 Task: Find connections with filter location Chuzhou with filter topic #nowhiringwith filter profile language Spanish with filter current company Adplist.org with filter school Krishna University, Machhlipattanam with filter industry Investment Management with filter service category Outsourcing with filter keywords title Animal Breeder
Action: Mouse moved to (678, 75)
Screenshot: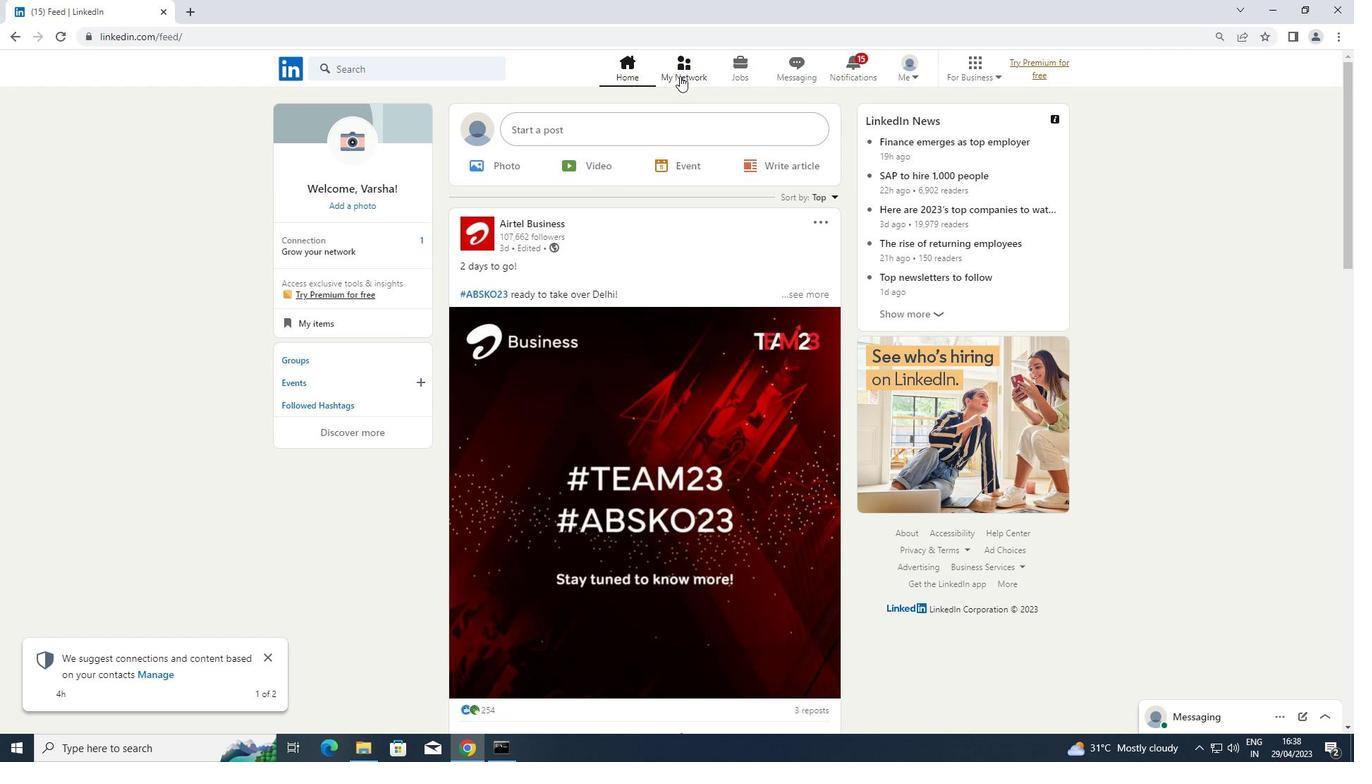 
Action: Mouse pressed left at (678, 75)
Screenshot: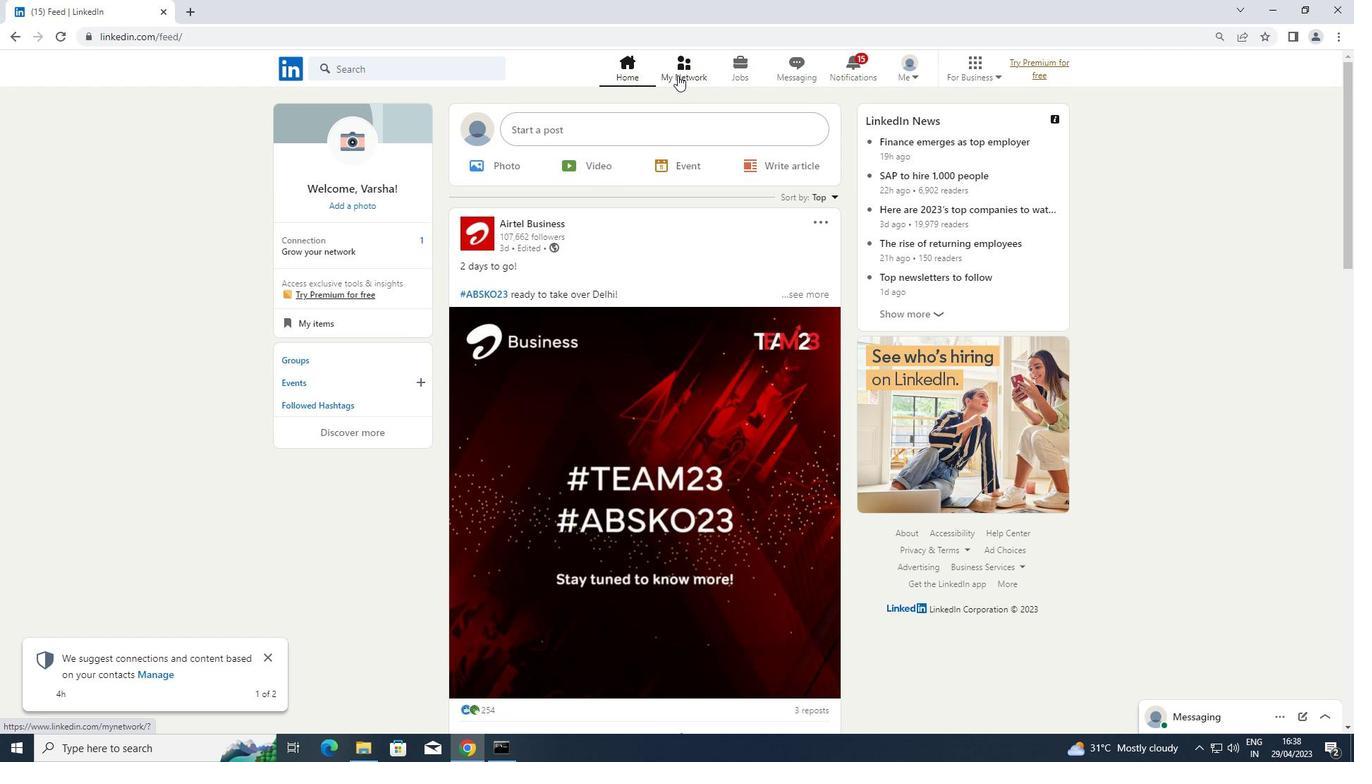 
Action: Mouse moved to (381, 144)
Screenshot: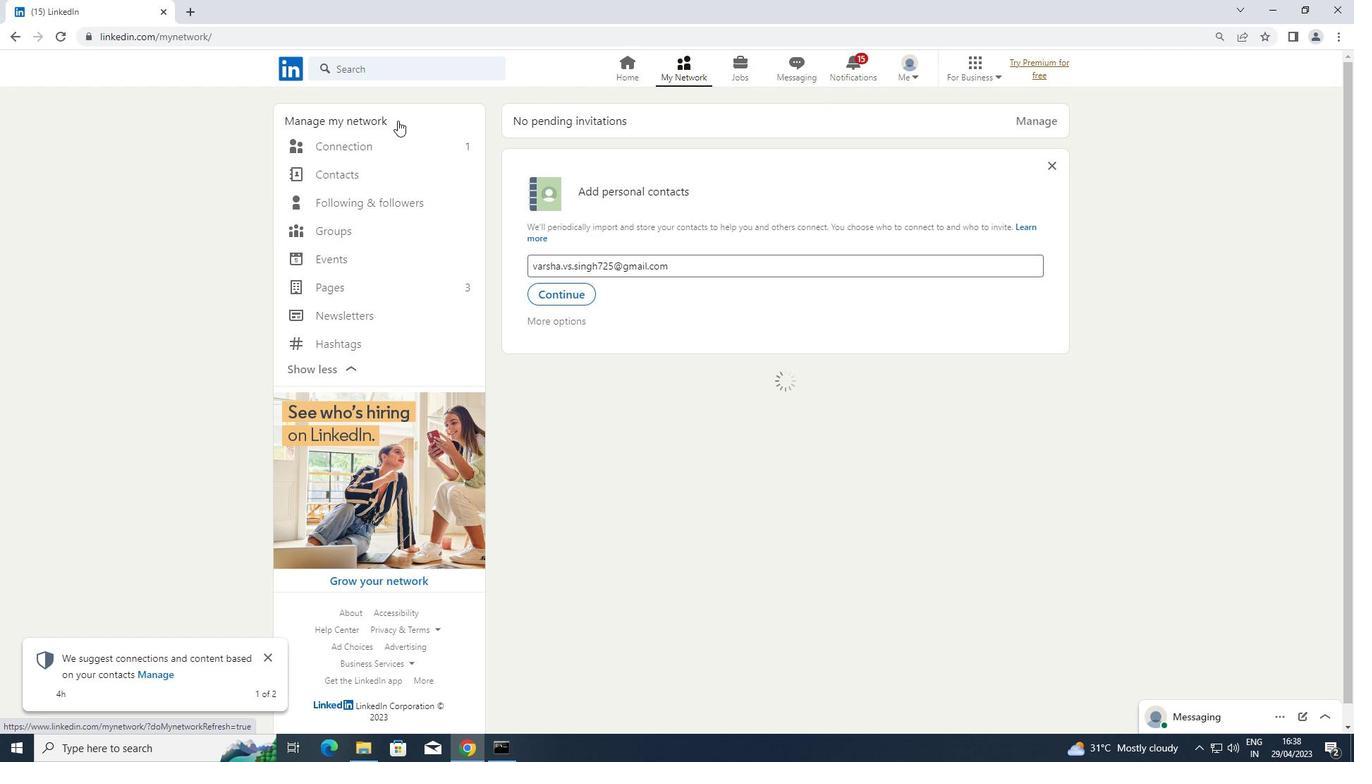 
Action: Mouse pressed left at (381, 144)
Screenshot: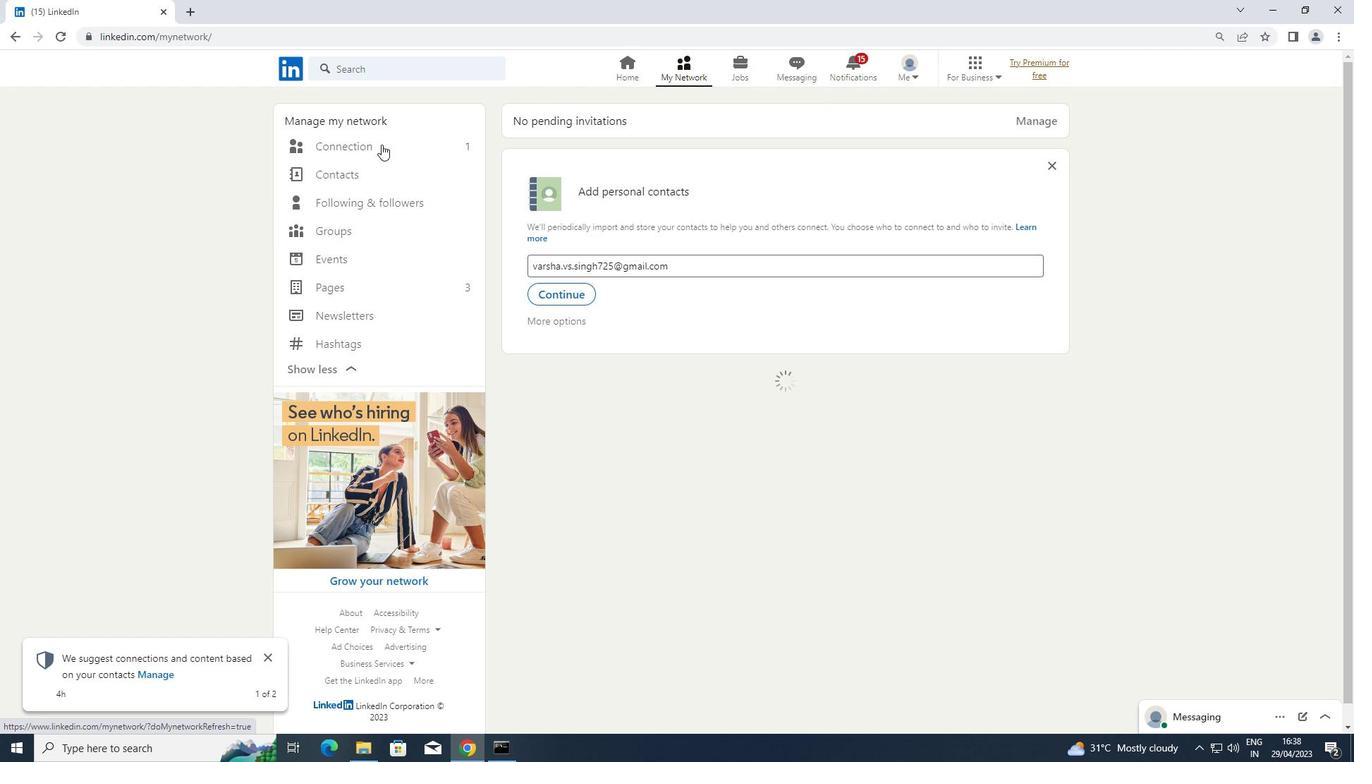 
Action: Mouse moved to (783, 141)
Screenshot: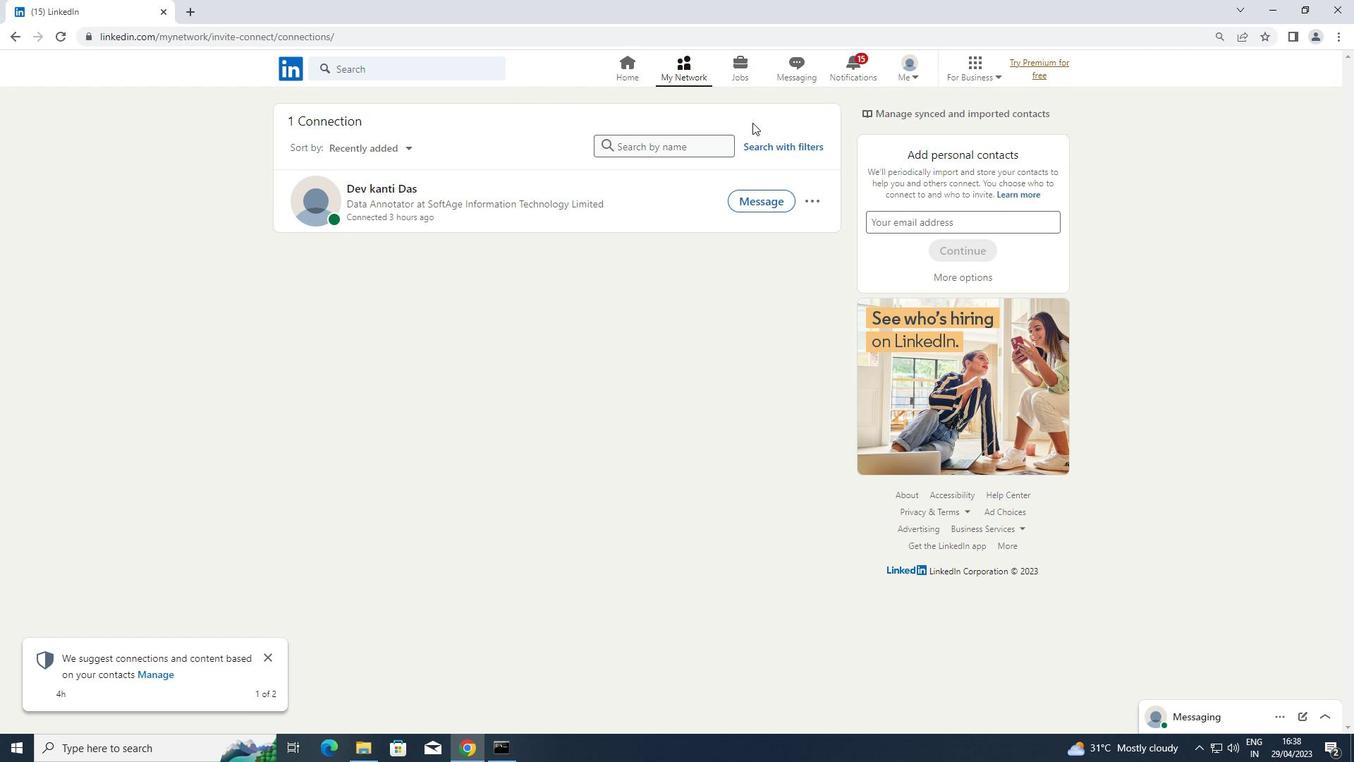 
Action: Mouse pressed left at (783, 141)
Screenshot: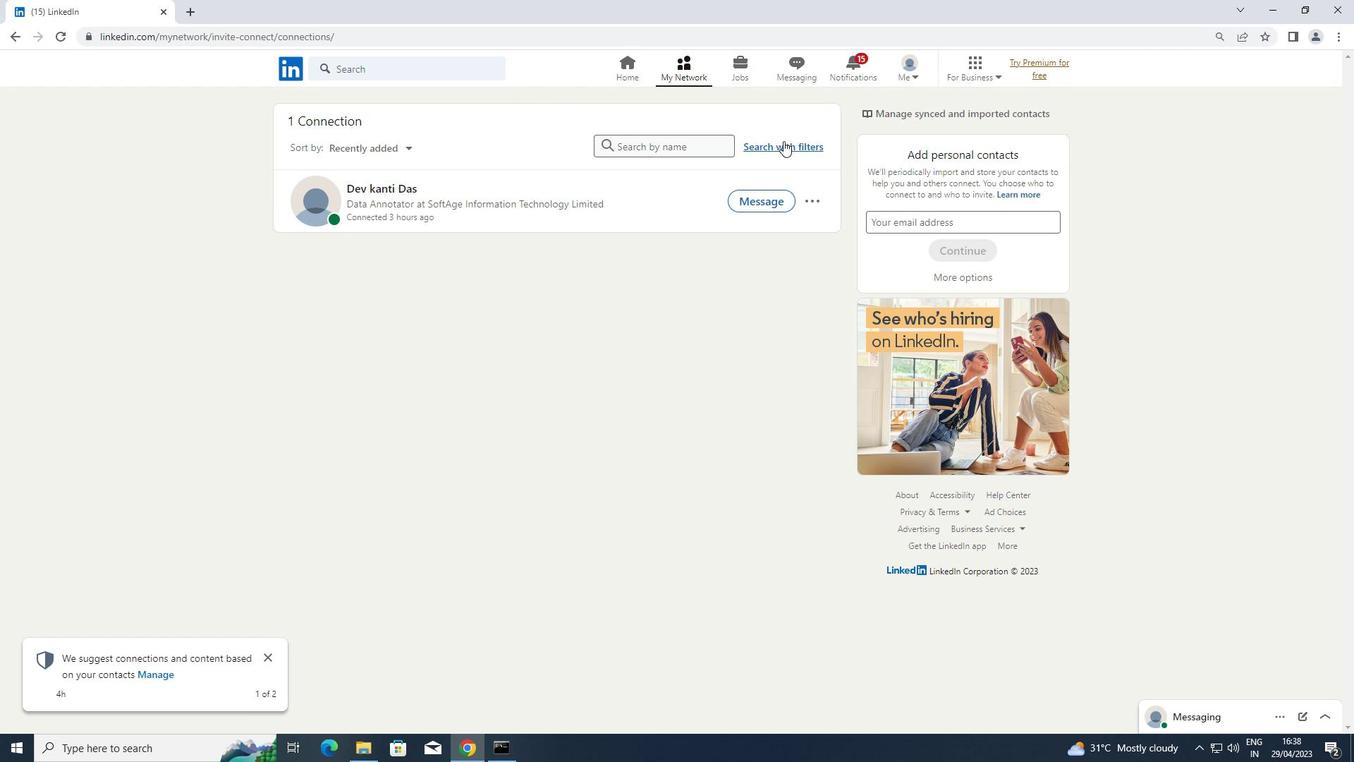 
Action: Mouse moved to (721, 99)
Screenshot: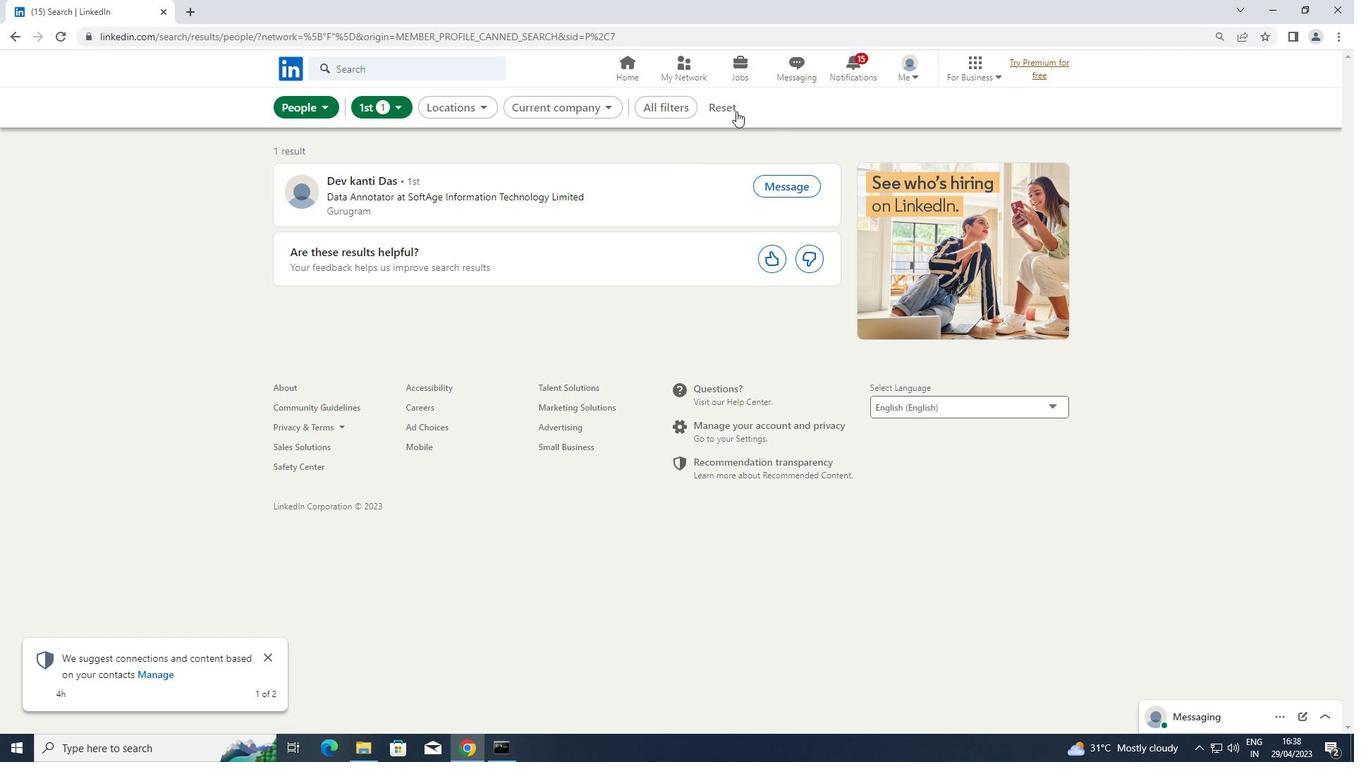 
Action: Mouse pressed left at (721, 99)
Screenshot: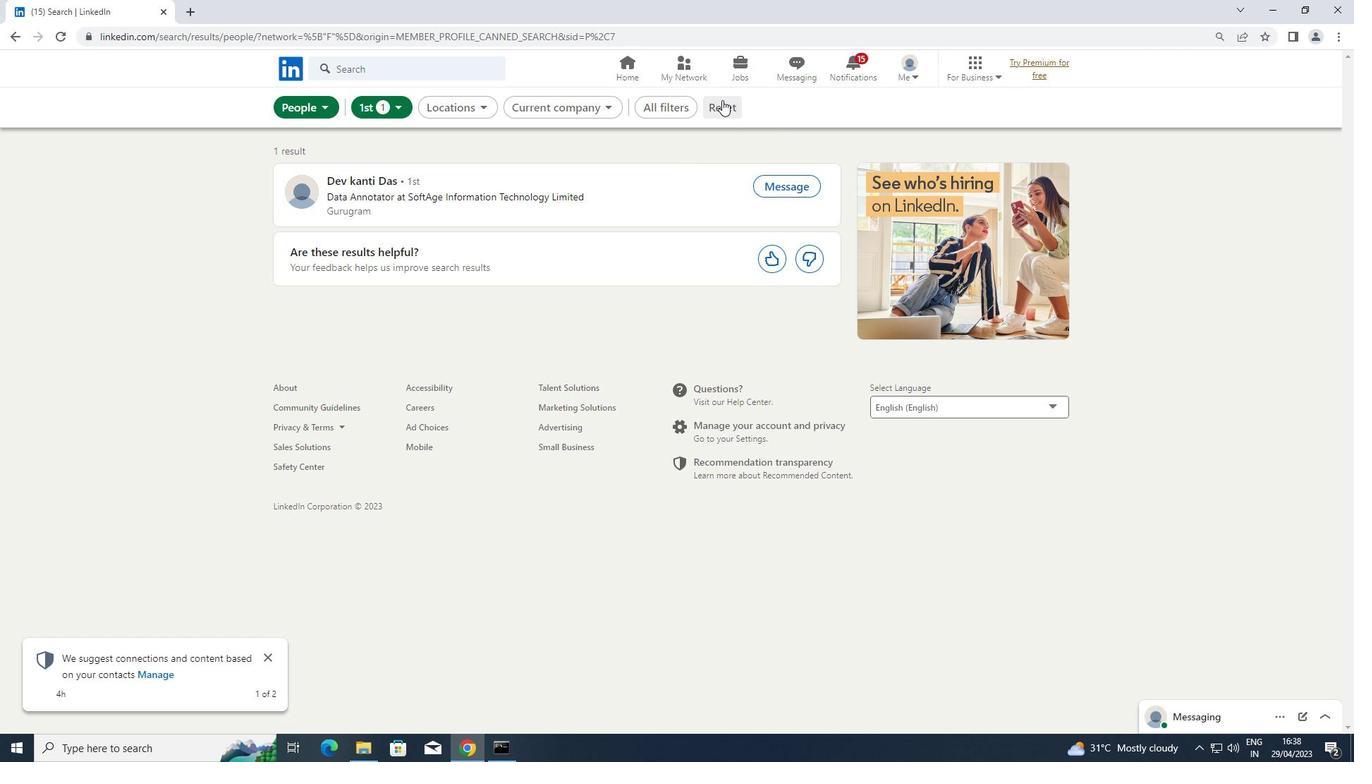 
Action: Mouse moved to (710, 105)
Screenshot: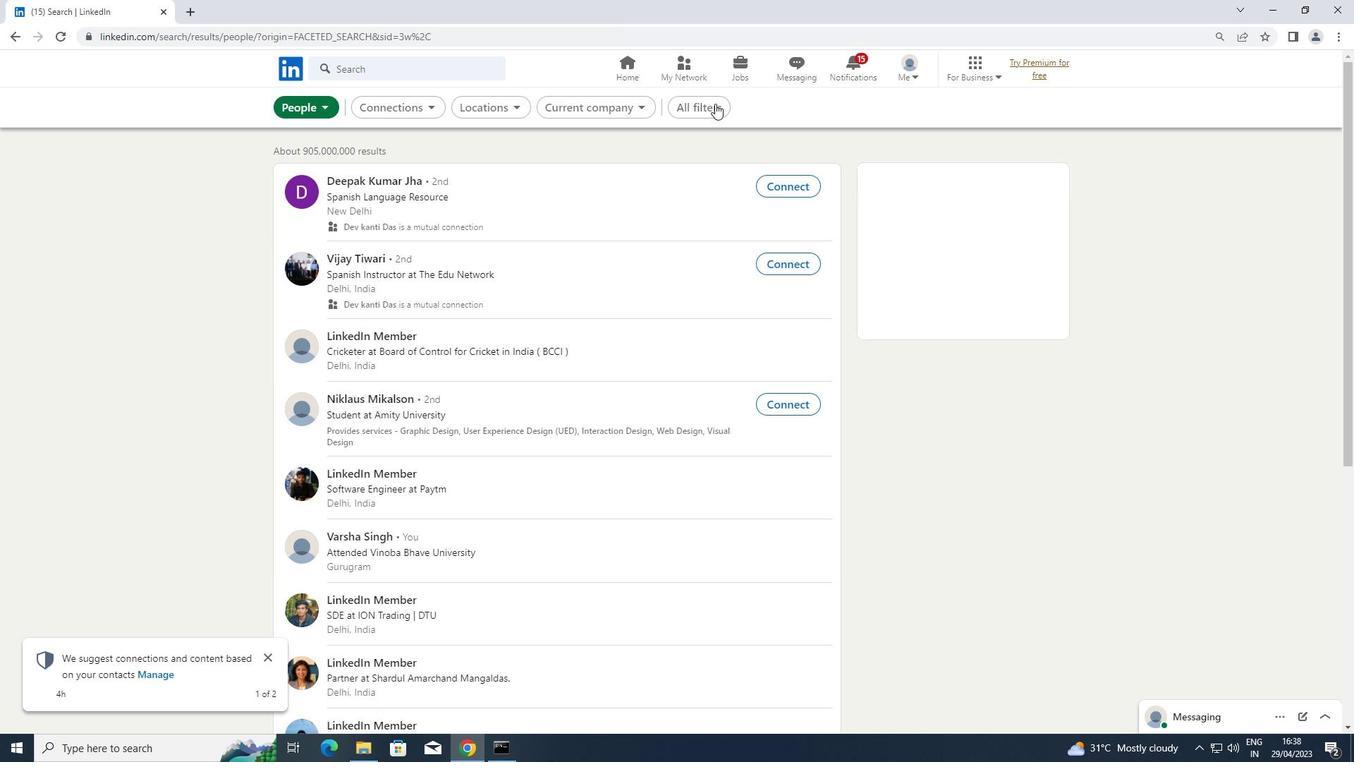 
Action: Mouse pressed left at (710, 105)
Screenshot: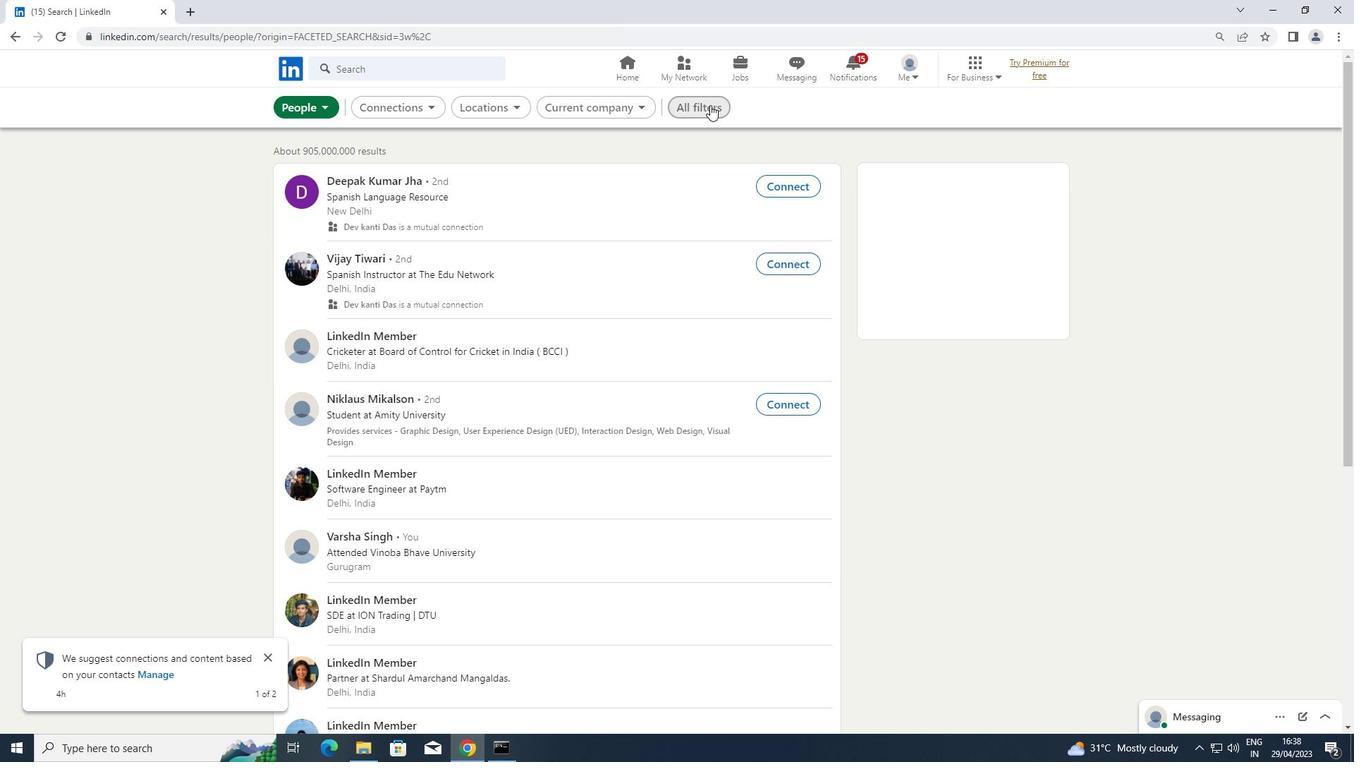 
Action: Mouse moved to (1037, 307)
Screenshot: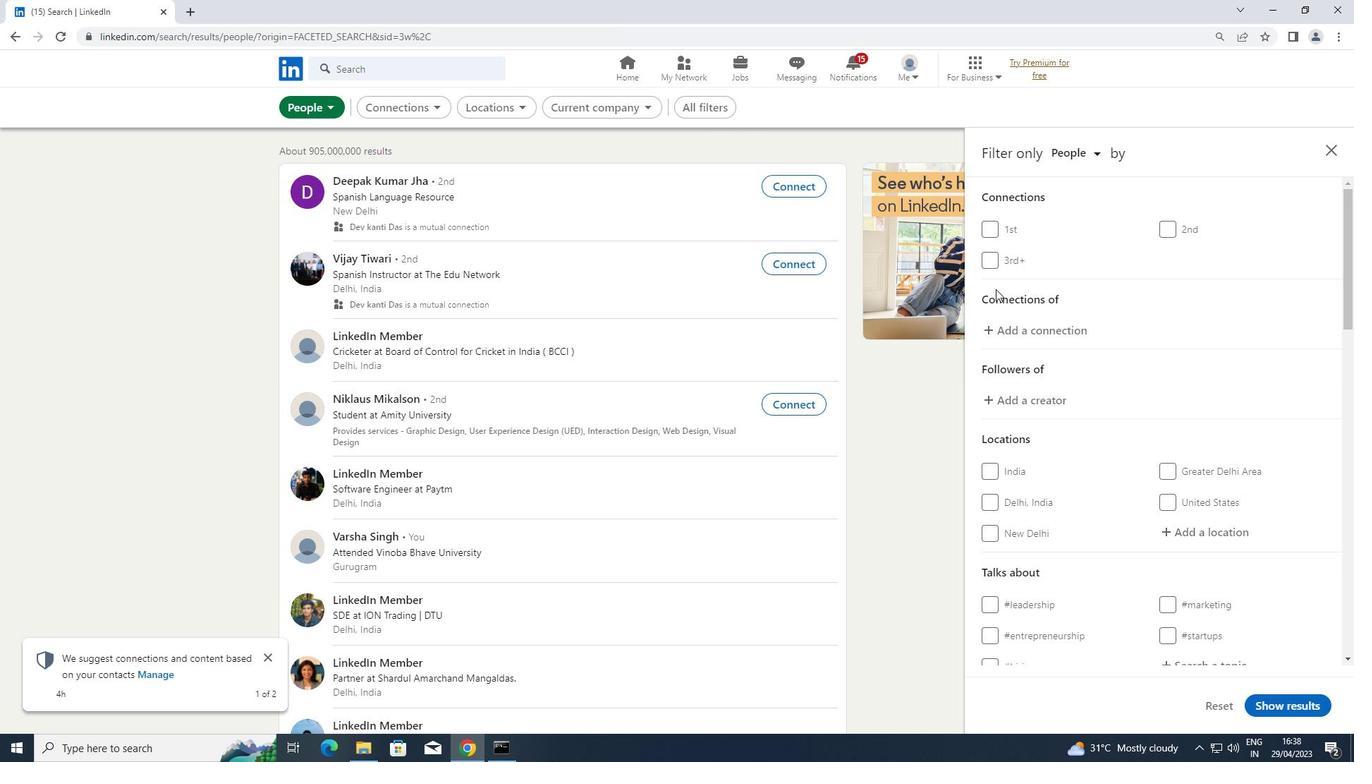 
Action: Mouse scrolled (1037, 306) with delta (0, 0)
Screenshot: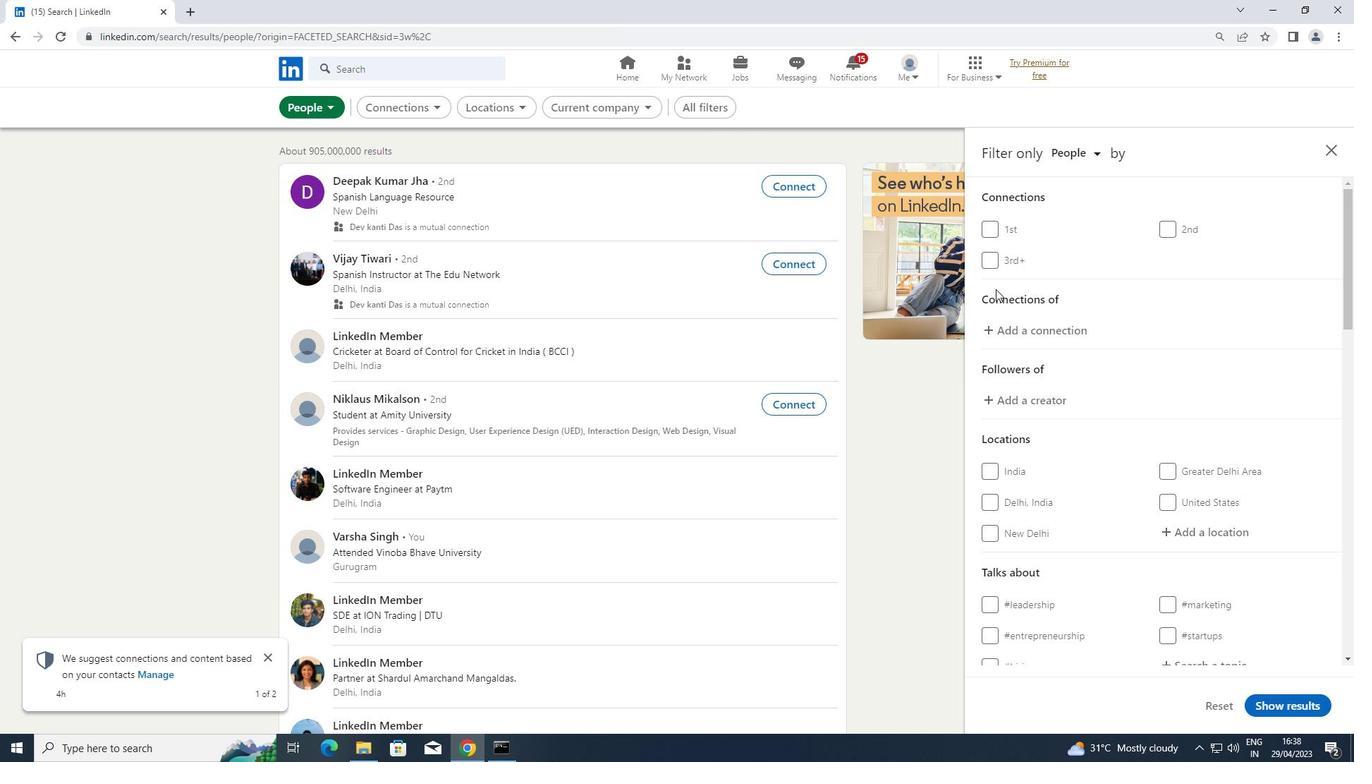 
Action: Mouse moved to (1187, 468)
Screenshot: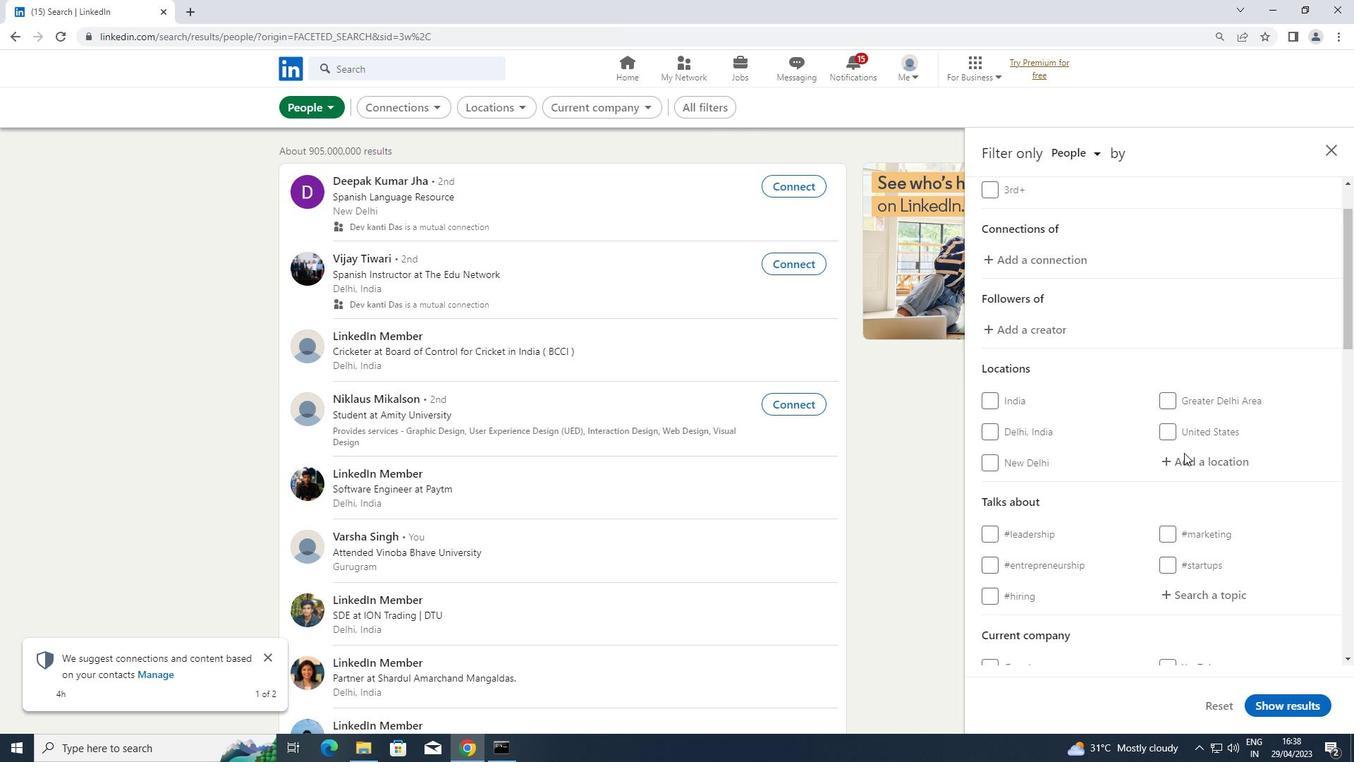 
Action: Mouse pressed left at (1187, 468)
Screenshot: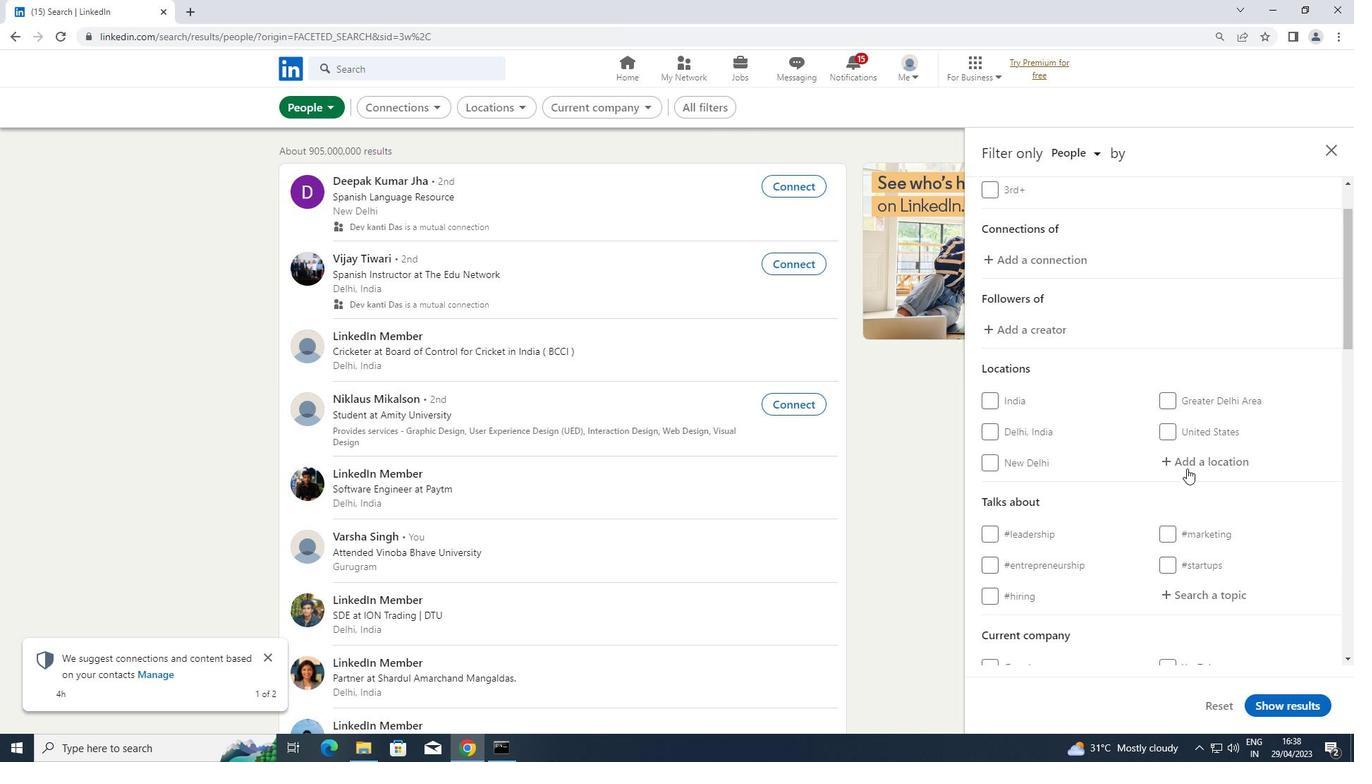 
Action: Key pressed <Key.shift>CHUZHOU
Screenshot: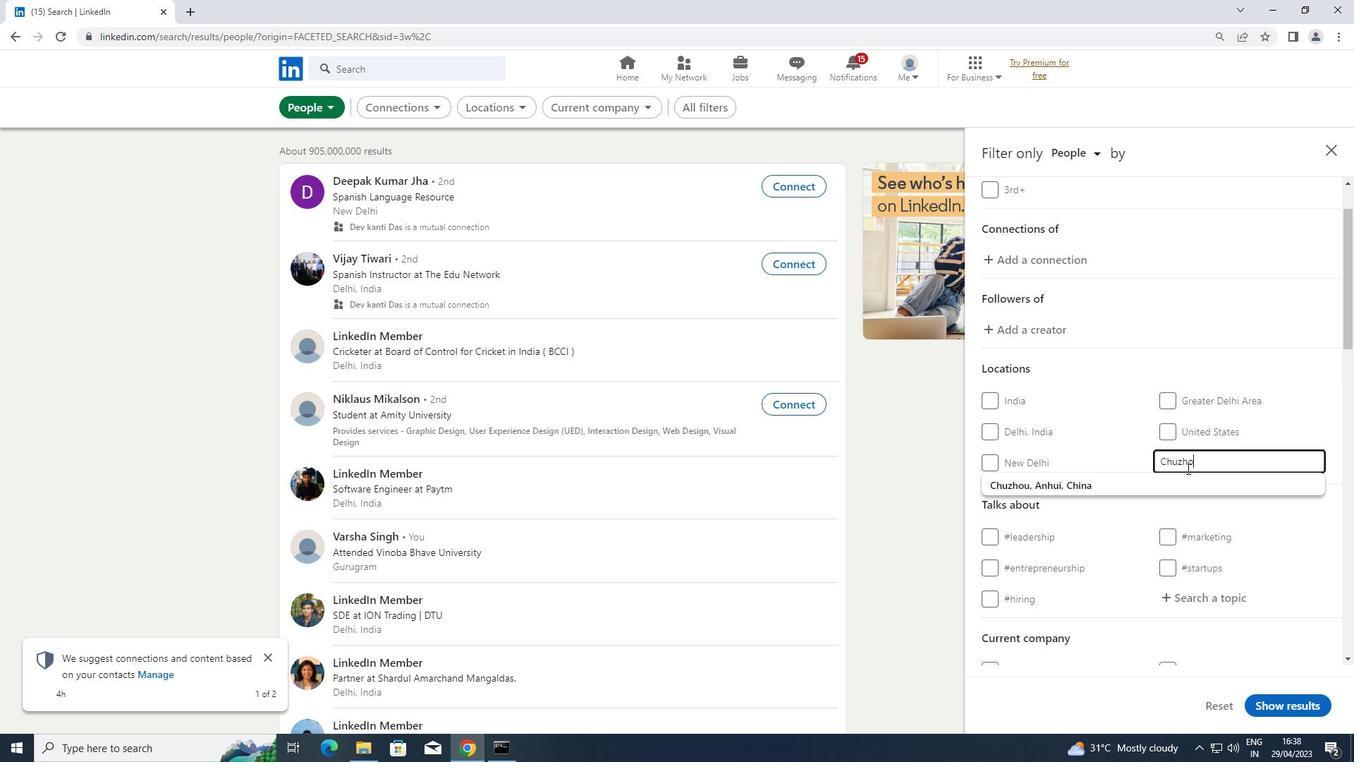 
Action: Mouse moved to (1149, 475)
Screenshot: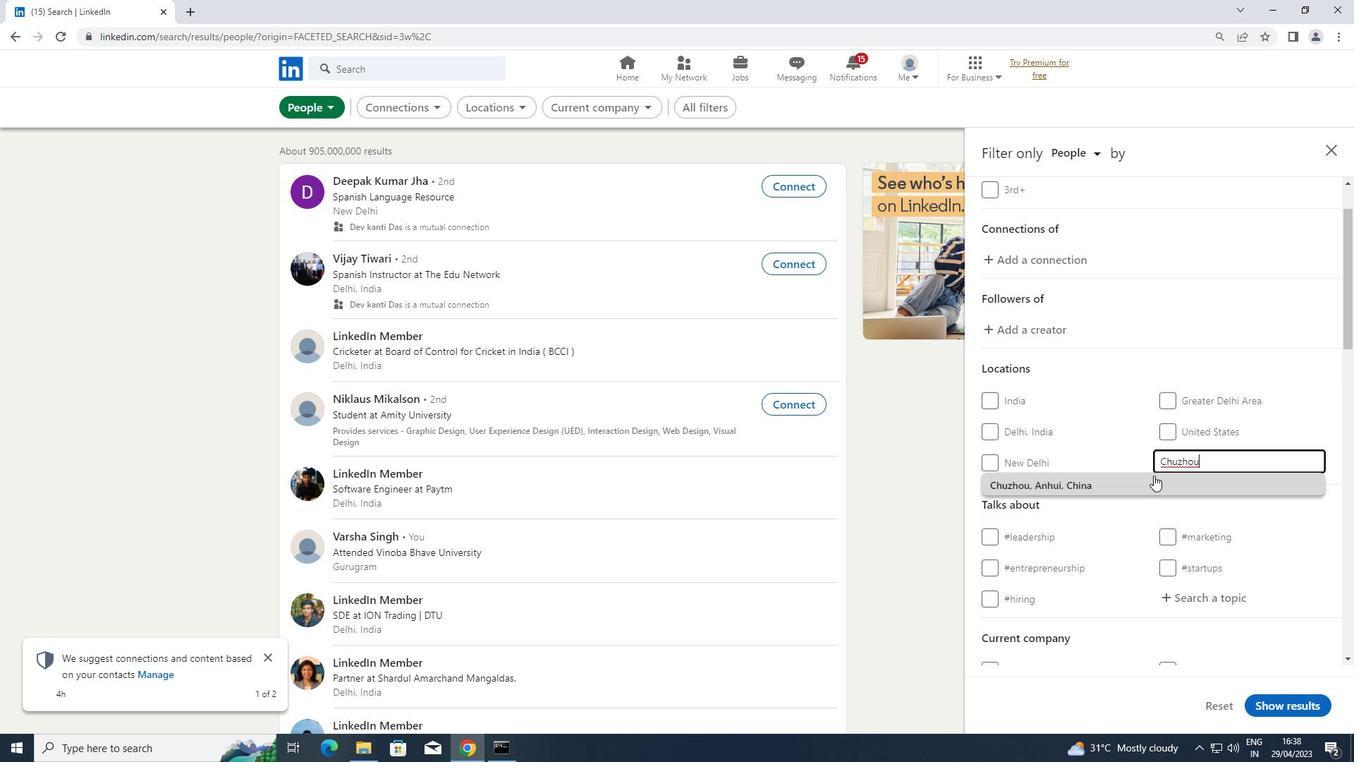 
Action: Mouse scrolled (1149, 474) with delta (0, 0)
Screenshot: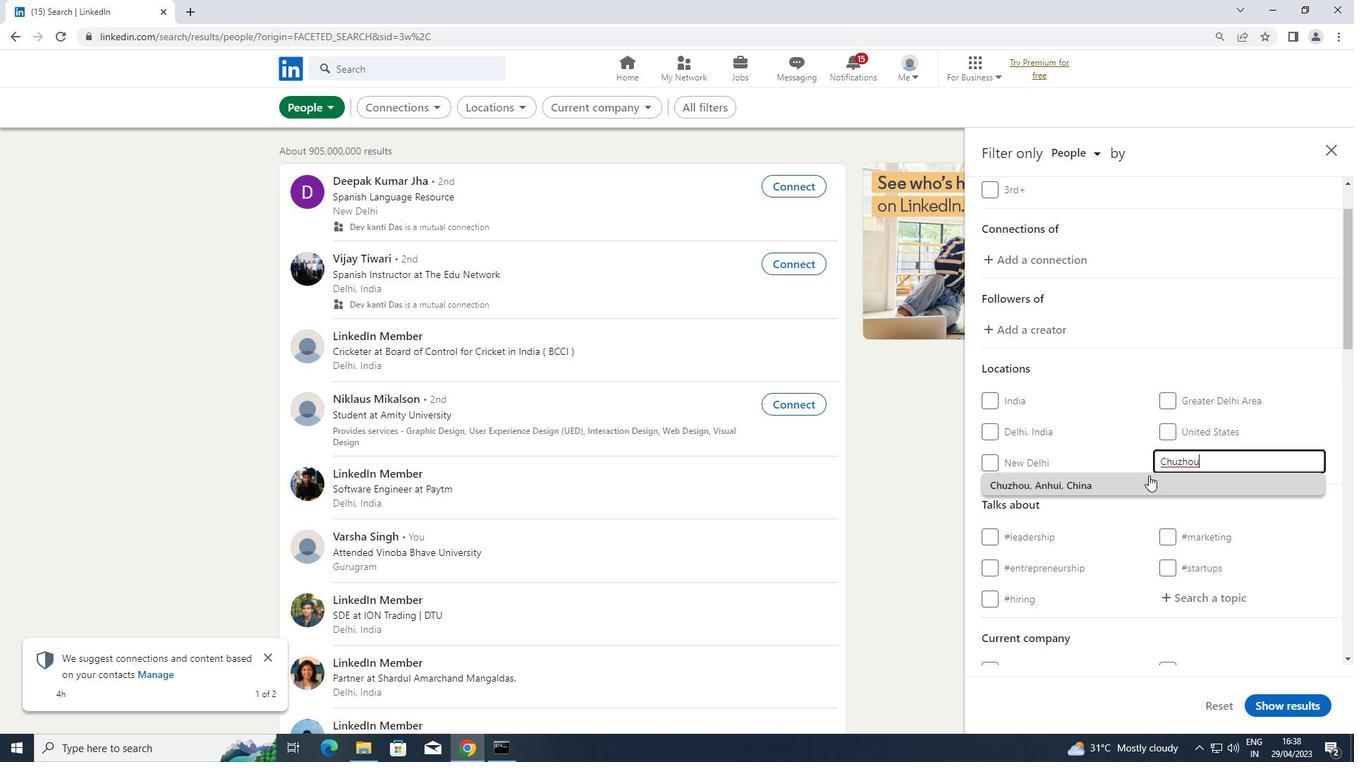 
Action: Mouse scrolled (1149, 474) with delta (0, 0)
Screenshot: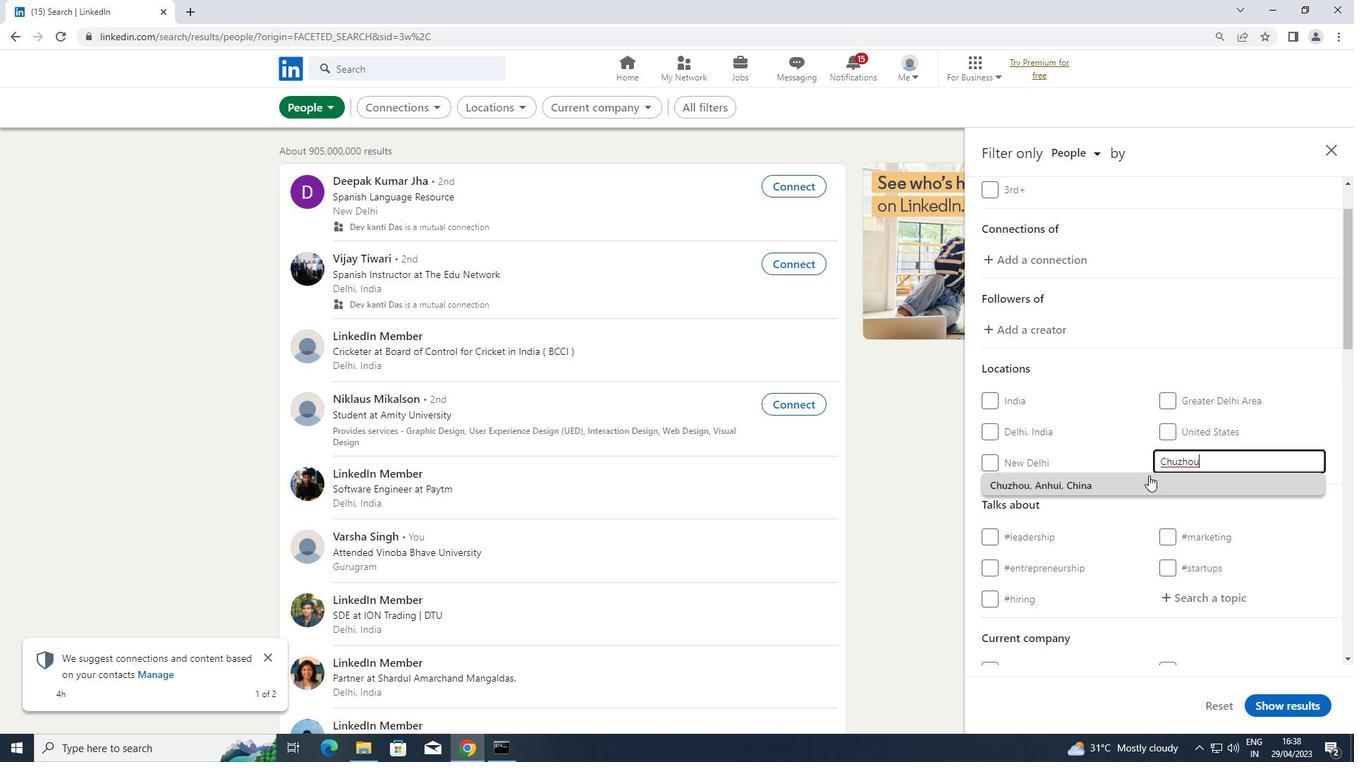 
Action: Mouse moved to (1181, 457)
Screenshot: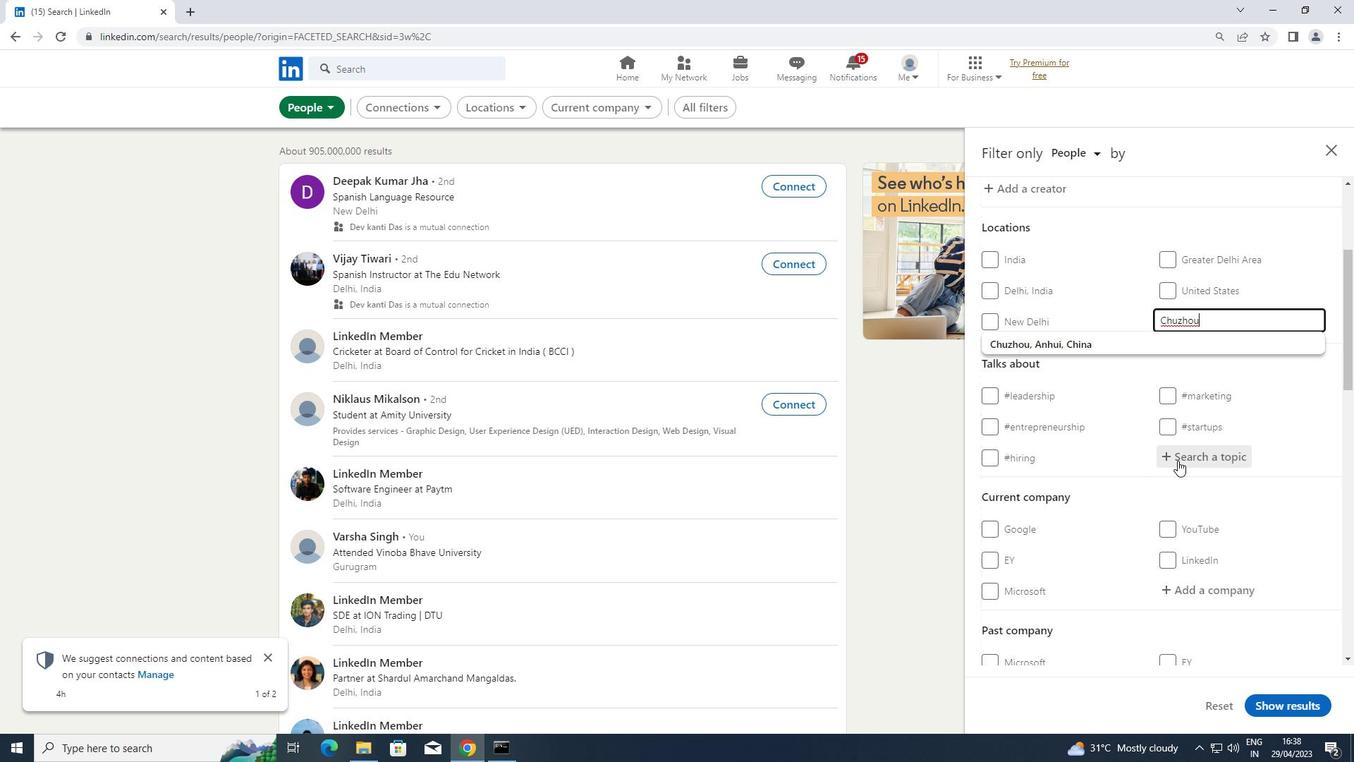 
Action: Mouse pressed left at (1181, 457)
Screenshot: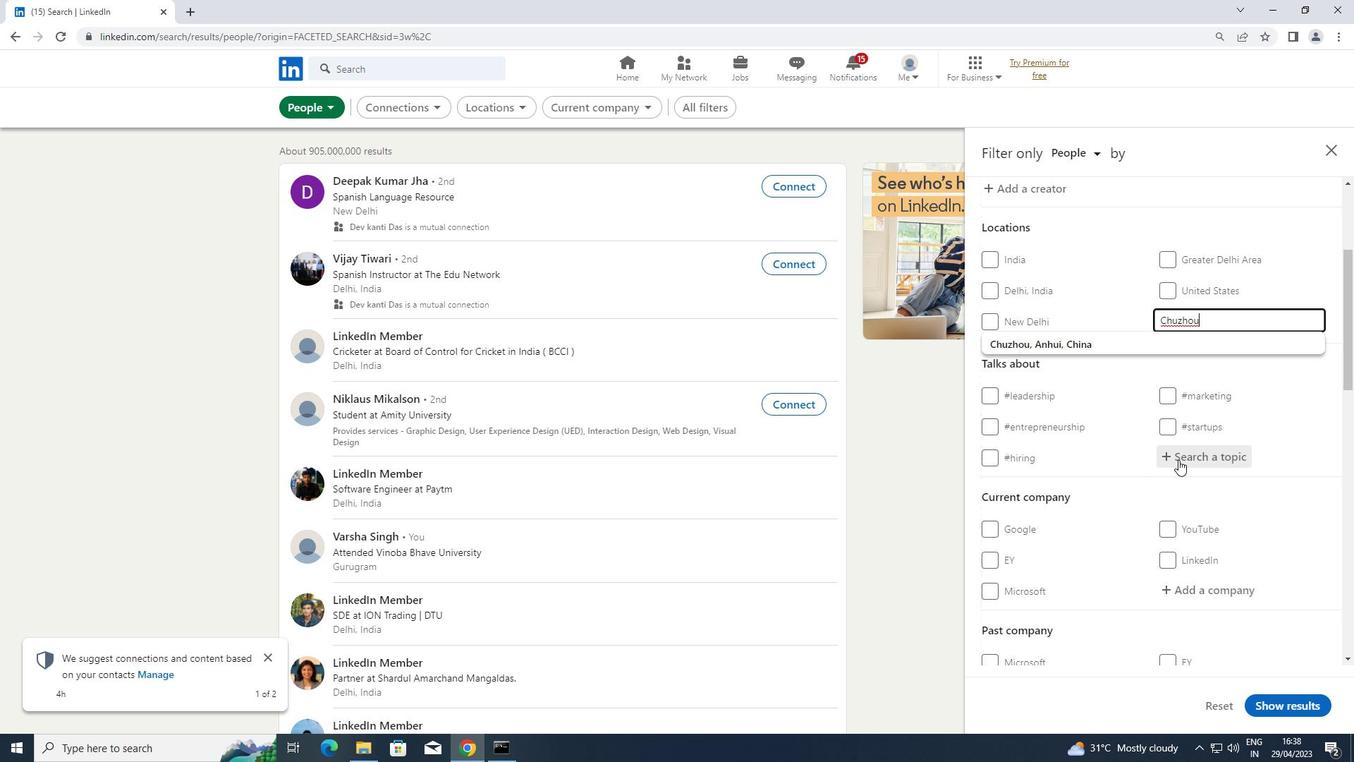 
Action: Key pressed <Key.shift>#NOWHIRING
Screenshot: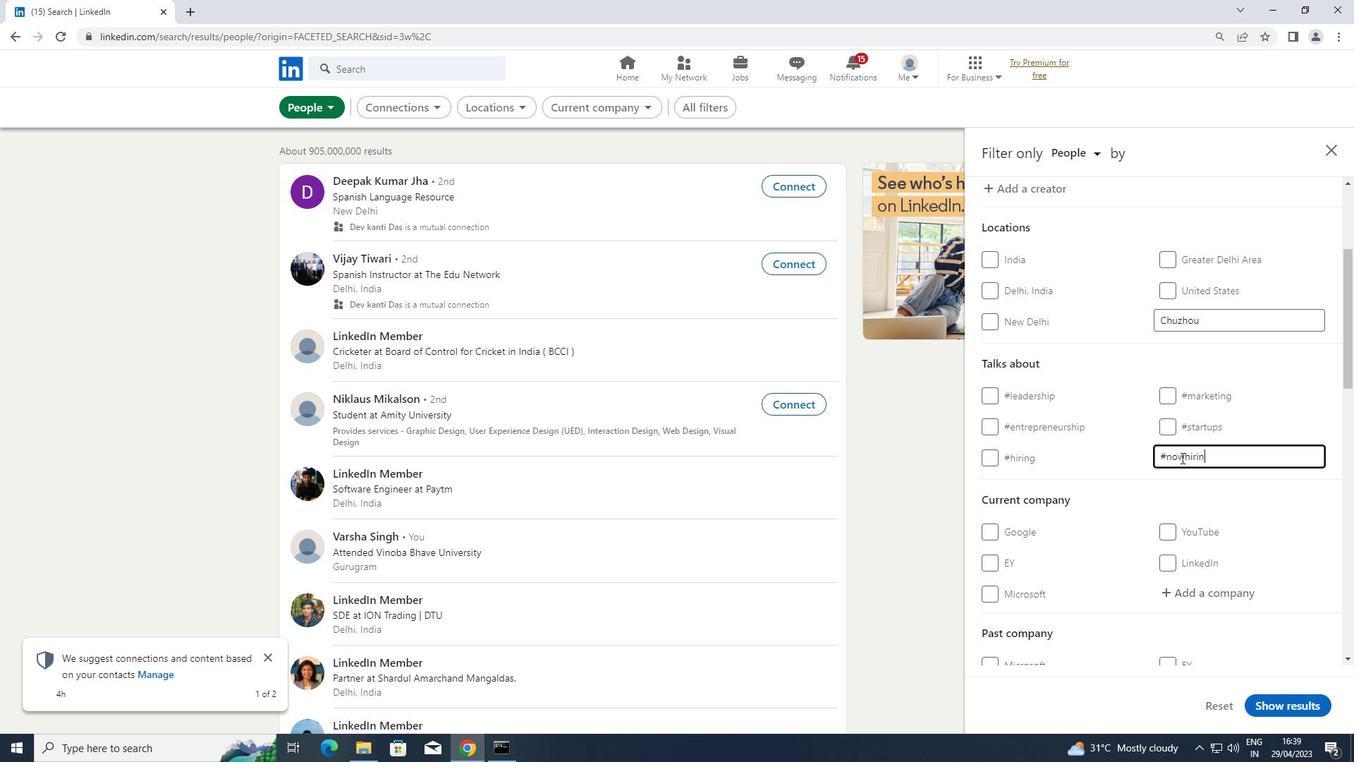 
Action: Mouse moved to (1114, 480)
Screenshot: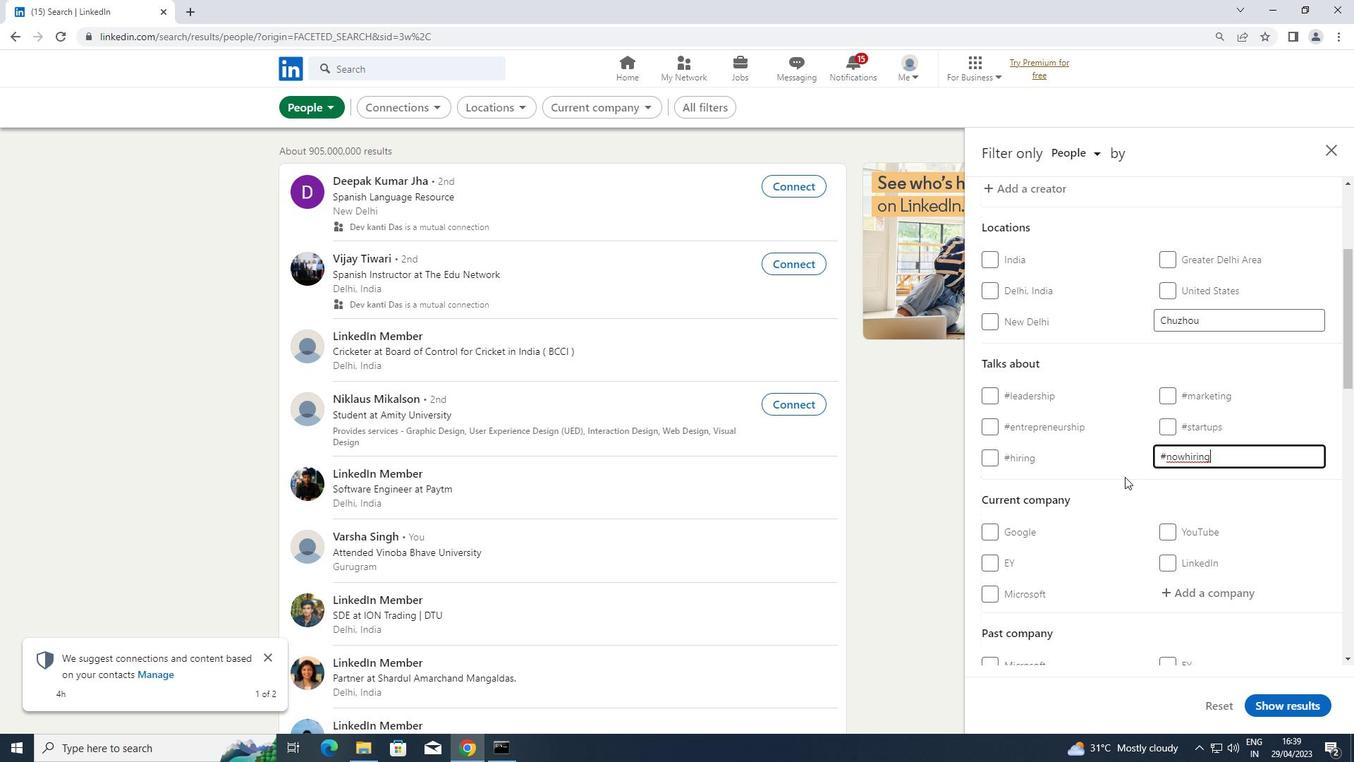 
Action: Mouse scrolled (1114, 479) with delta (0, 0)
Screenshot: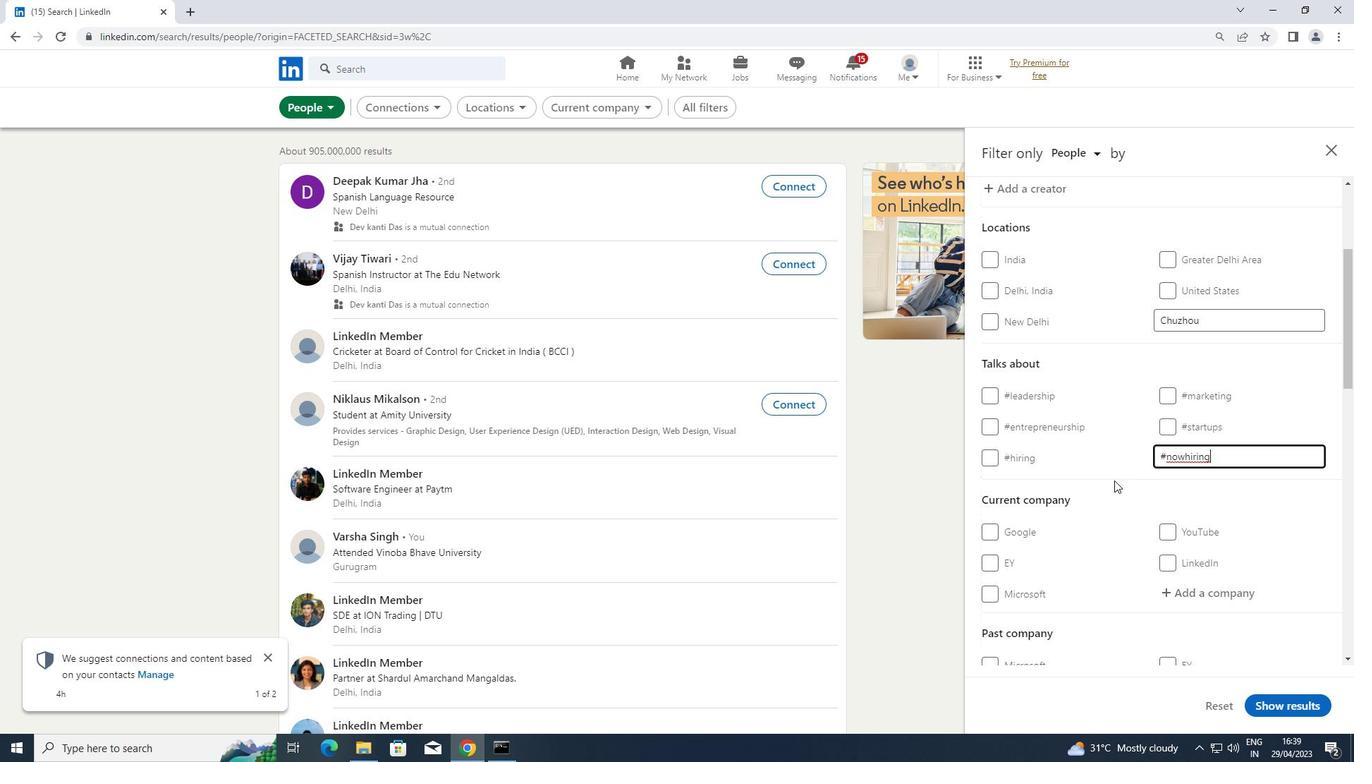 
Action: Mouse scrolled (1114, 479) with delta (0, 0)
Screenshot: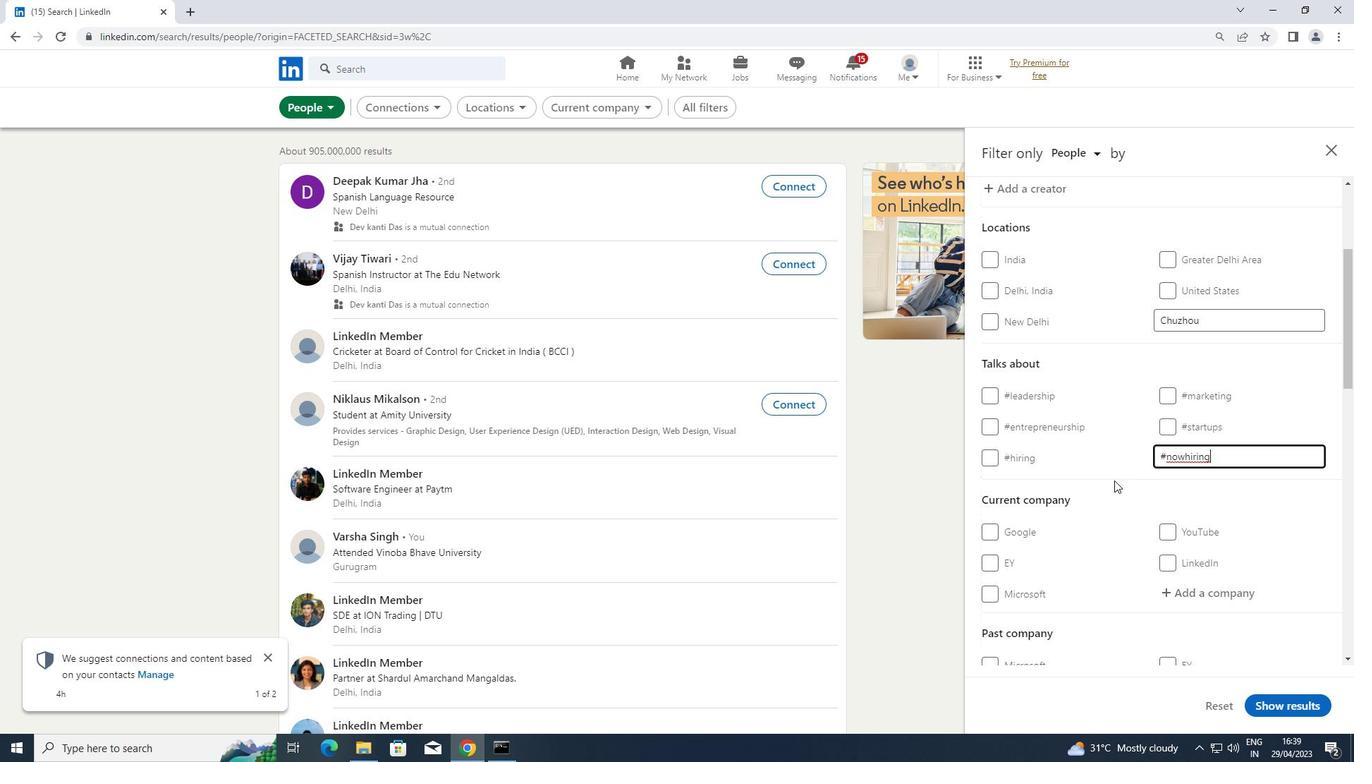 
Action: Mouse scrolled (1114, 479) with delta (0, 0)
Screenshot: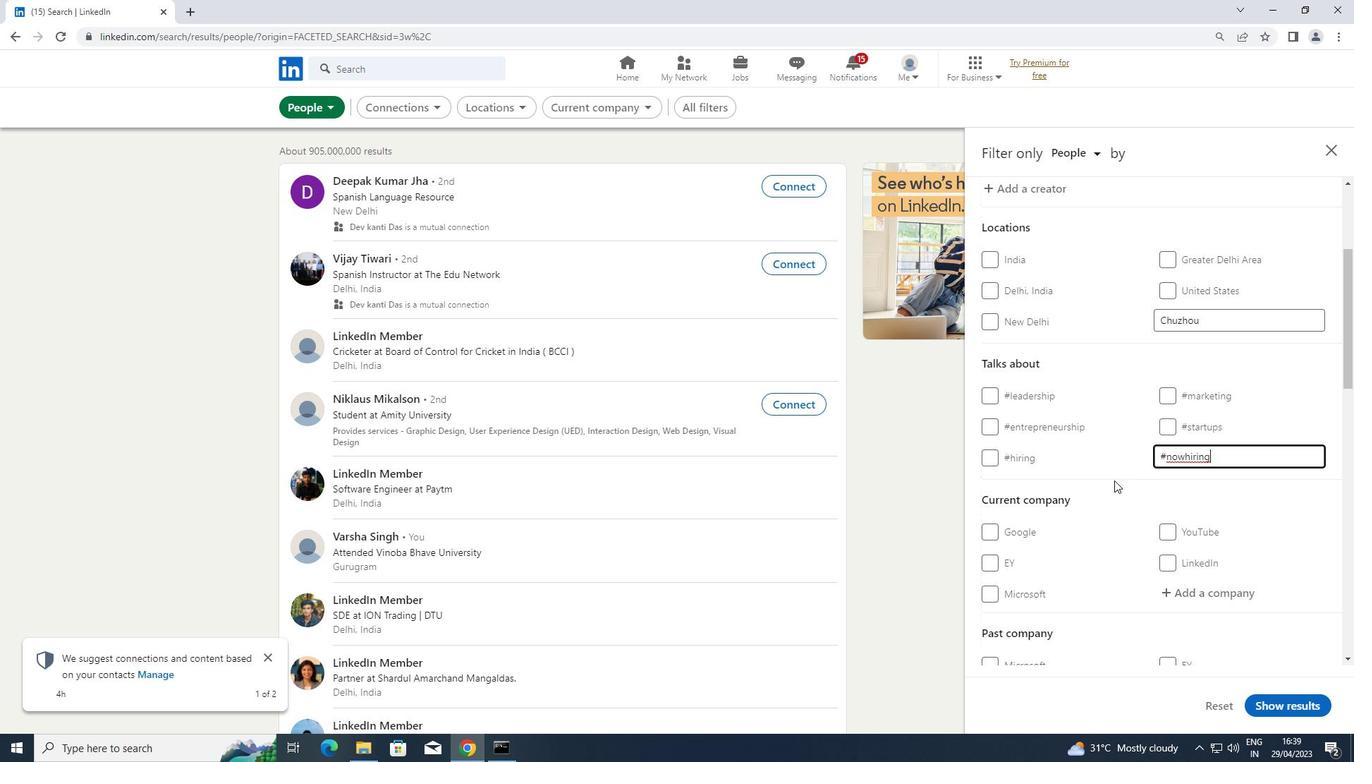 
Action: Mouse scrolled (1114, 479) with delta (0, 0)
Screenshot: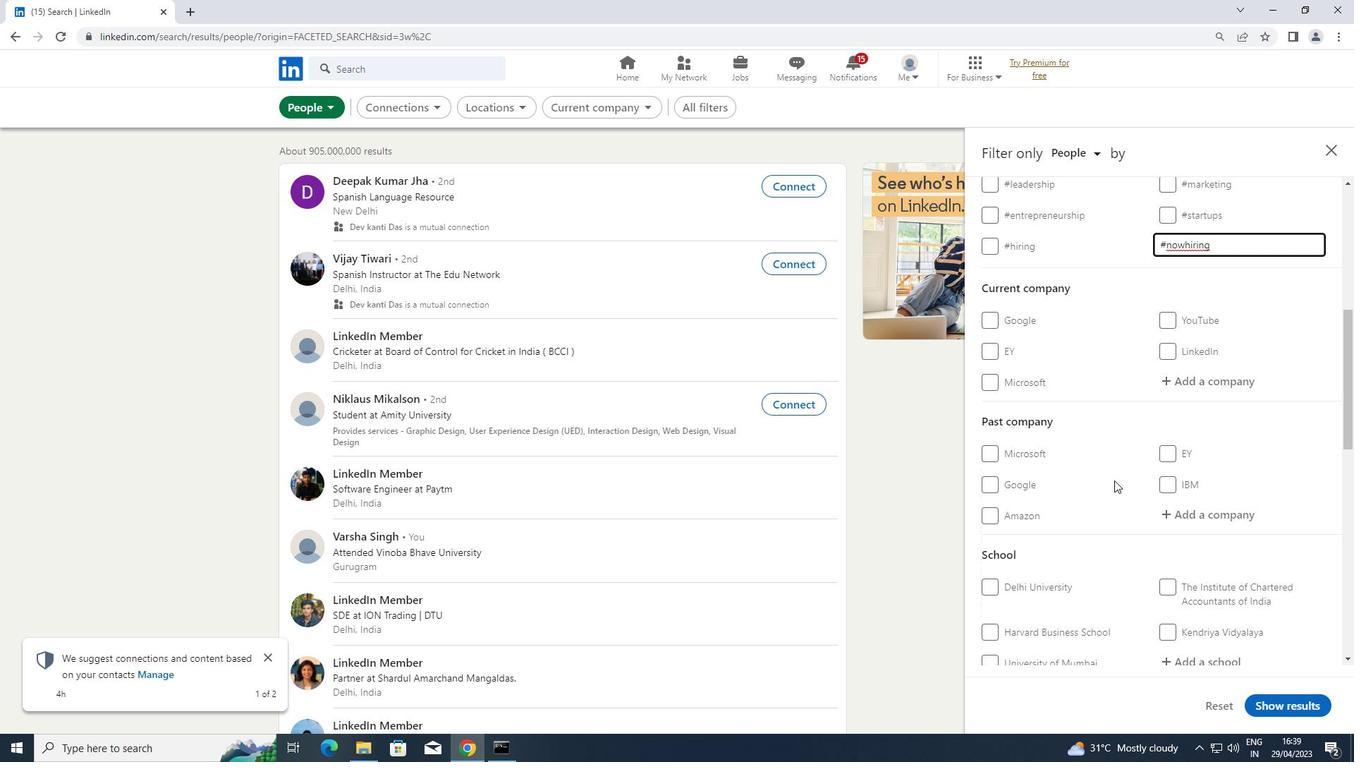 
Action: Mouse scrolled (1114, 479) with delta (0, 0)
Screenshot: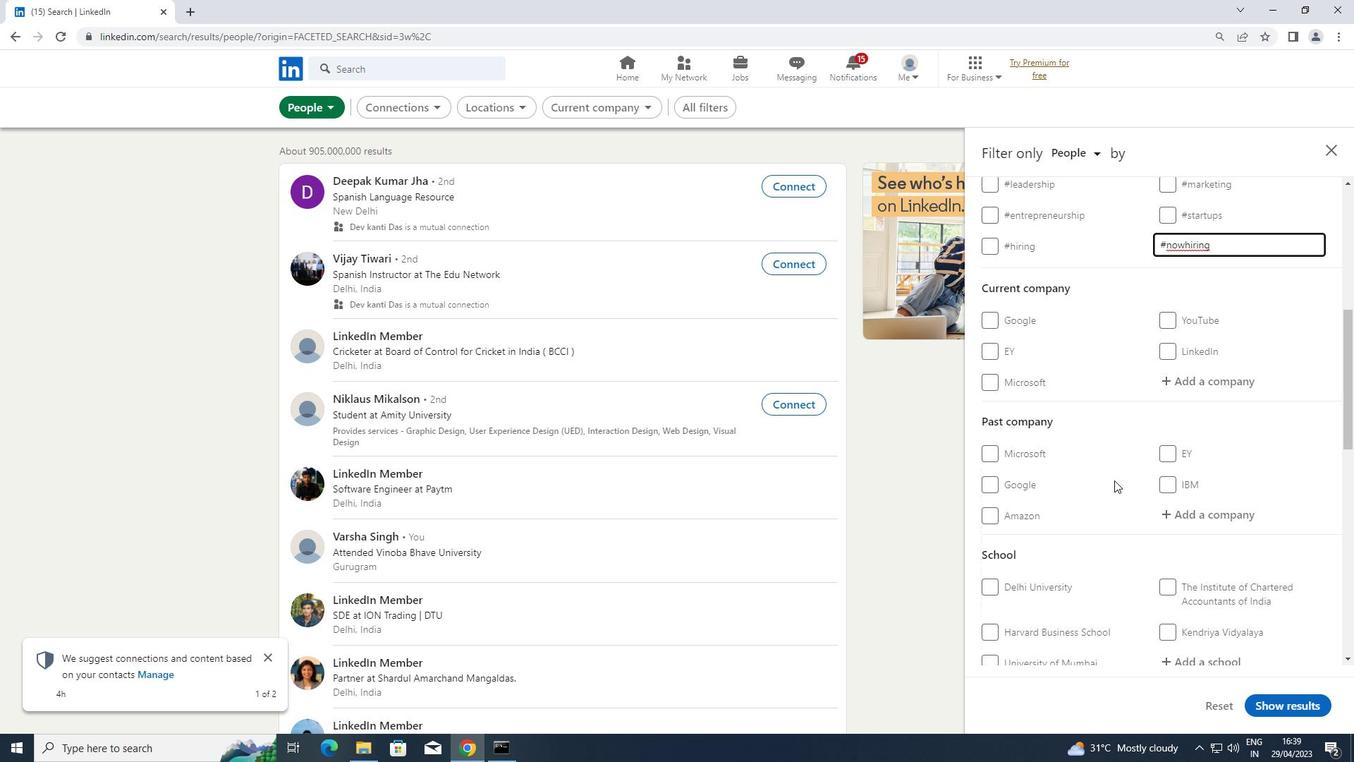 
Action: Mouse scrolled (1114, 479) with delta (0, 0)
Screenshot: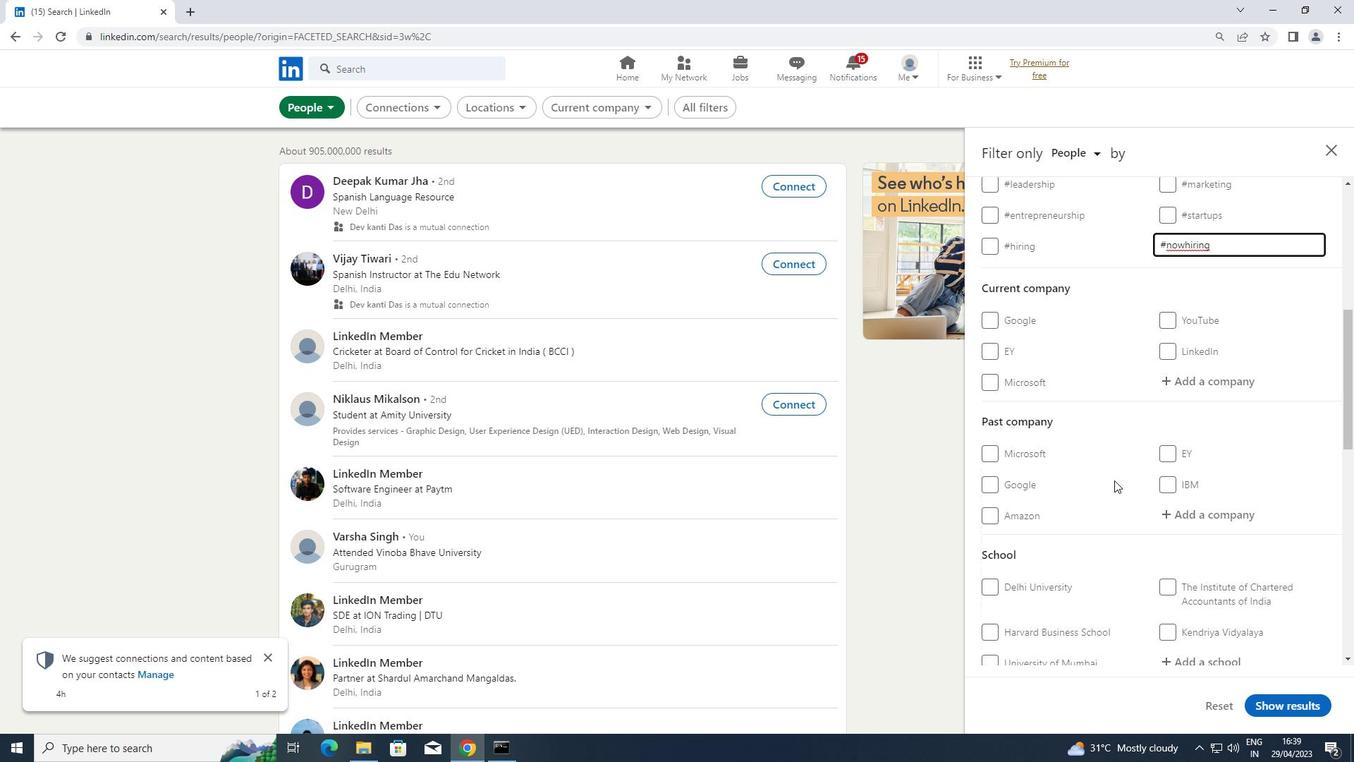 
Action: Mouse scrolled (1114, 479) with delta (0, 0)
Screenshot: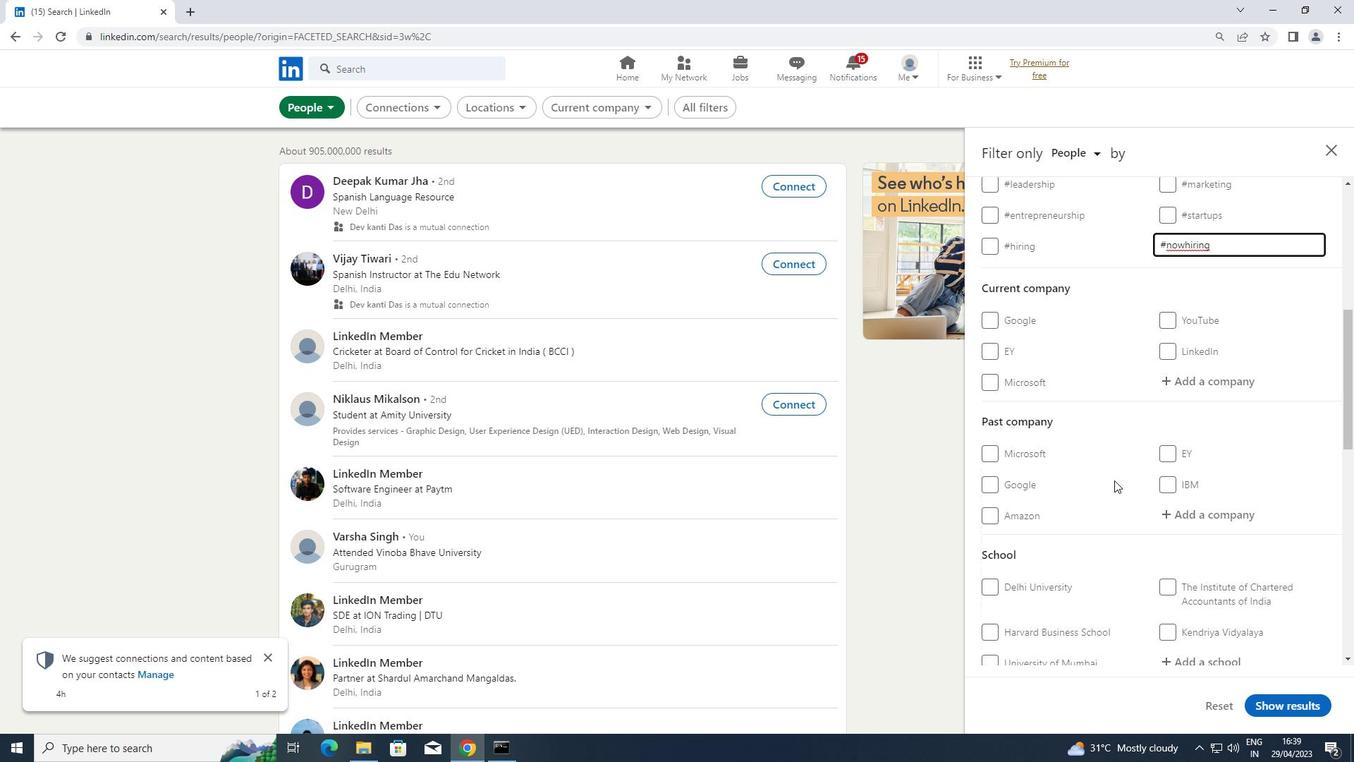
Action: Mouse scrolled (1114, 479) with delta (0, 0)
Screenshot: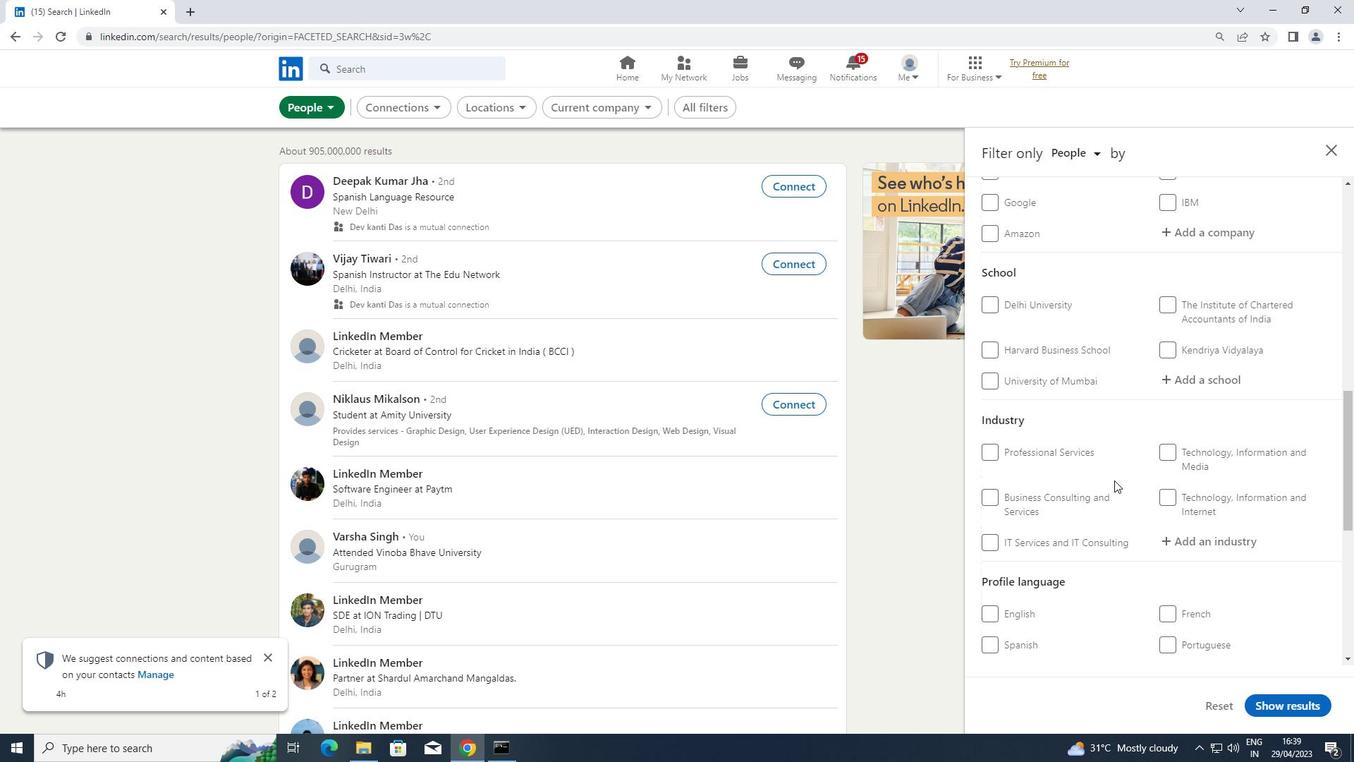 
Action: Mouse scrolled (1114, 479) with delta (0, 0)
Screenshot: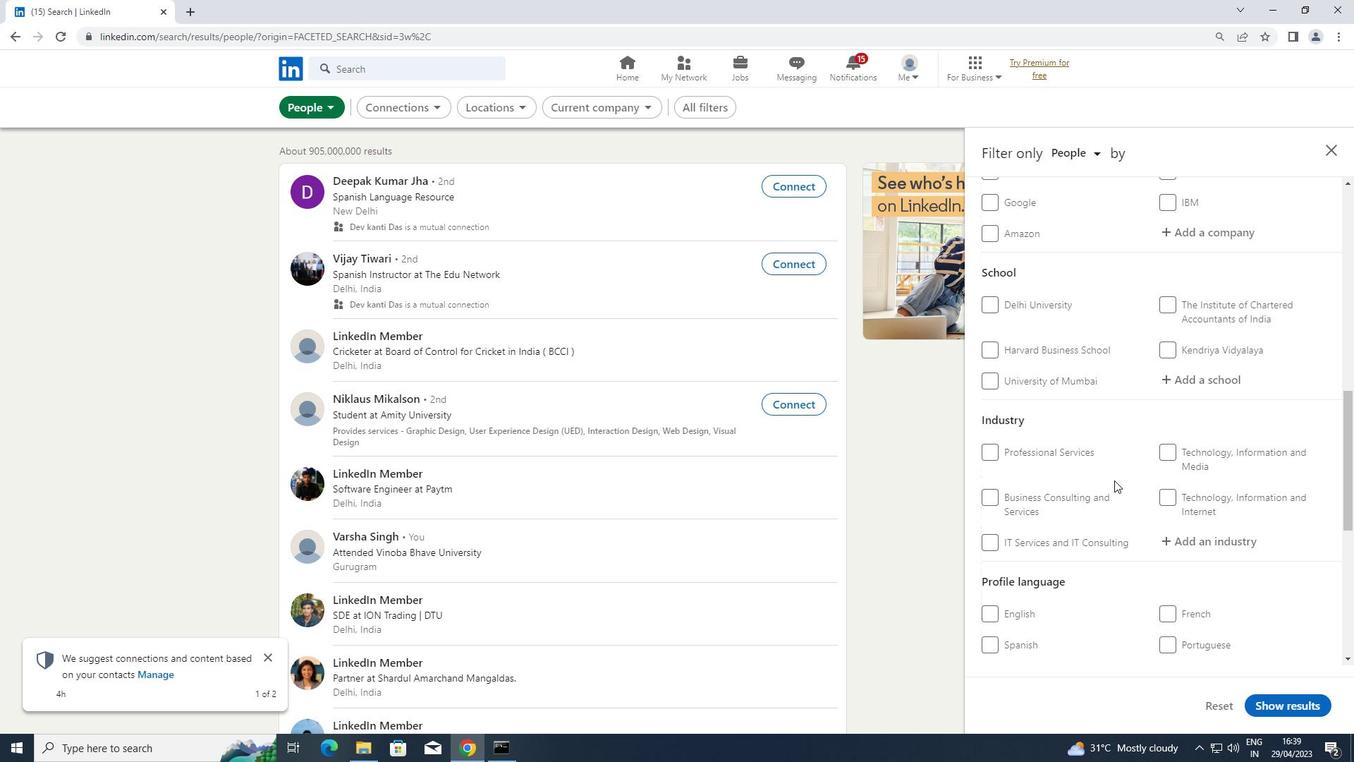 
Action: Mouse scrolled (1114, 479) with delta (0, 0)
Screenshot: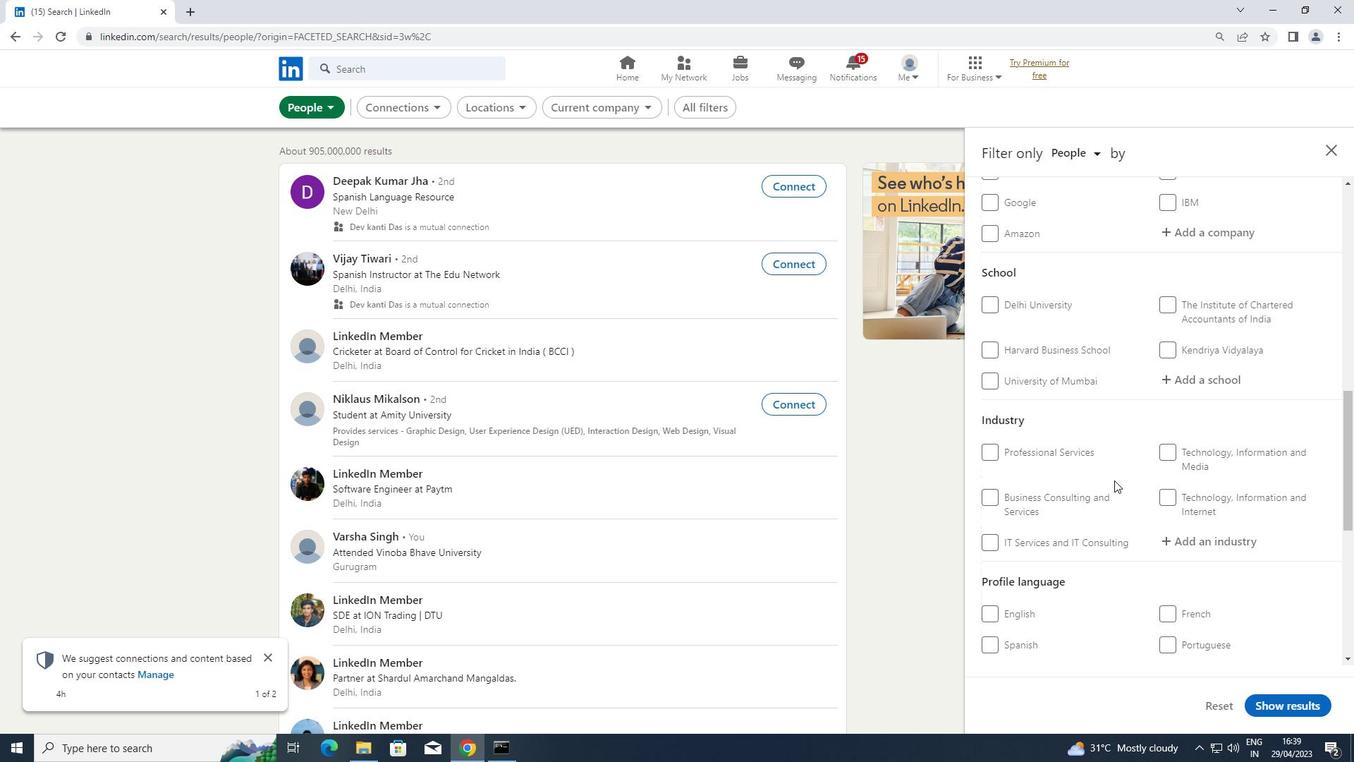 
Action: Mouse scrolled (1114, 479) with delta (0, 0)
Screenshot: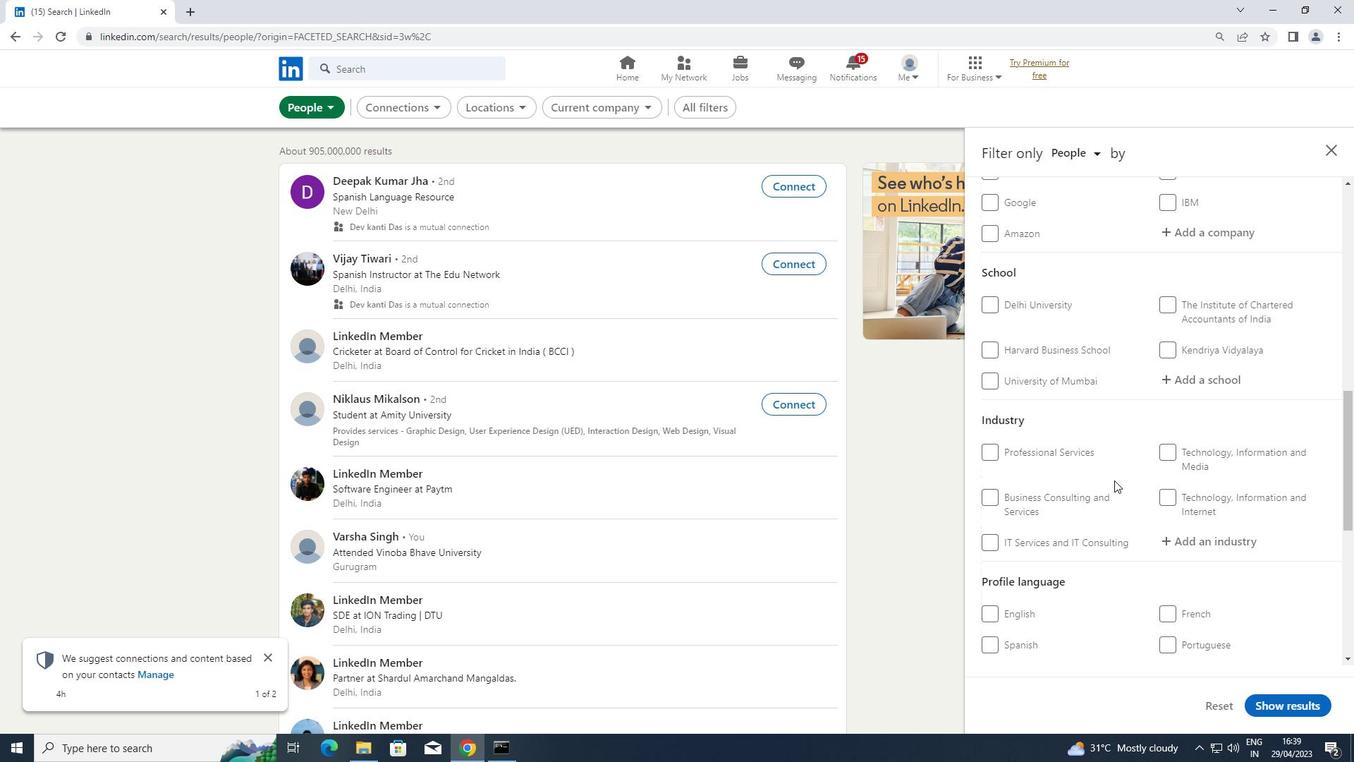 
Action: Mouse scrolled (1114, 479) with delta (0, 0)
Screenshot: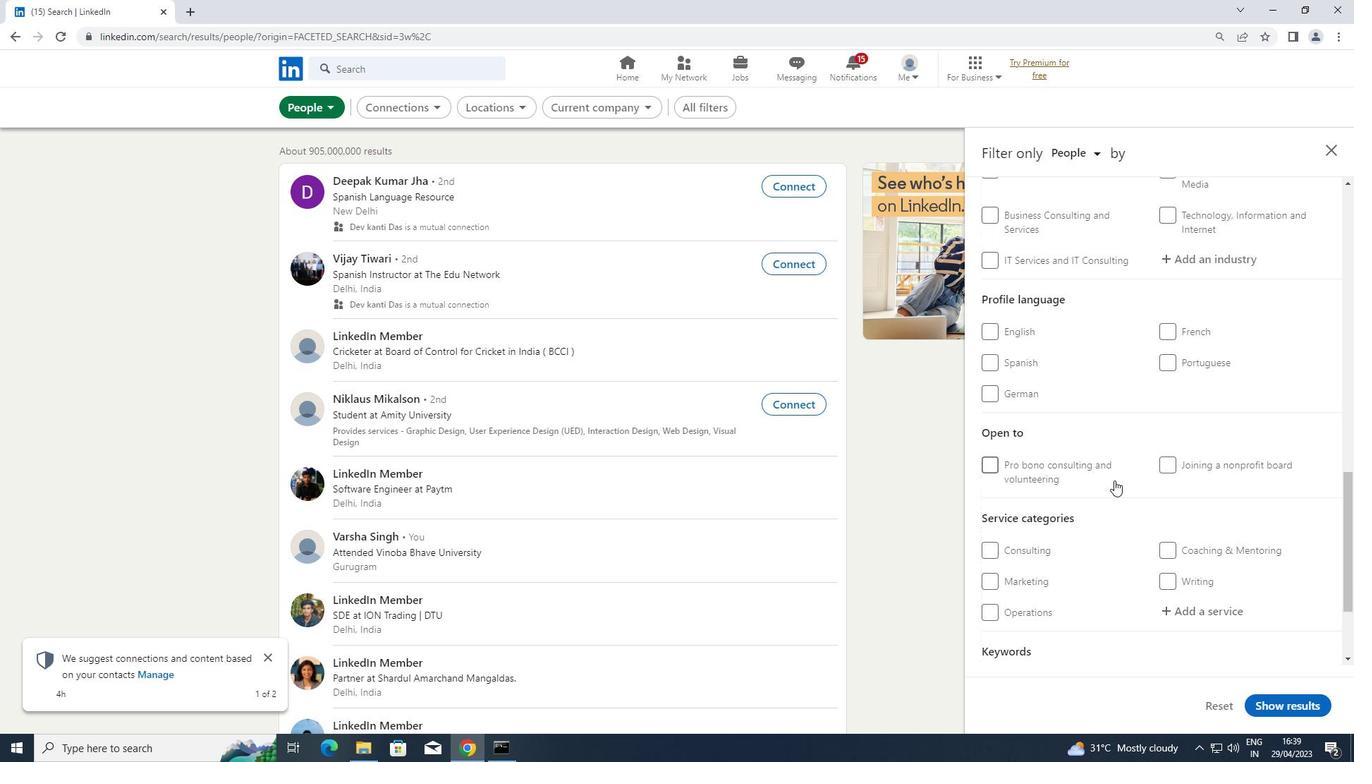 
Action: Mouse scrolled (1114, 479) with delta (0, 0)
Screenshot: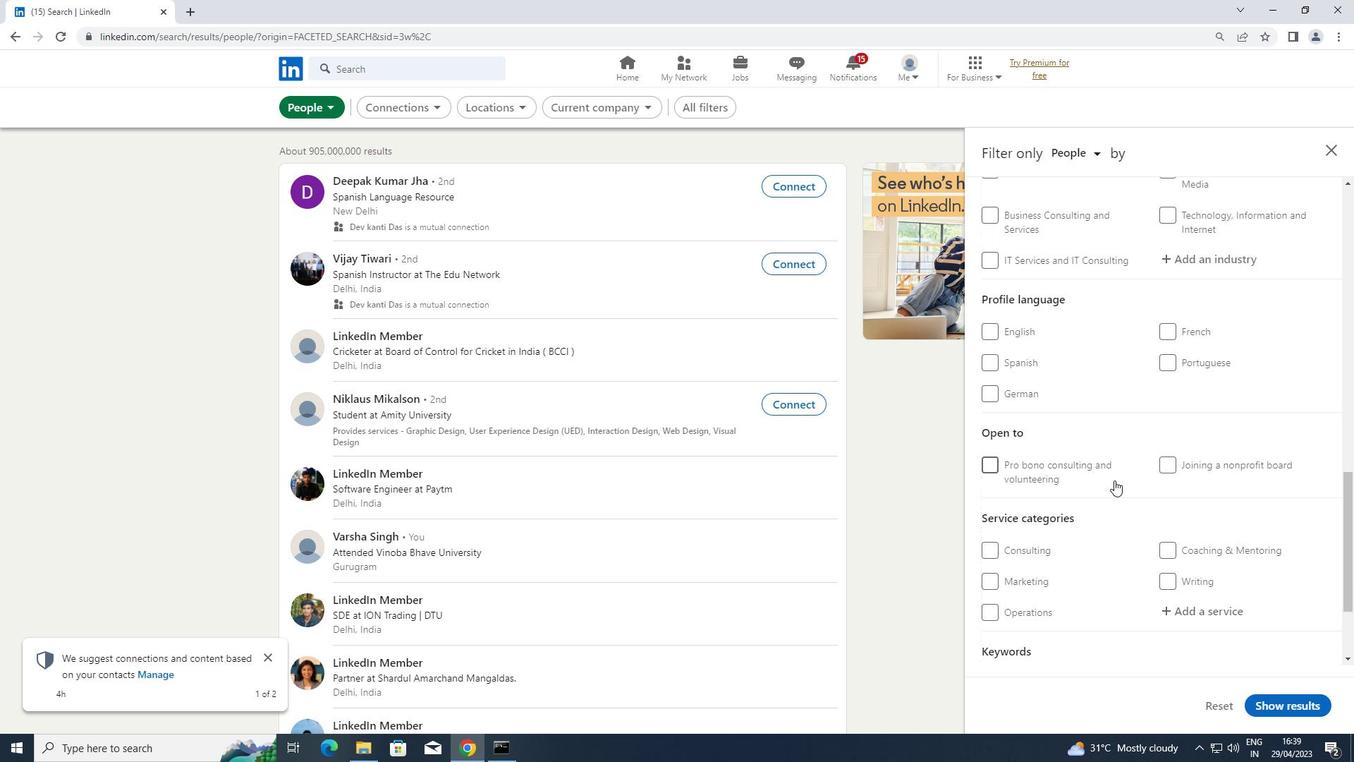 
Action: Mouse scrolled (1114, 481) with delta (0, 0)
Screenshot: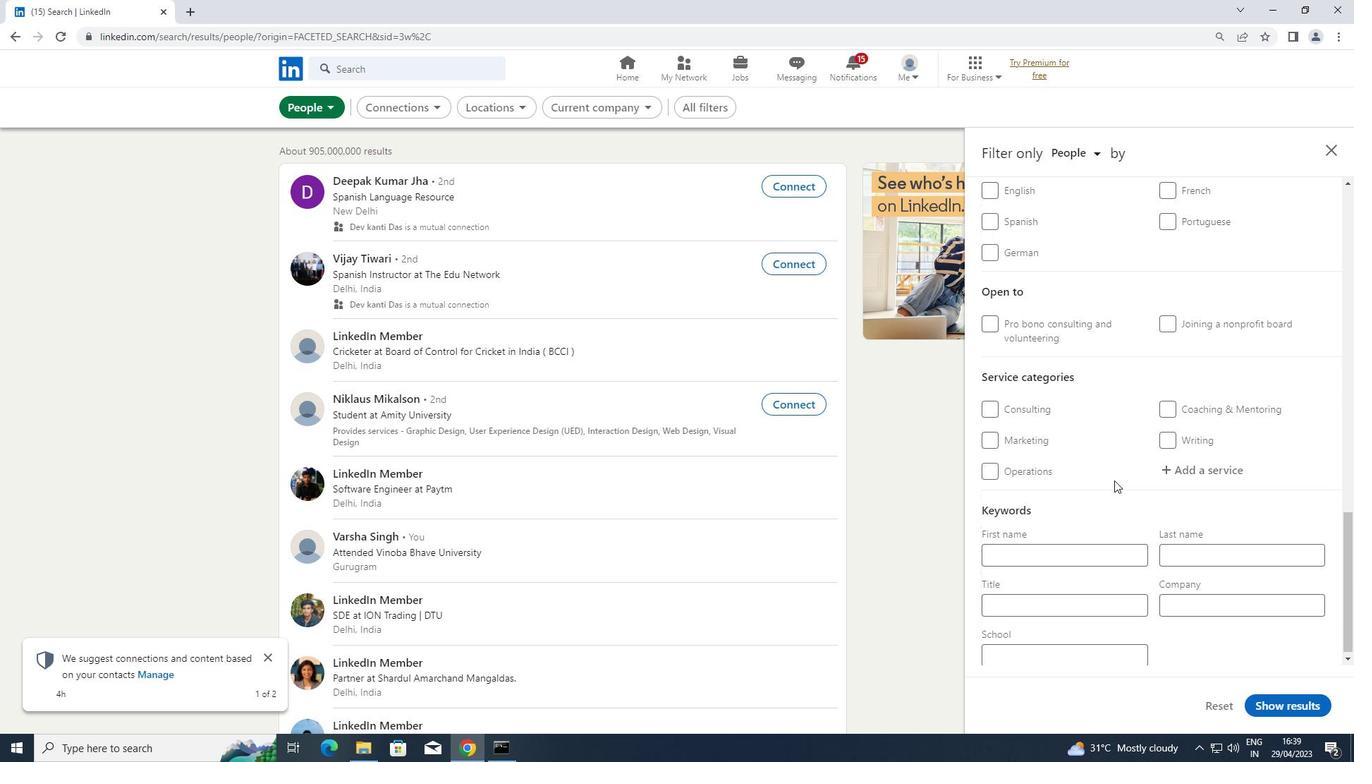 
Action: Mouse scrolled (1114, 481) with delta (0, 0)
Screenshot: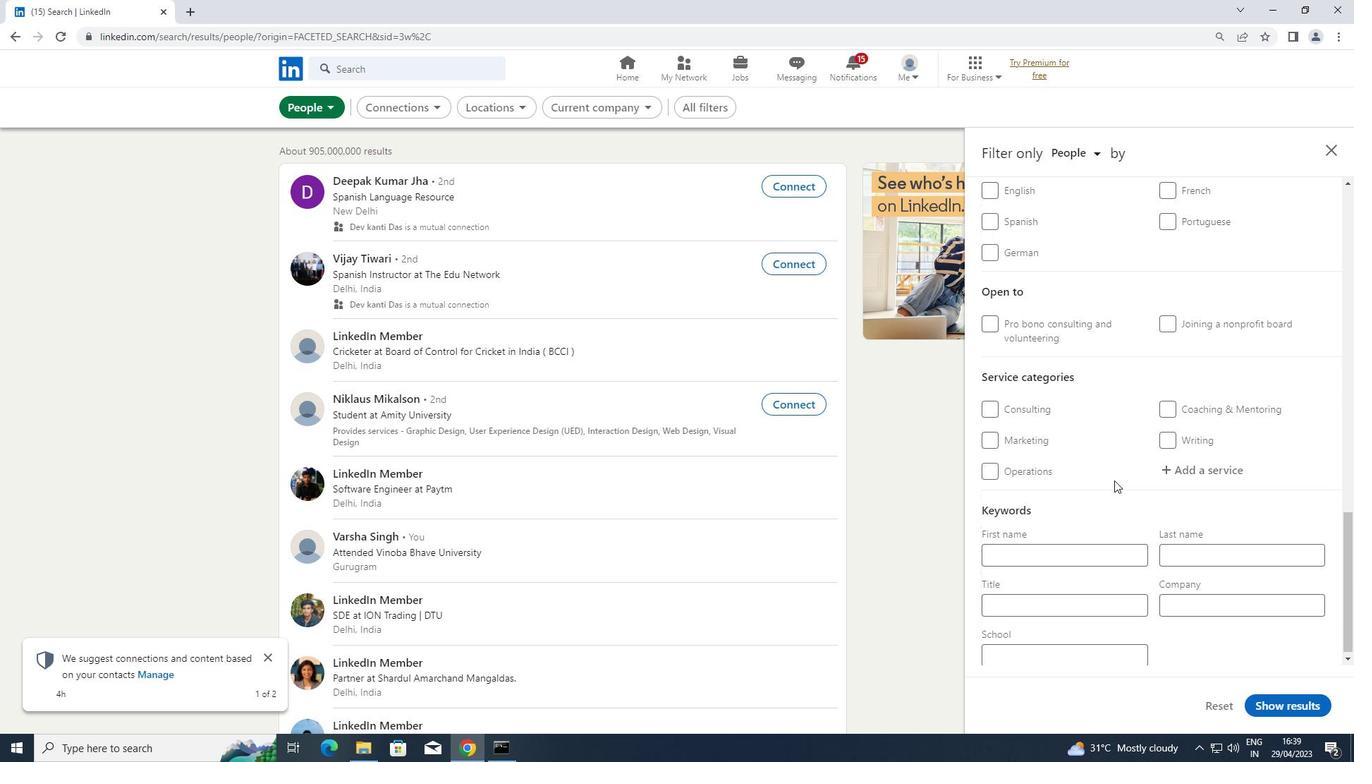 
Action: Mouse moved to (987, 367)
Screenshot: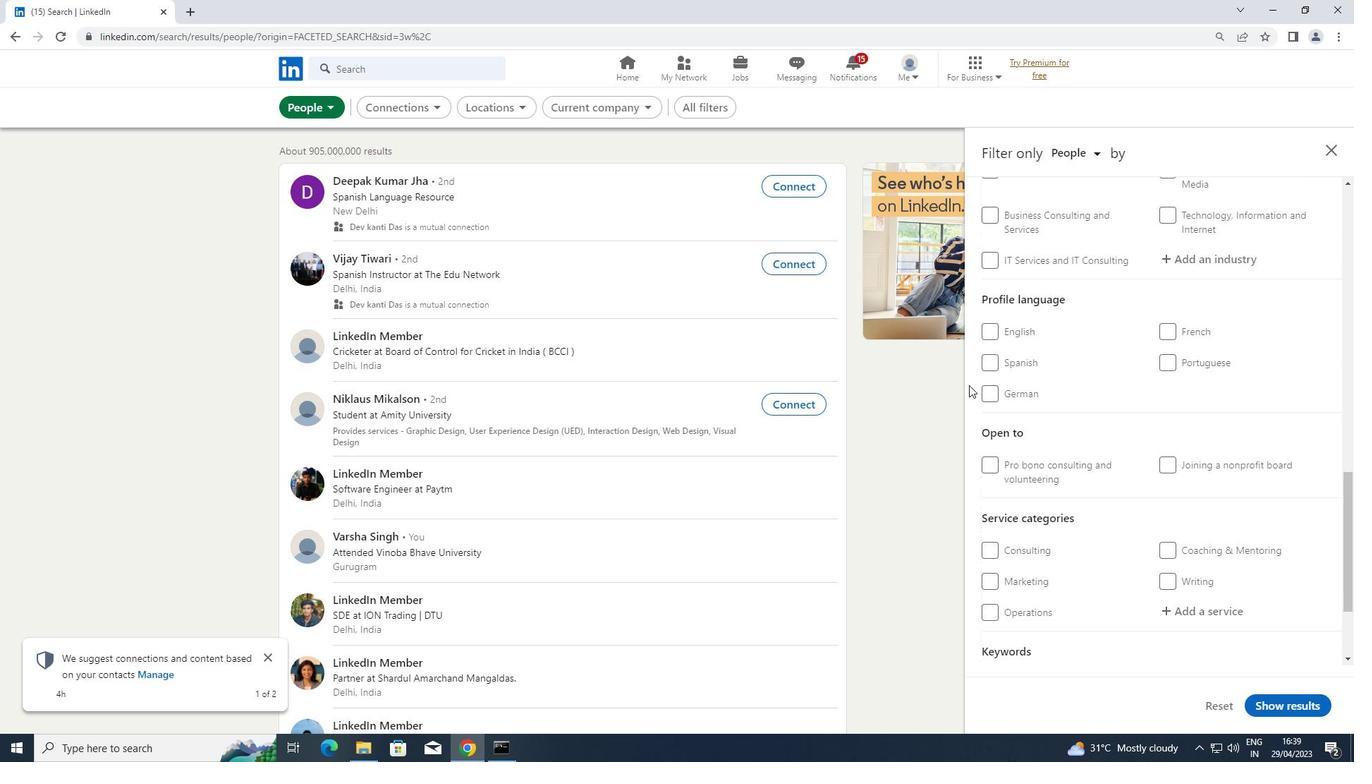 
Action: Mouse pressed left at (987, 367)
Screenshot: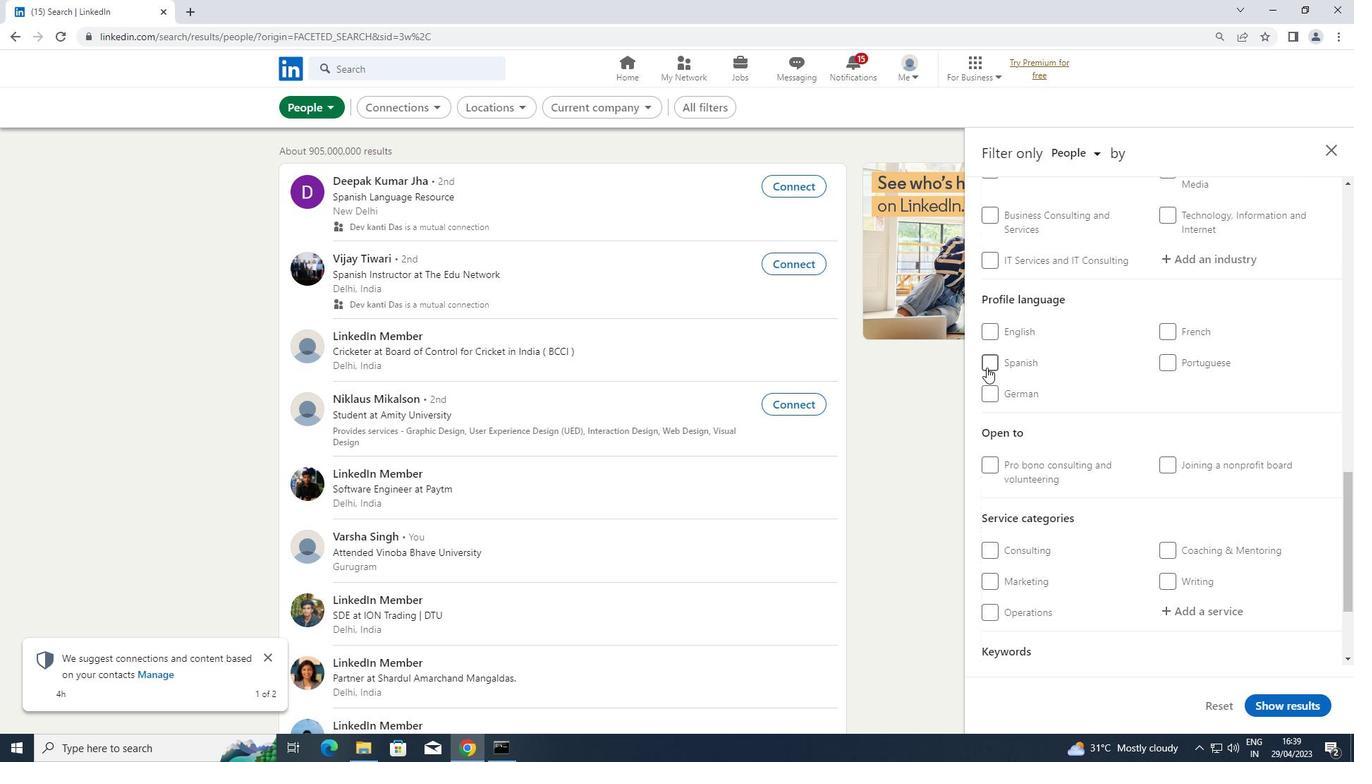 
Action: Mouse moved to (1038, 393)
Screenshot: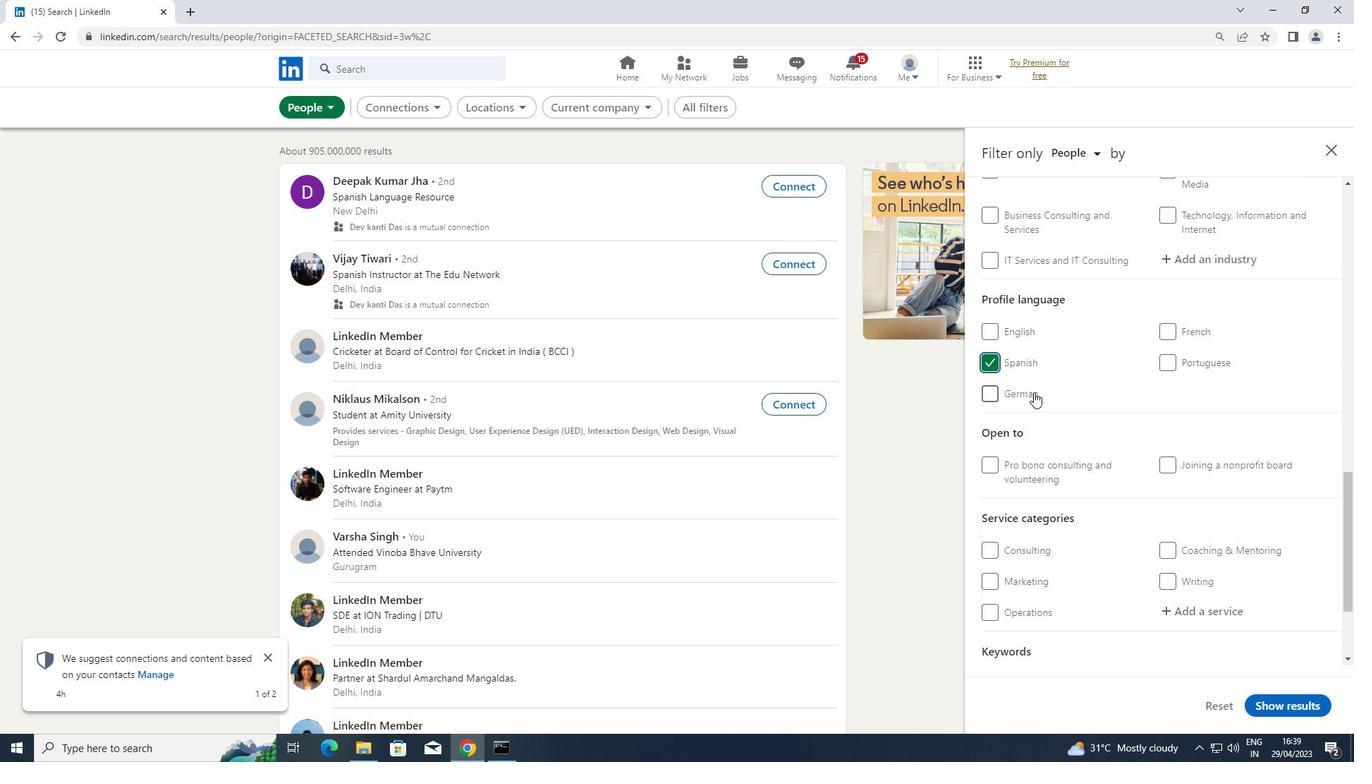 
Action: Mouse scrolled (1038, 394) with delta (0, 0)
Screenshot: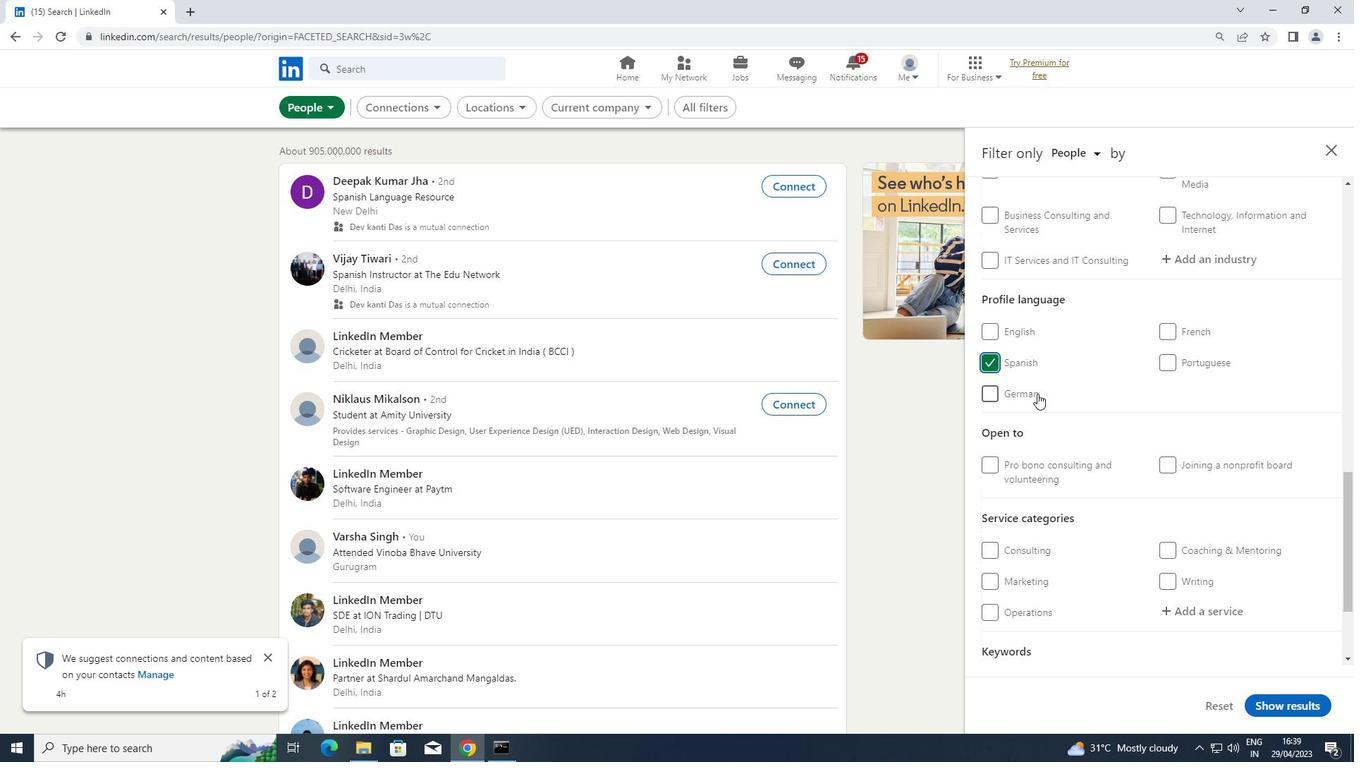 
Action: Mouse scrolled (1038, 394) with delta (0, 0)
Screenshot: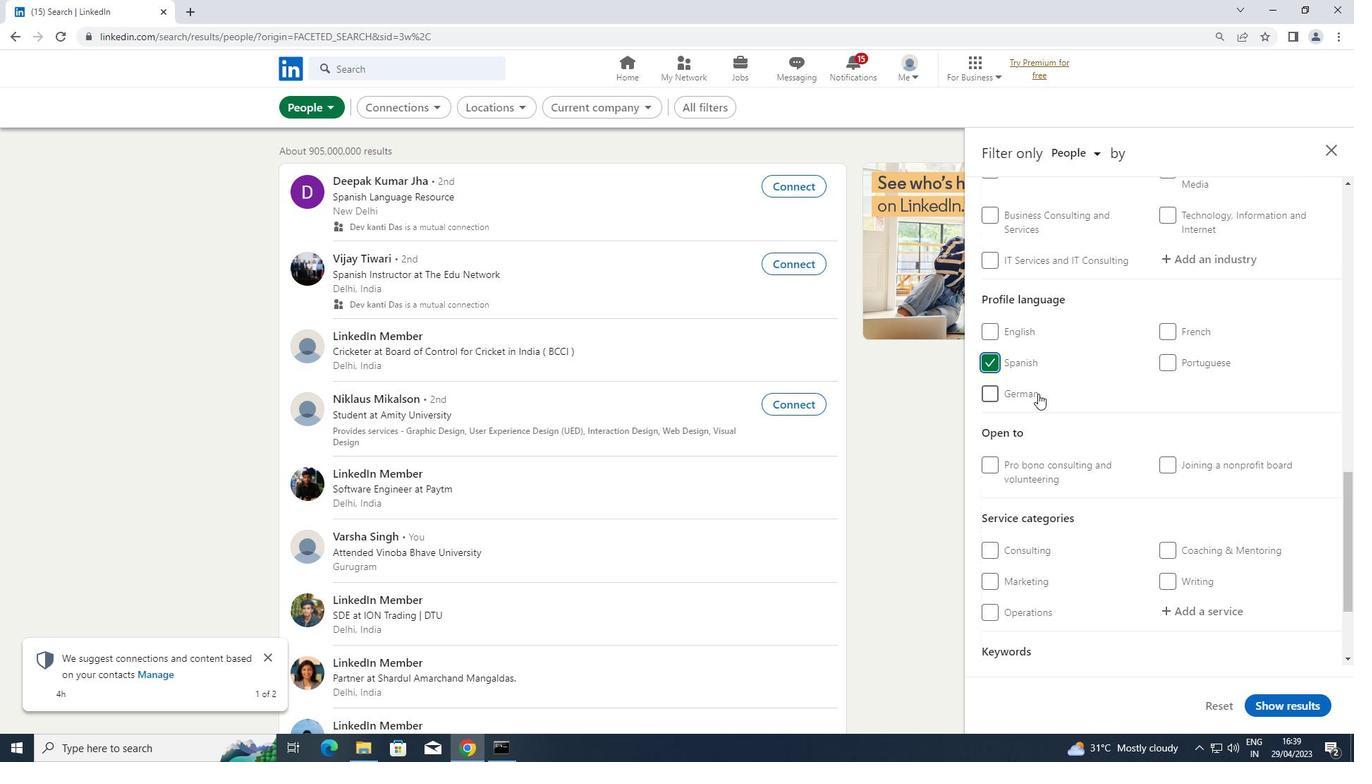 
Action: Mouse scrolled (1038, 394) with delta (0, 0)
Screenshot: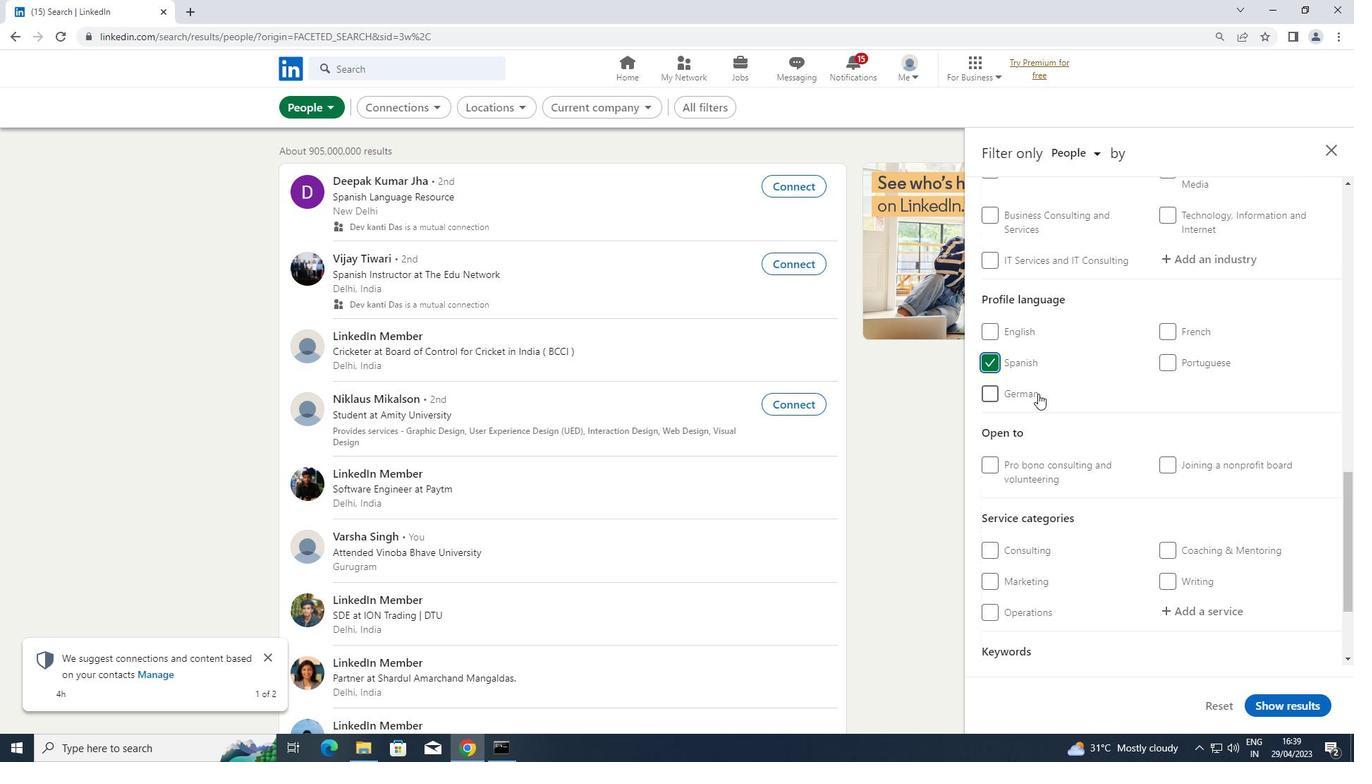 
Action: Mouse scrolled (1038, 394) with delta (0, 0)
Screenshot: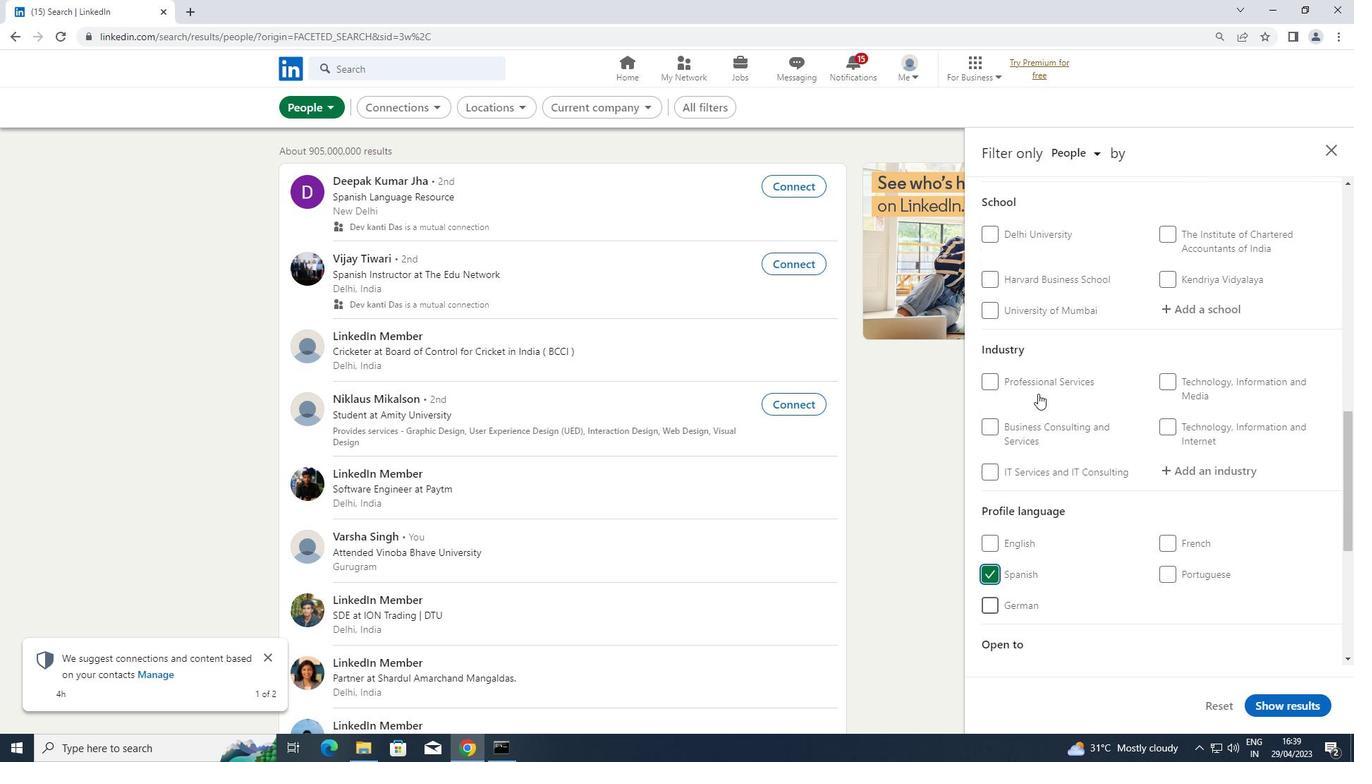 
Action: Mouse scrolled (1038, 394) with delta (0, 0)
Screenshot: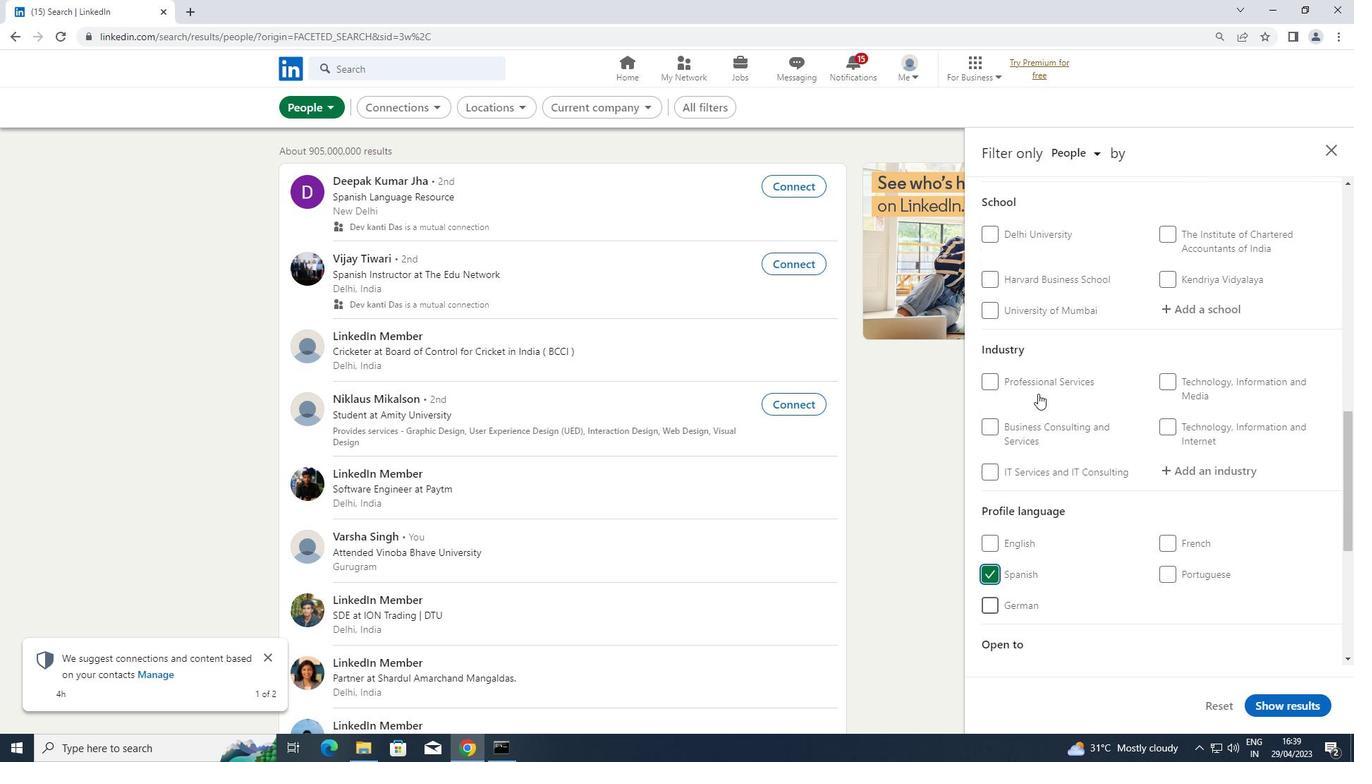 
Action: Mouse scrolled (1038, 394) with delta (0, 0)
Screenshot: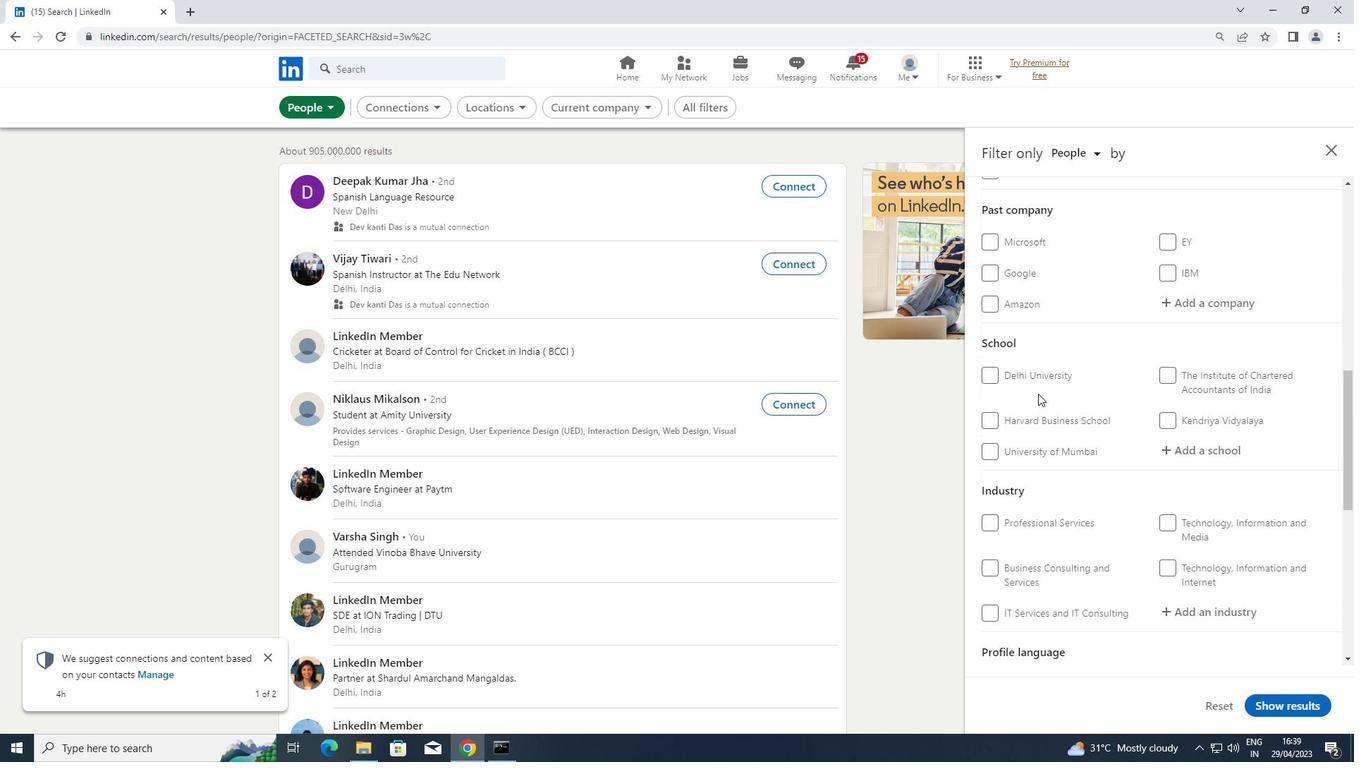 
Action: Mouse scrolled (1038, 394) with delta (0, 0)
Screenshot: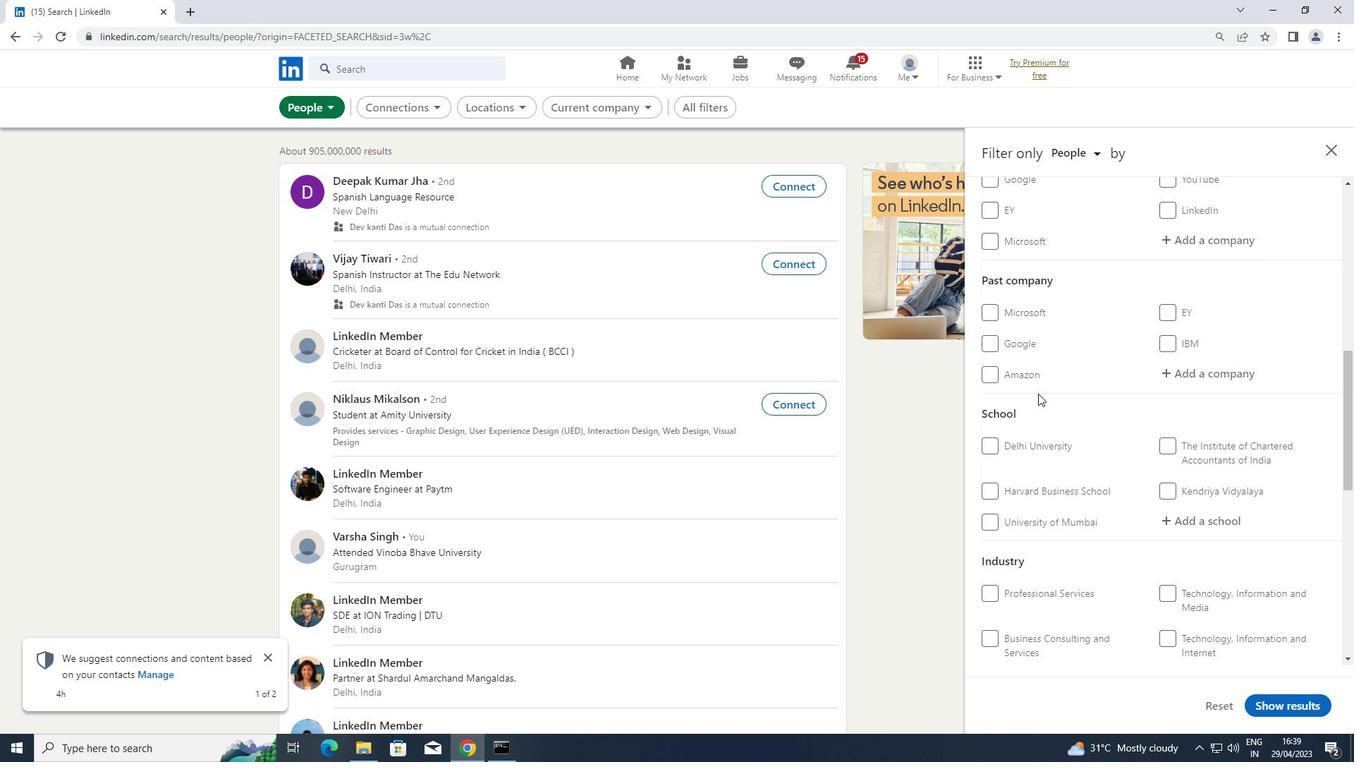 
Action: Mouse scrolled (1038, 394) with delta (0, 0)
Screenshot: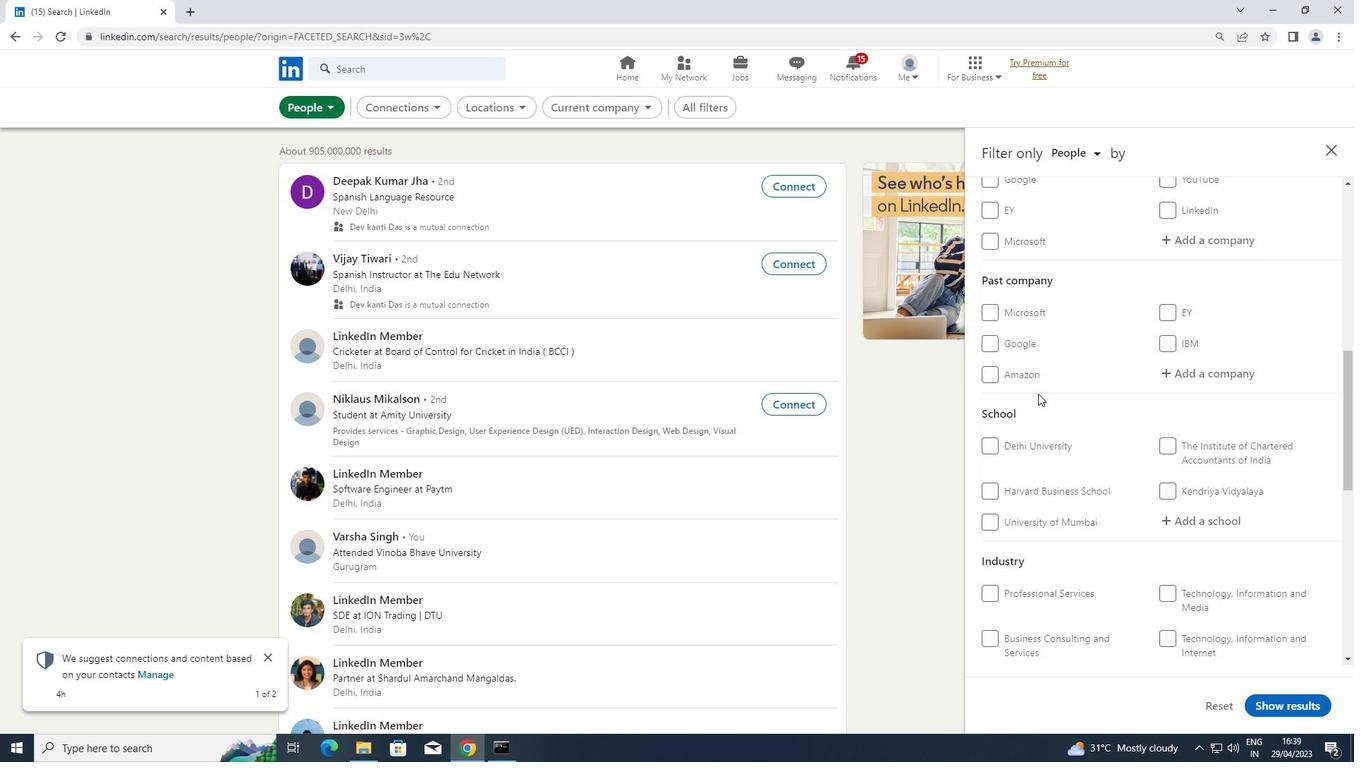 
Action: Mouse moved to (1181, 385)
Screenshot: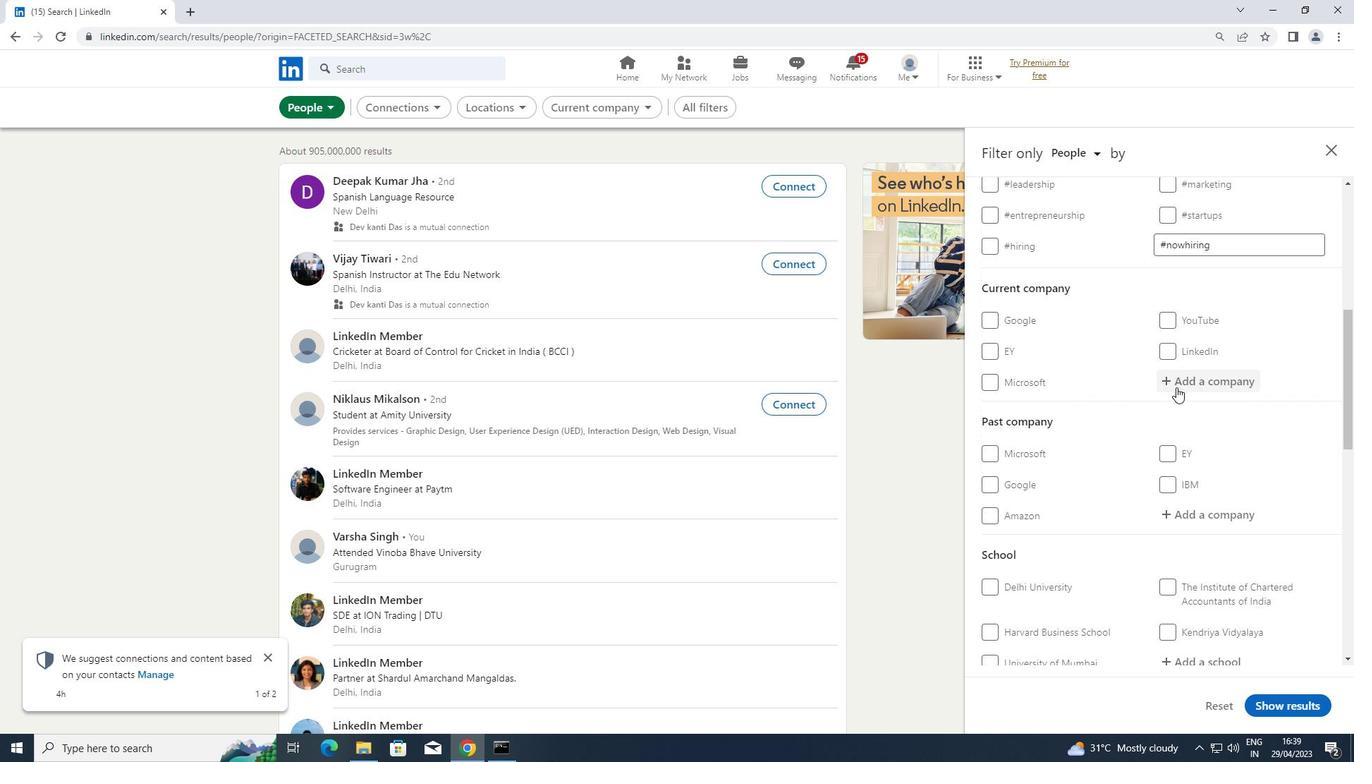 
Action: Mouse pressed left at (1181, 385)
Screenshot: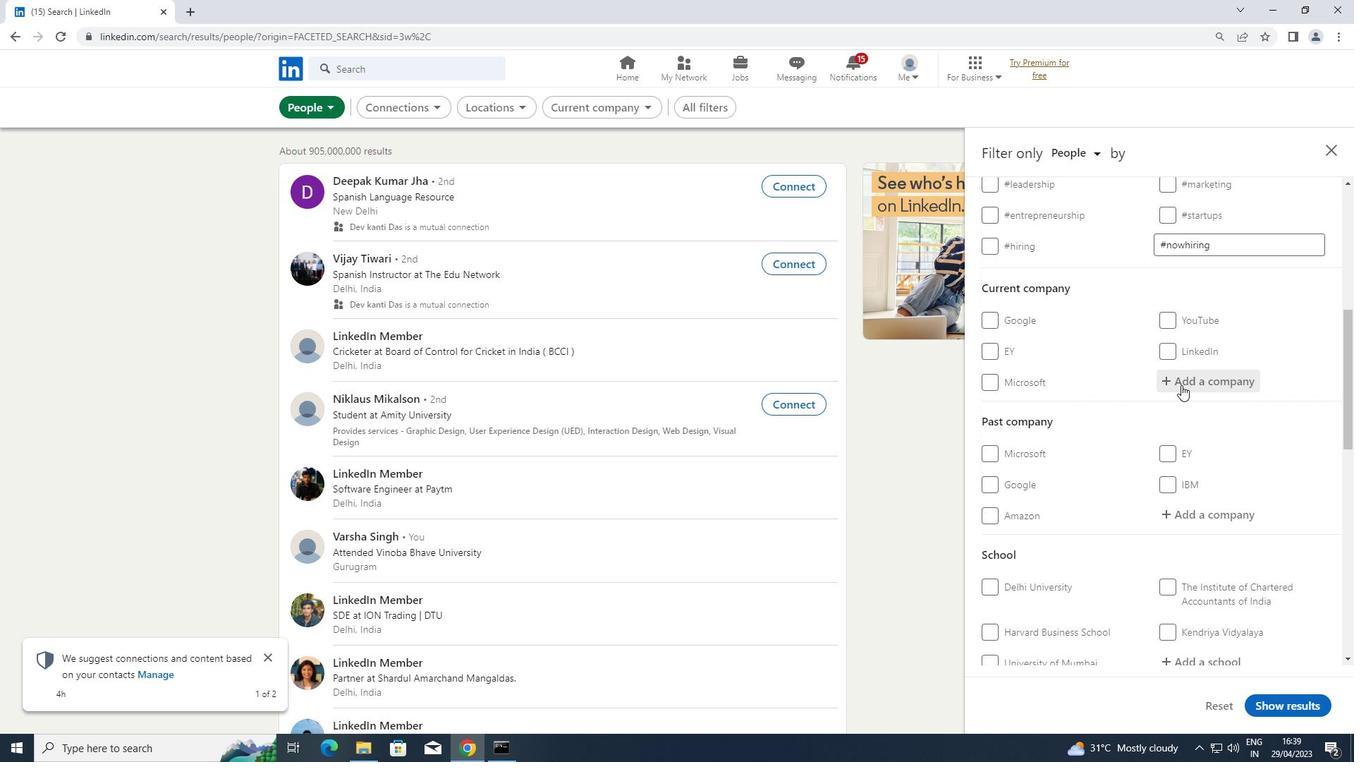 
Action: Key pressed <Key.shift>ADPLIST
Screenshot: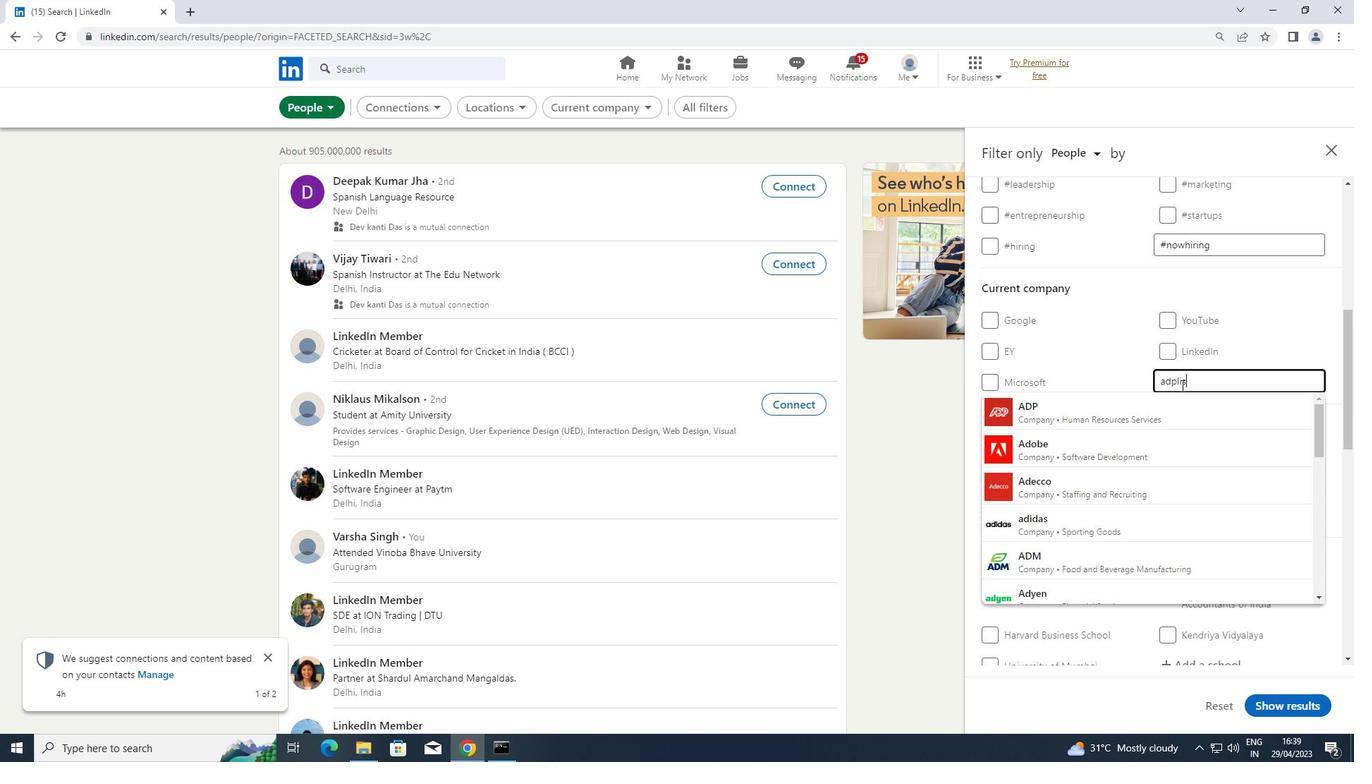 
Action: Mouse moved to (1071, 402)
Screenshot: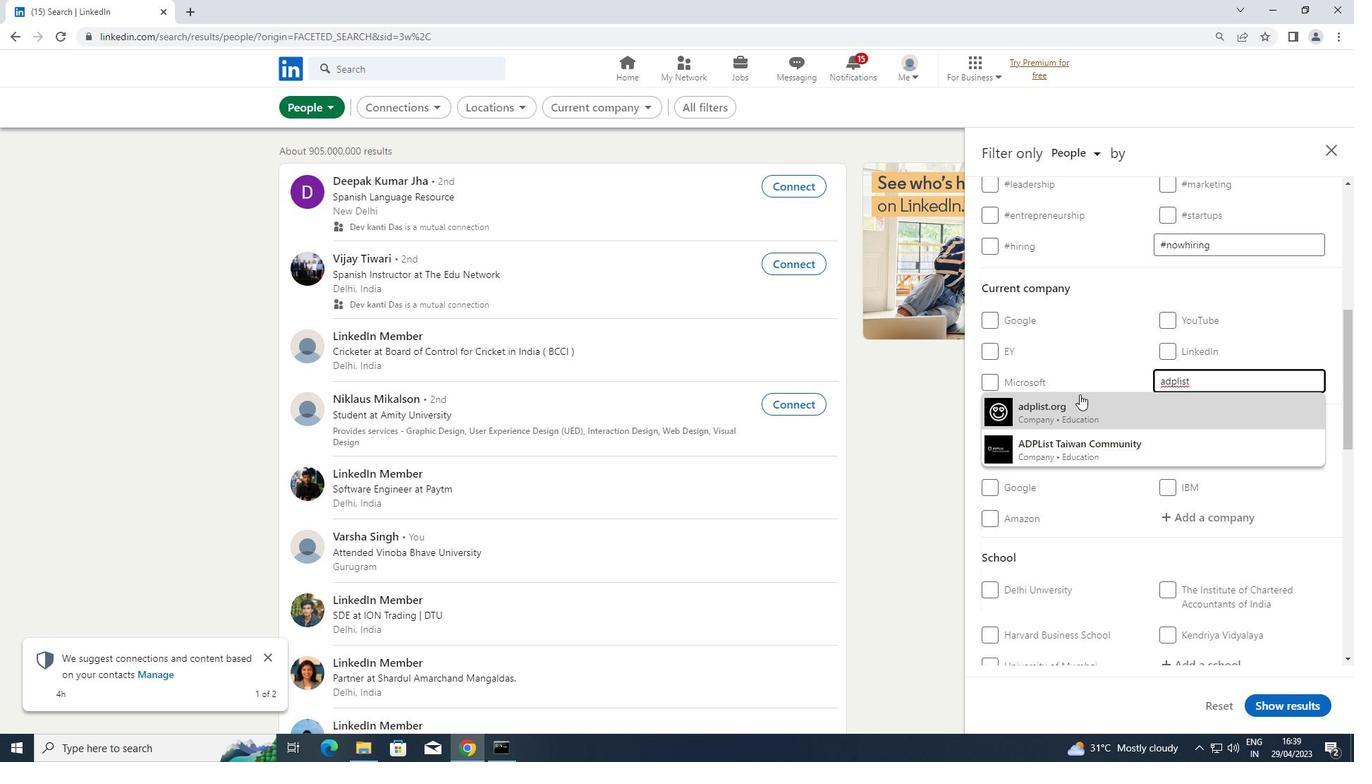 
Action: Mouse pressed left at (1071, 402)
Screenshot: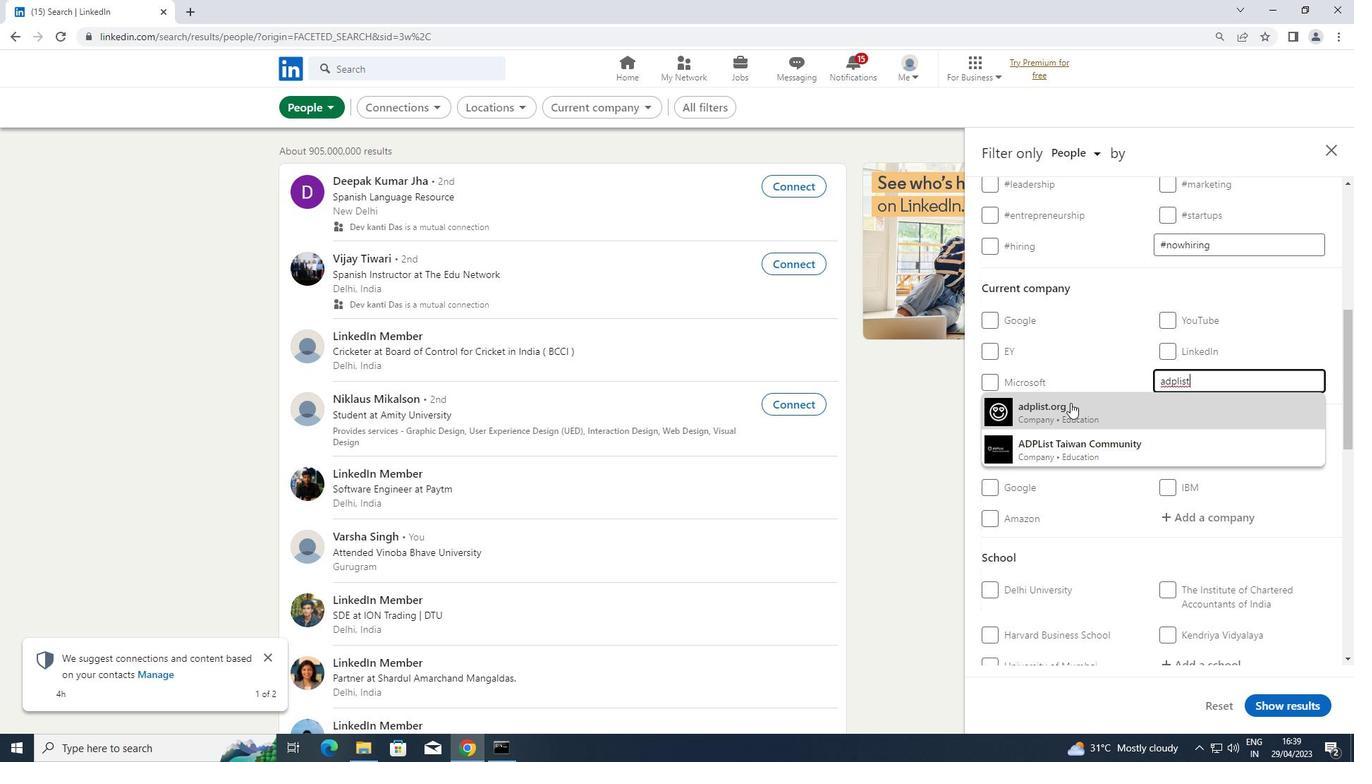 
Action: Mouse scrolled (1071, 402) with delta (0, 0)
Screenshot: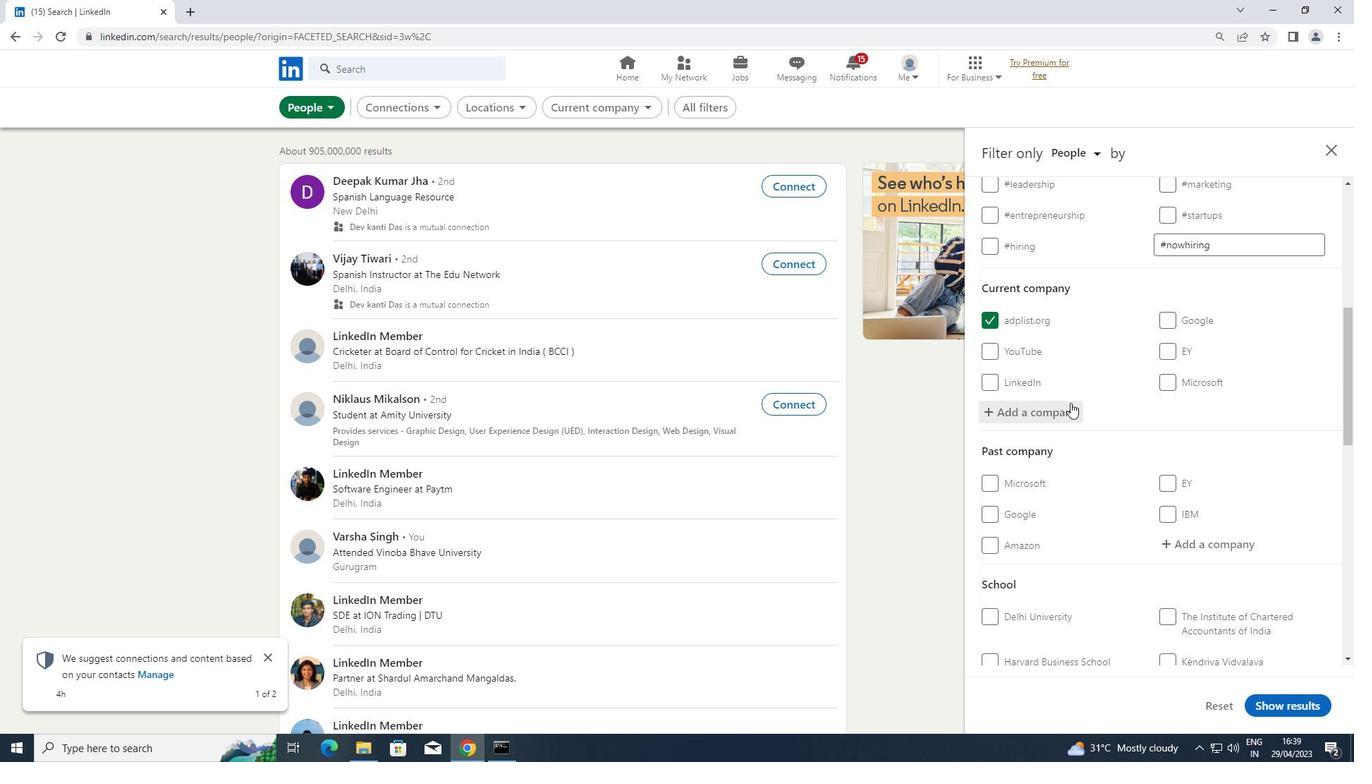 
Action: Mouse scrolled (1071, 402) with delta (0, 0)
Screenshot: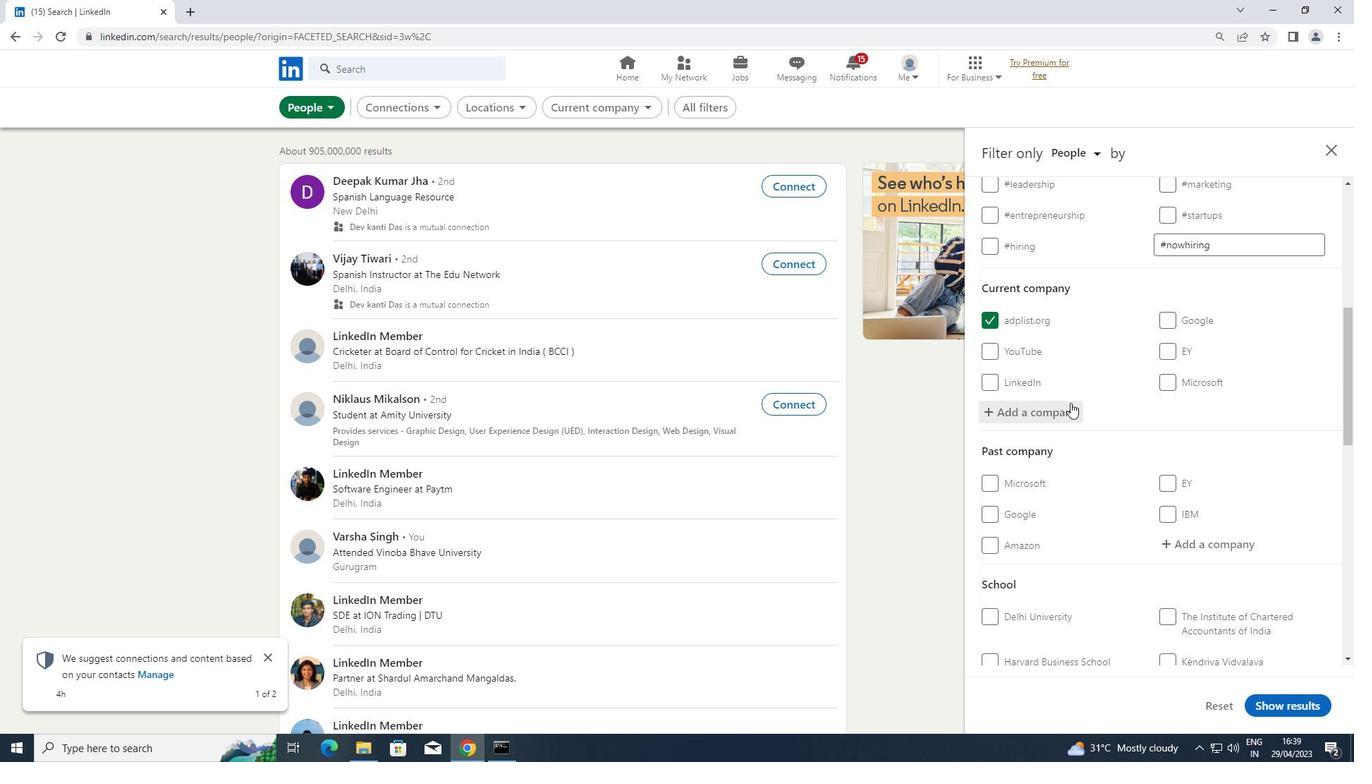 
Action: Mouse scrolled (1071, 402) with delta (0, 0)
Screenshot: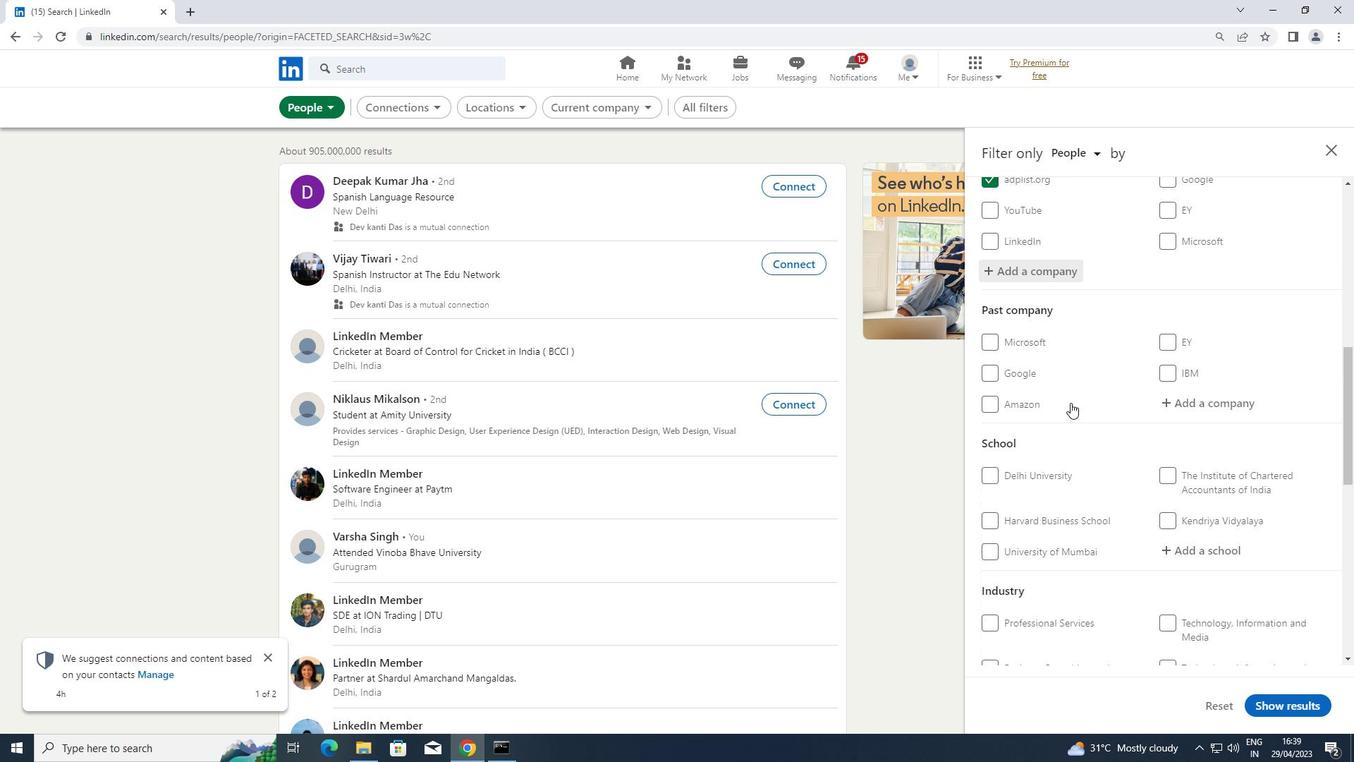 
Action: Mouse moved to (1169, 469)
Screenshot: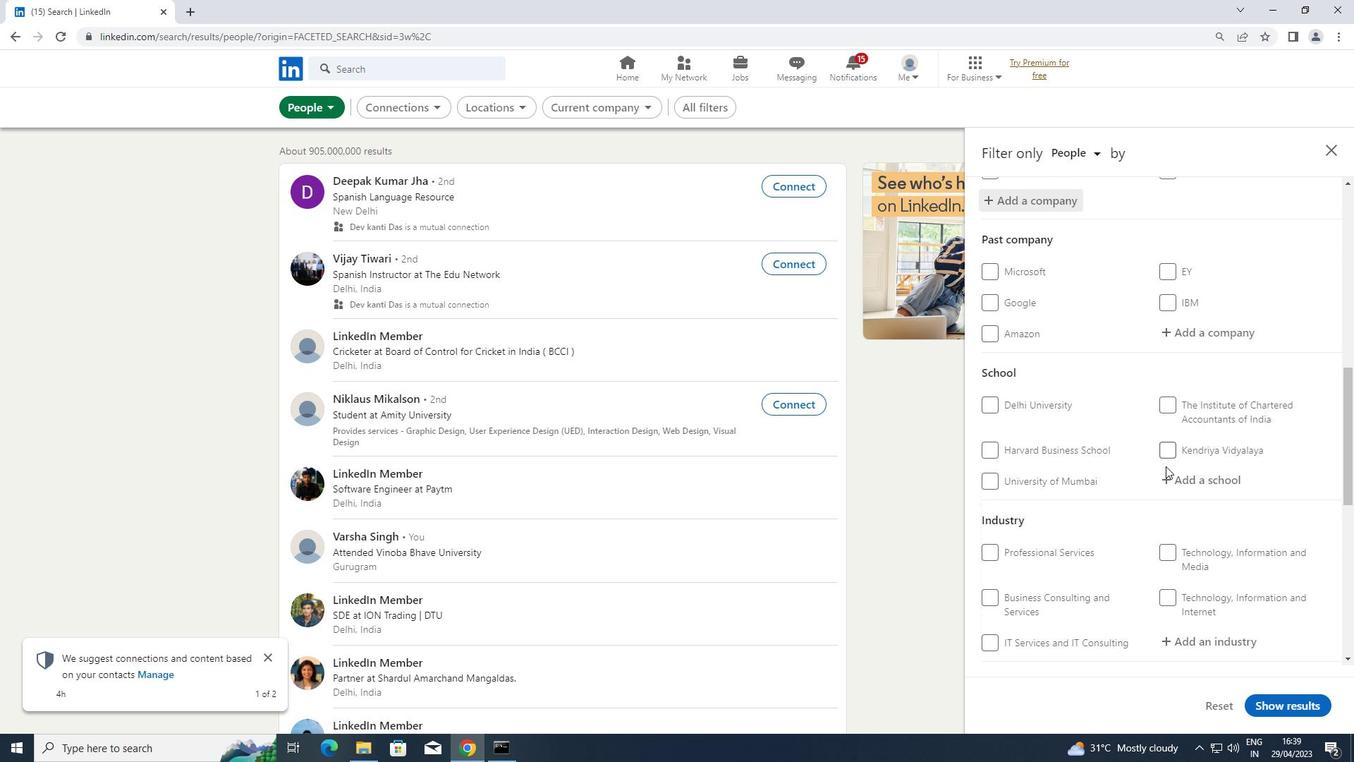 
Action: Mouse pressed left at (1169, 469)
Screenshot: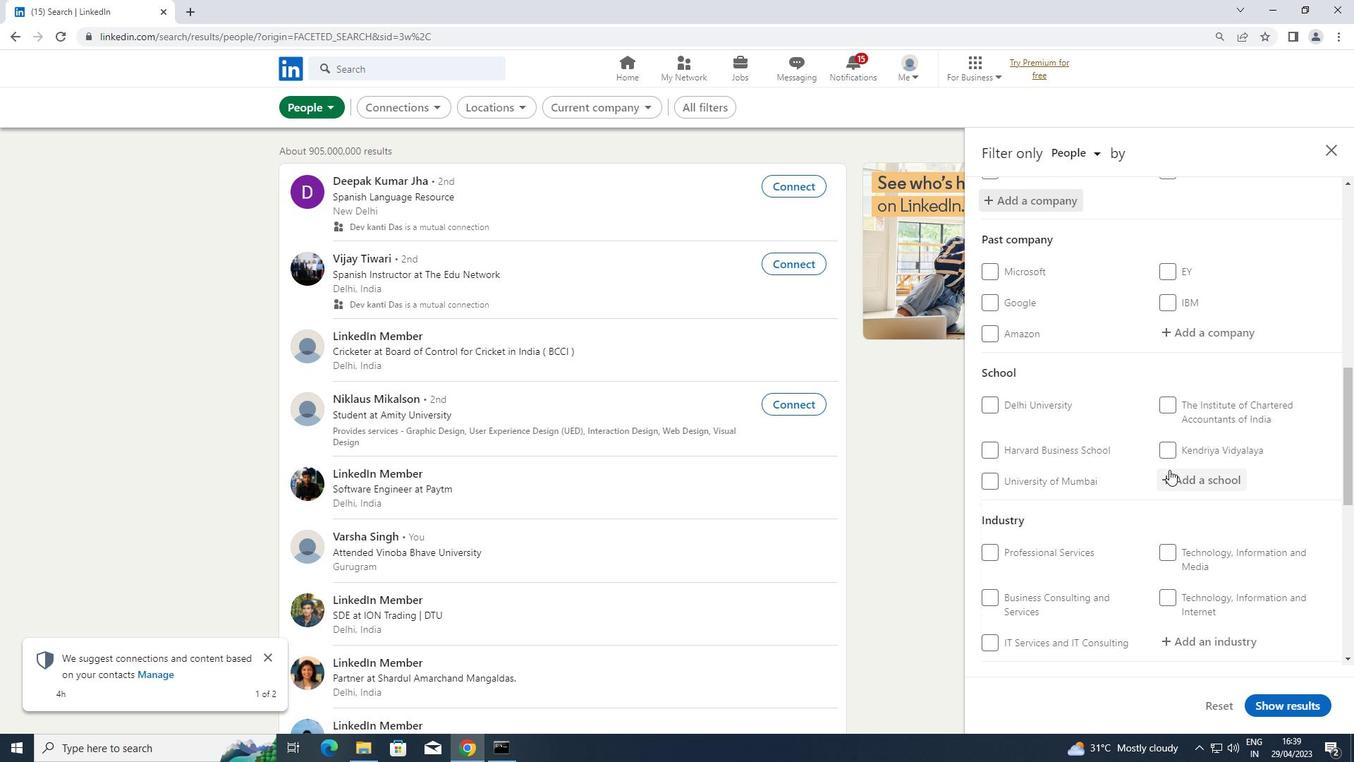 
Action: Key pressed <Key.shift>KRISHNA
Screenshot: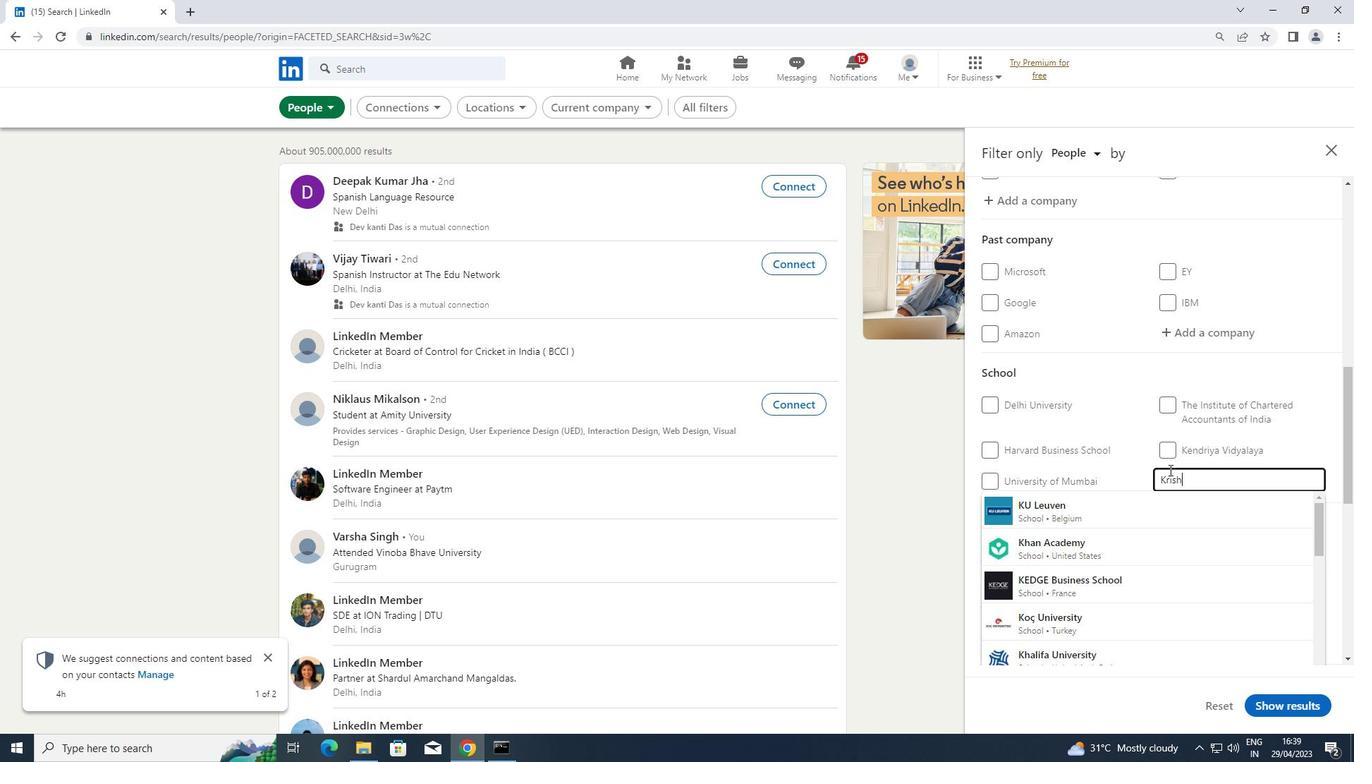 
Action: Mouse moved to (1139, 510)
Screenshot: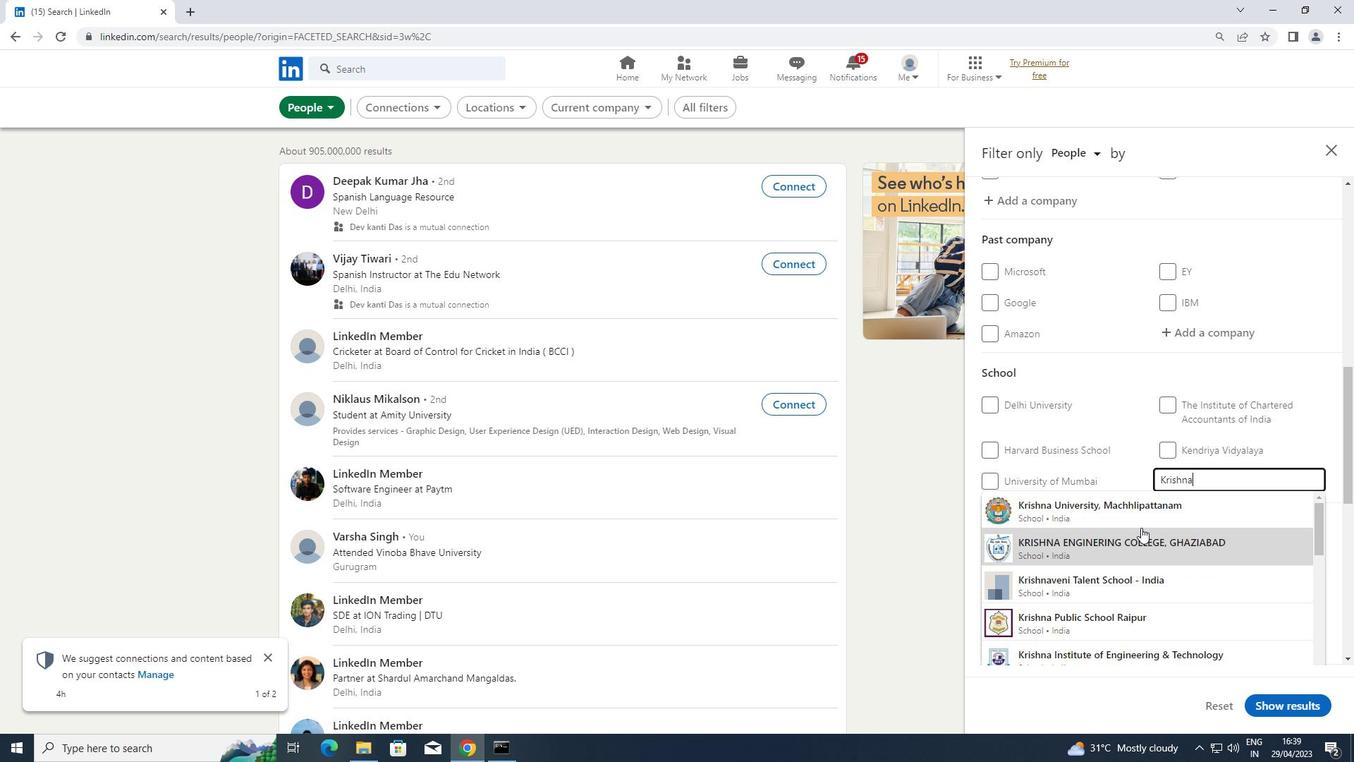 
Action: Mouse pressed left at (1139, 510)
Screenshot: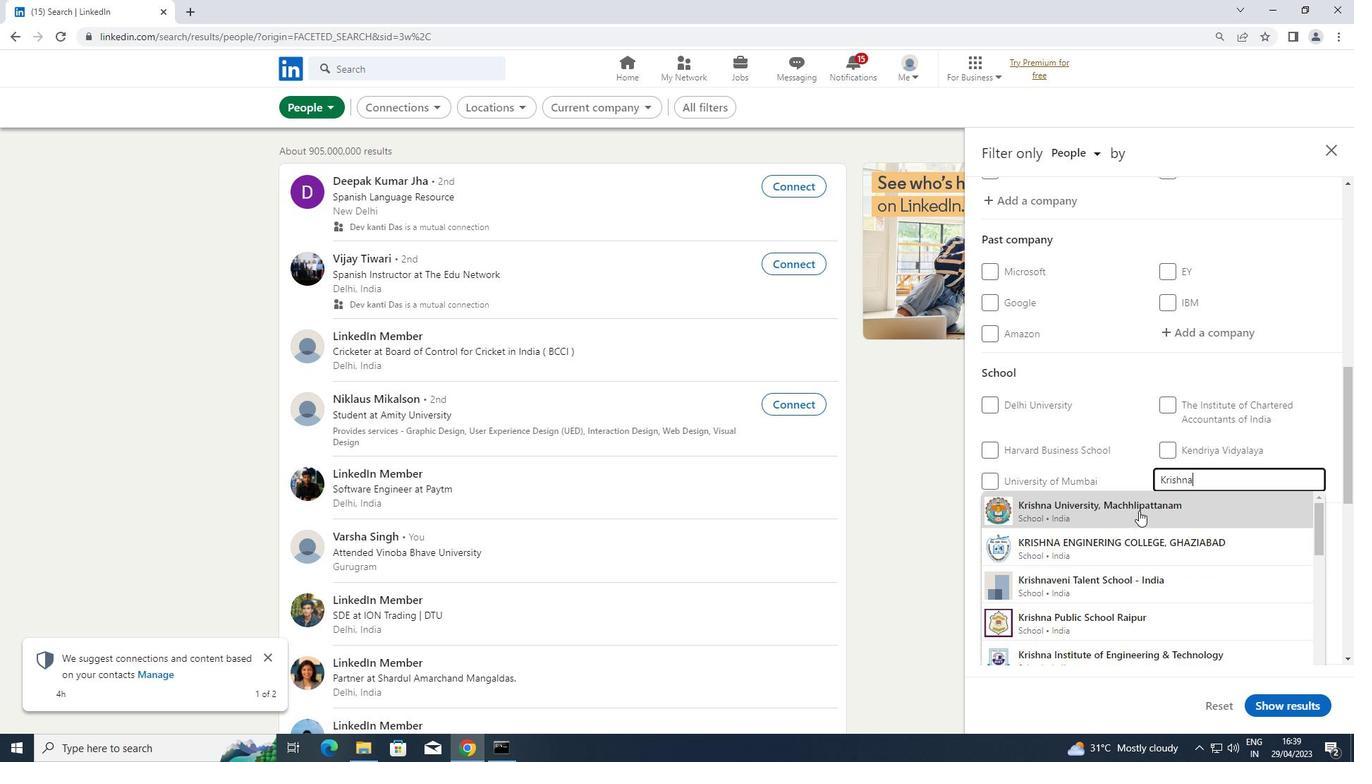 
Action: Mouse scrolled (1139, 510) with delta (0, 0)
Screenshot: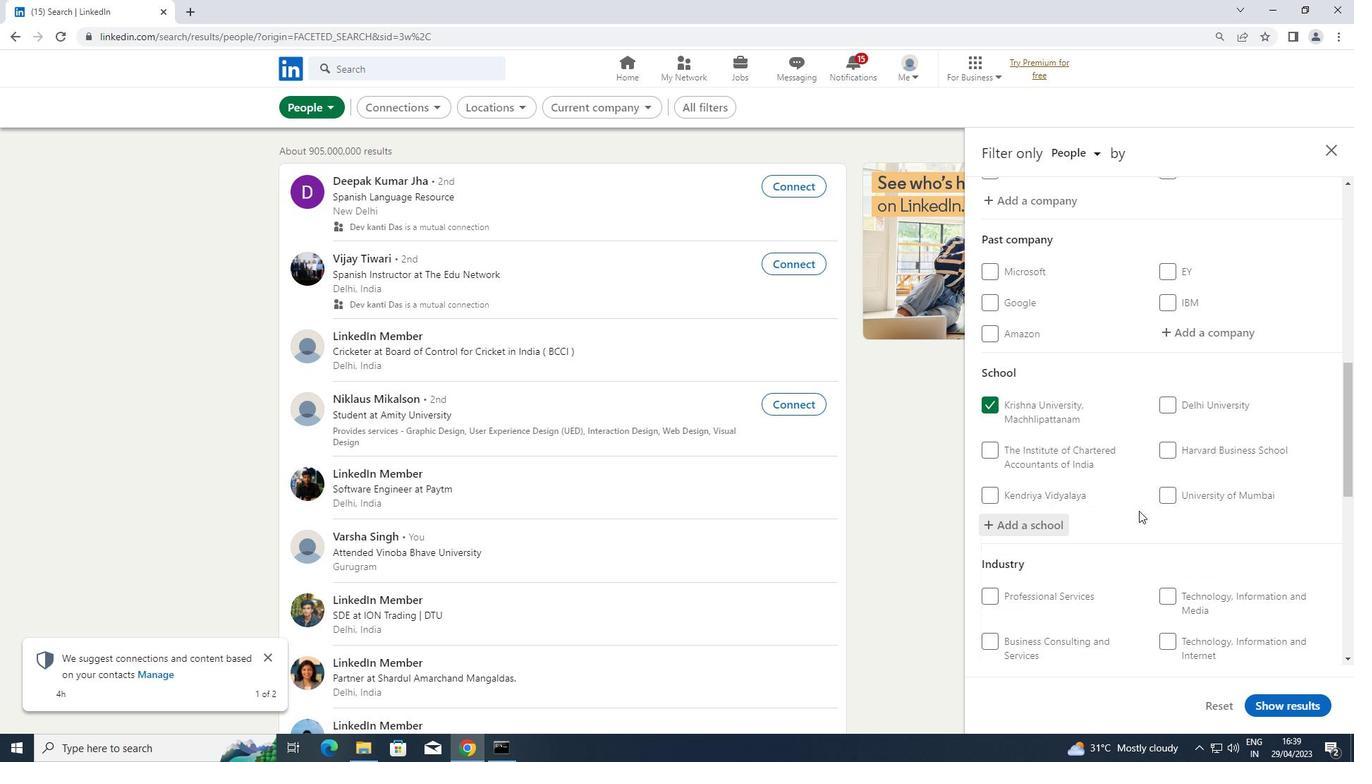 
Action: Mouse scrolled (1139, 510) with delta (0, 0)
Screenshot: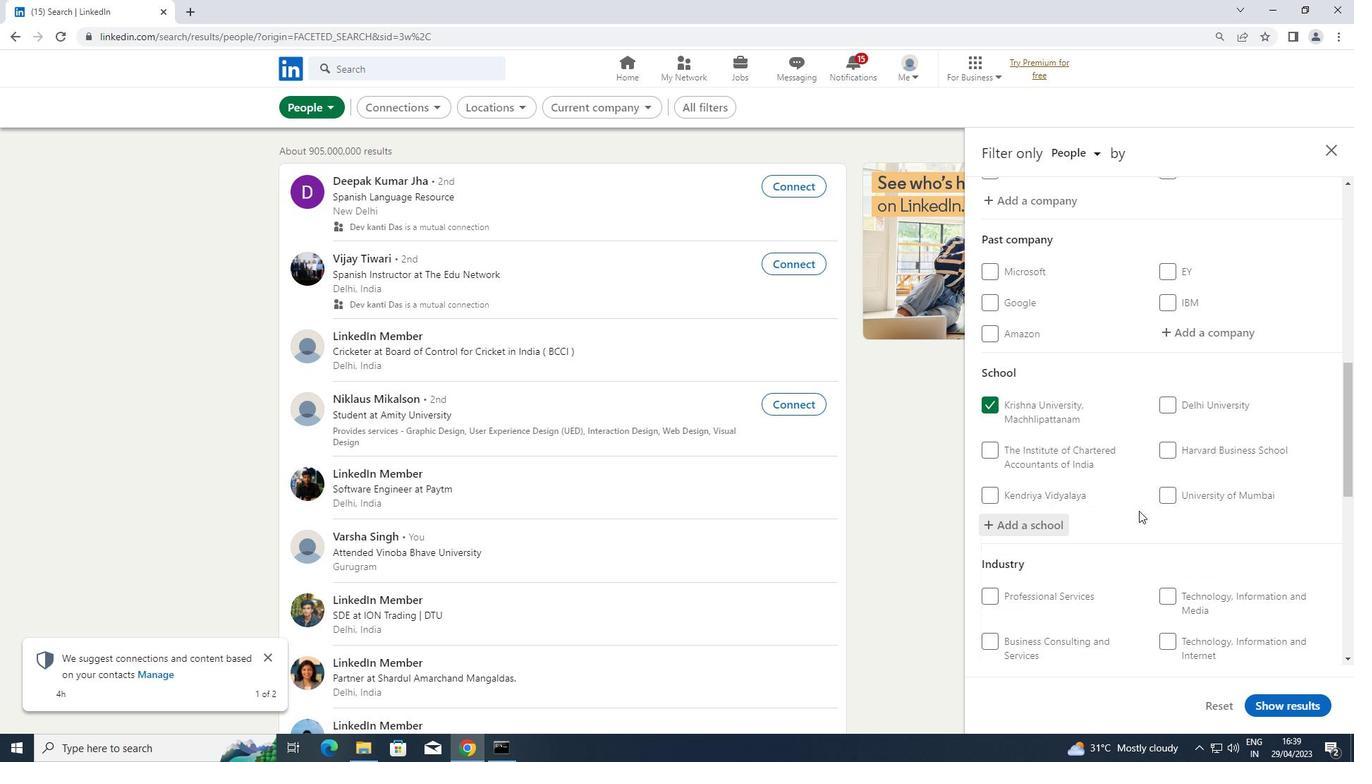 
Action: Mouse scrolled (1139, 510) with delta (0, 0)
Screenshot: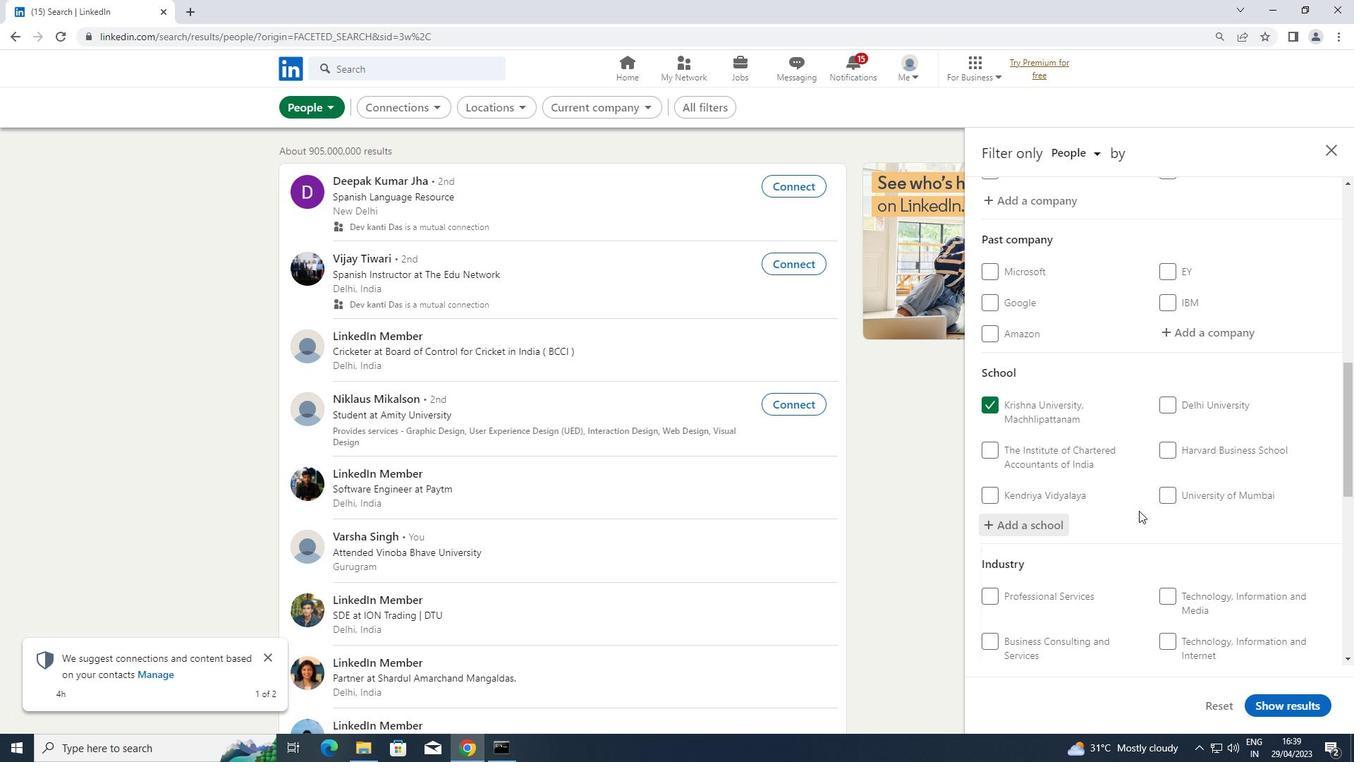 
Action: Mouse moved to (1244, 462)
Screenshot: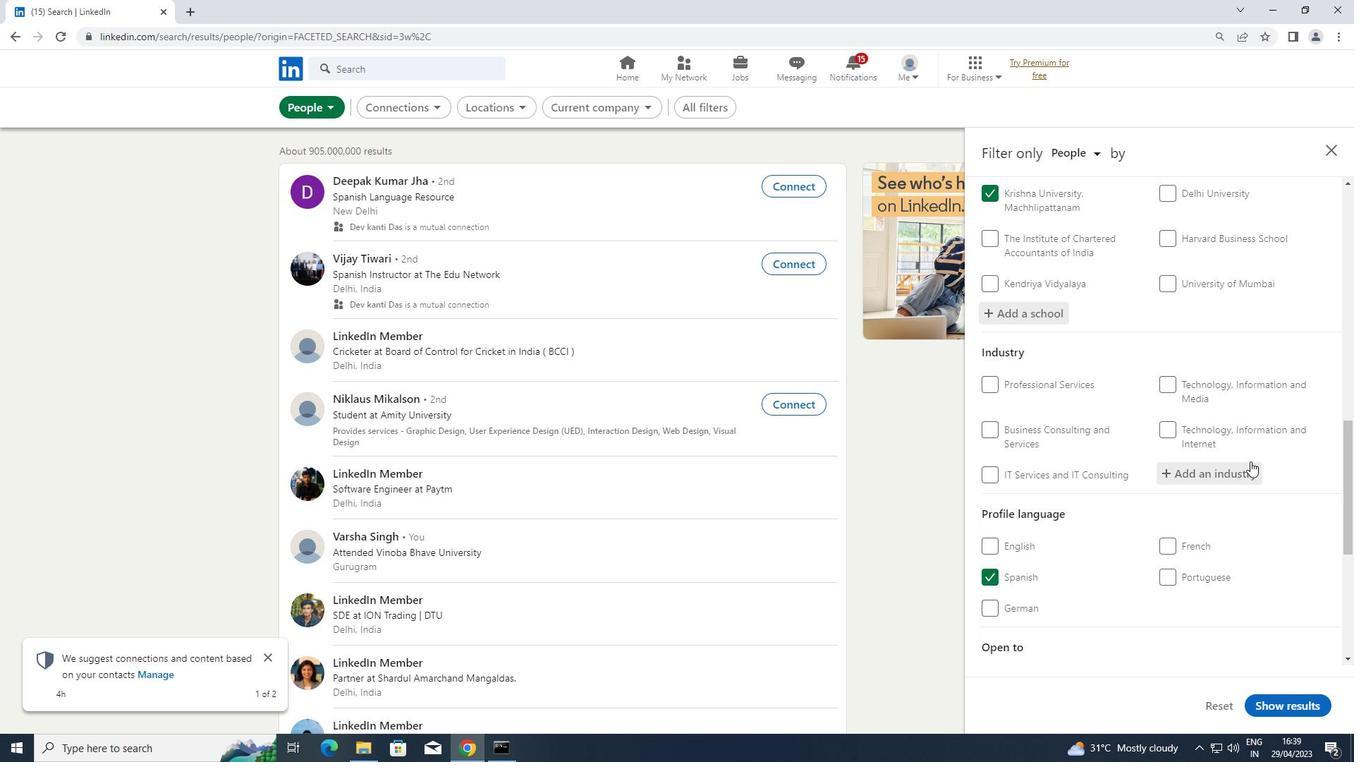 
Action: Mouse pressed left at (1244, 462)
Screenshot: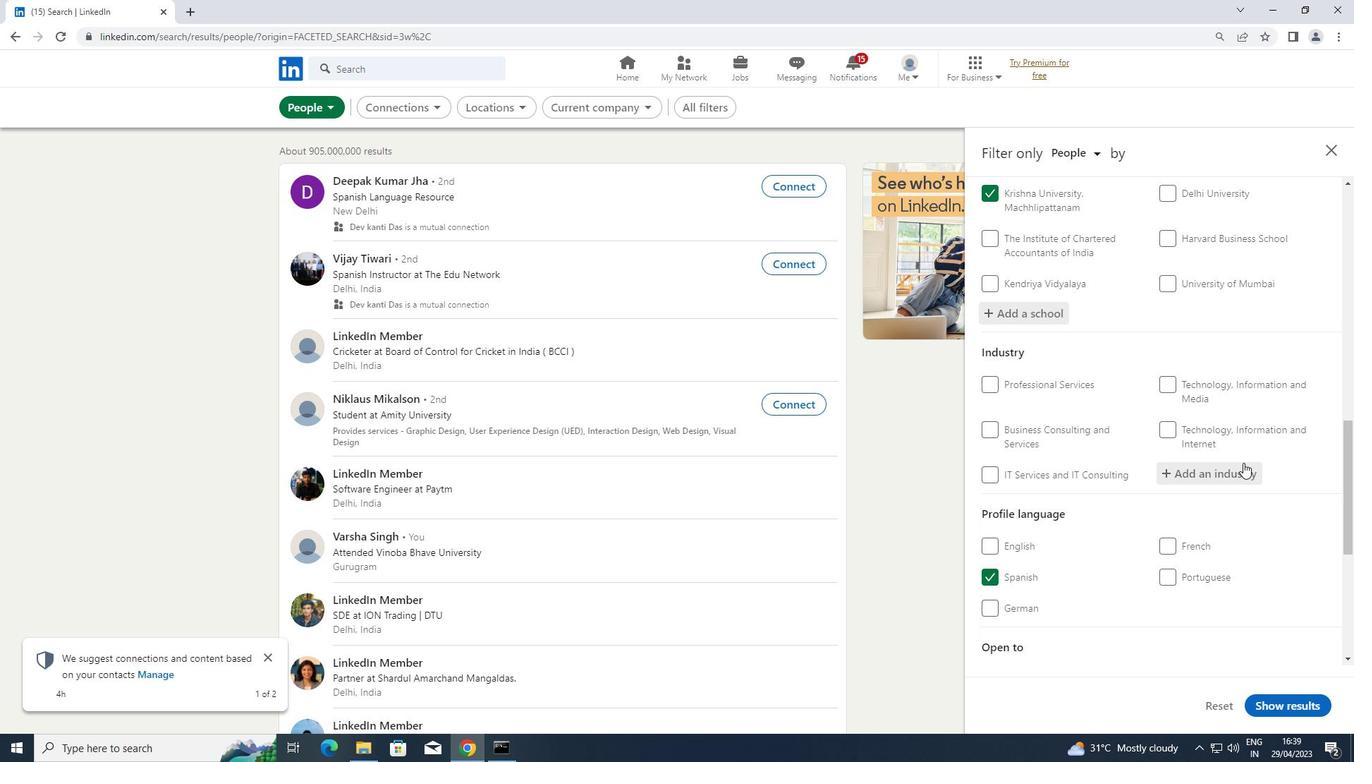 
Action: Key pressed <Key.shift>INVESTME
Screenshot: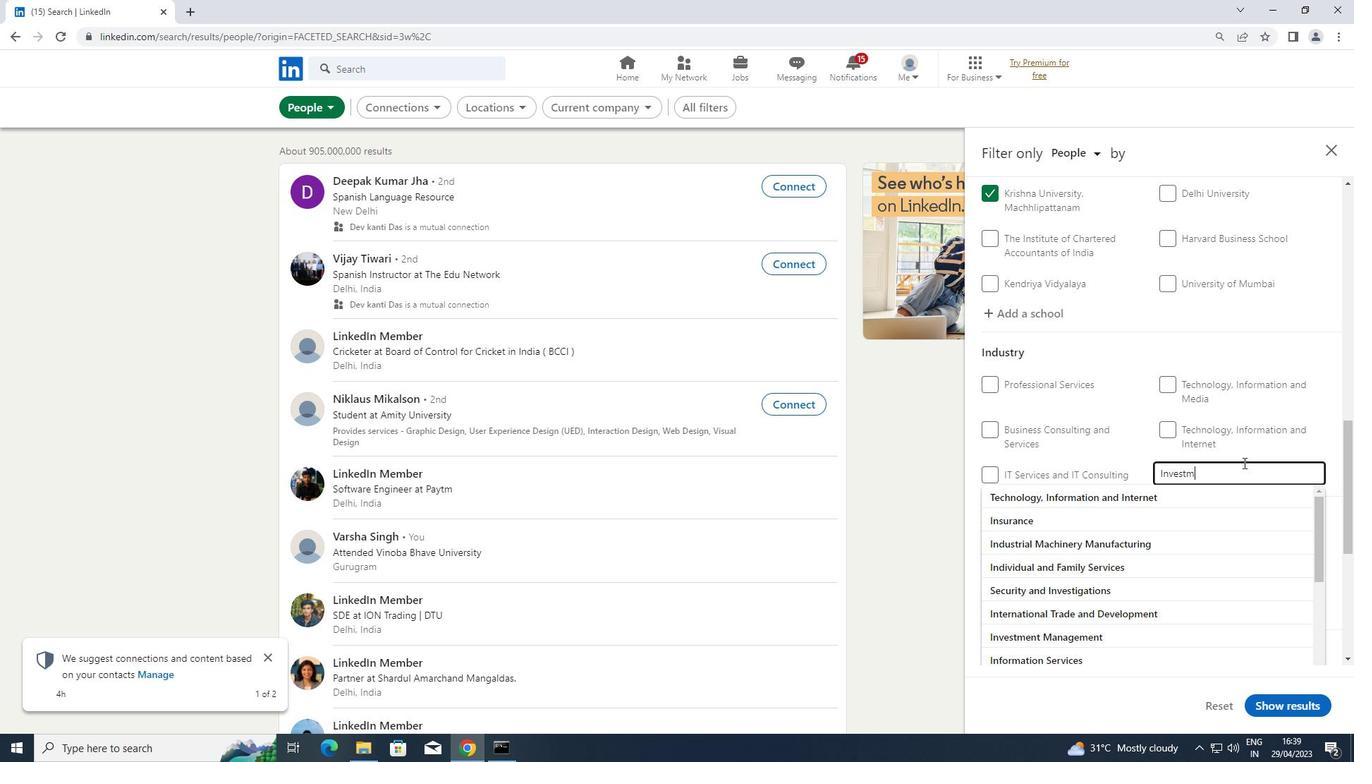 
Action: Mouse moved to (1086, 491)
Screenshot: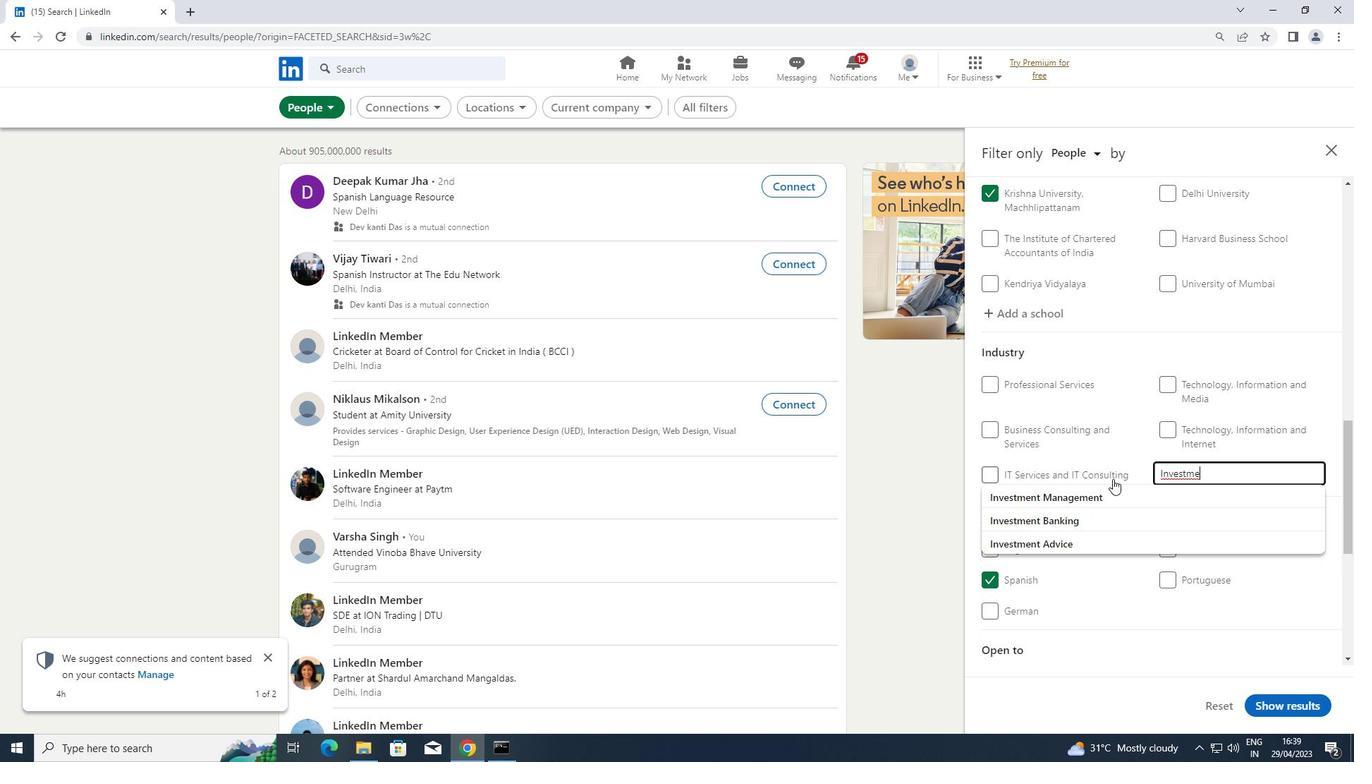 
Action: Mouse pressed left at (1086, 491)
Screenshot: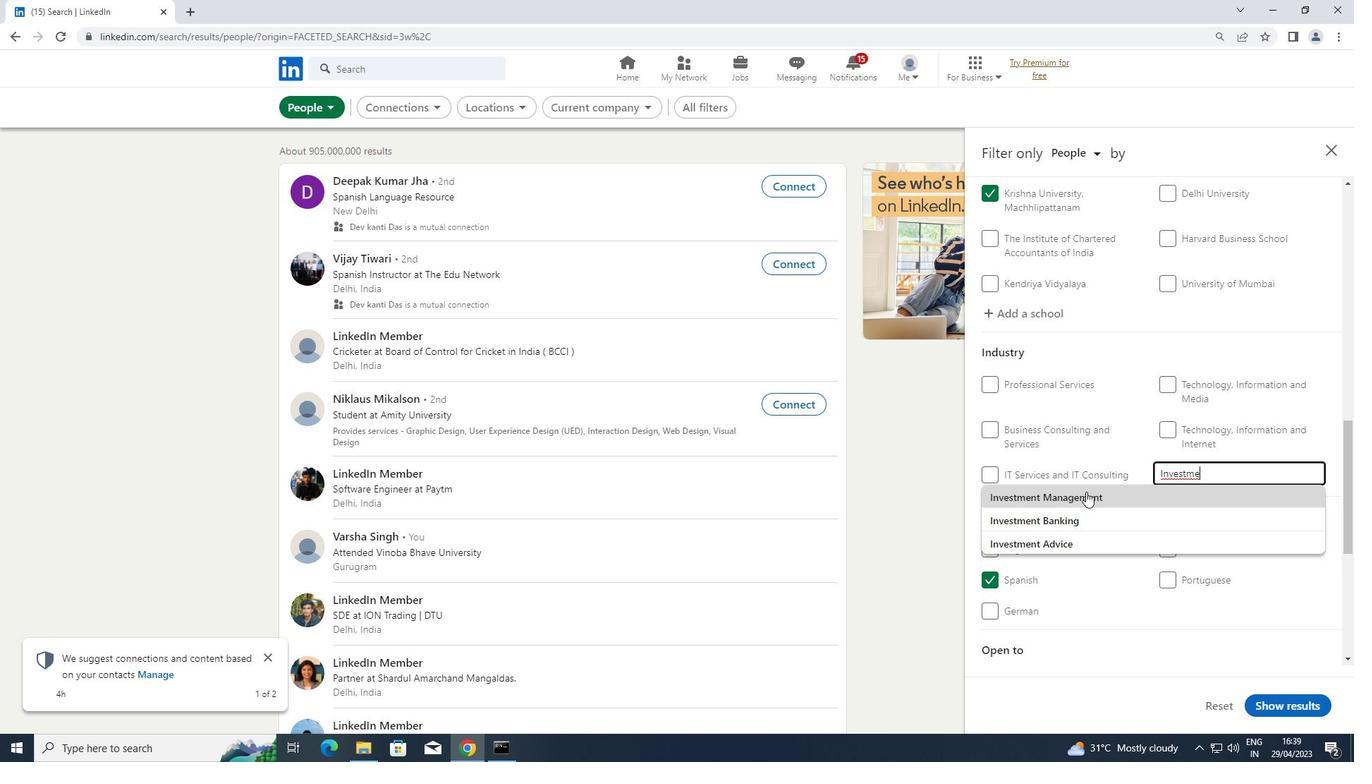 
Action: Mouse moved to (1107, 475)
Screenshot: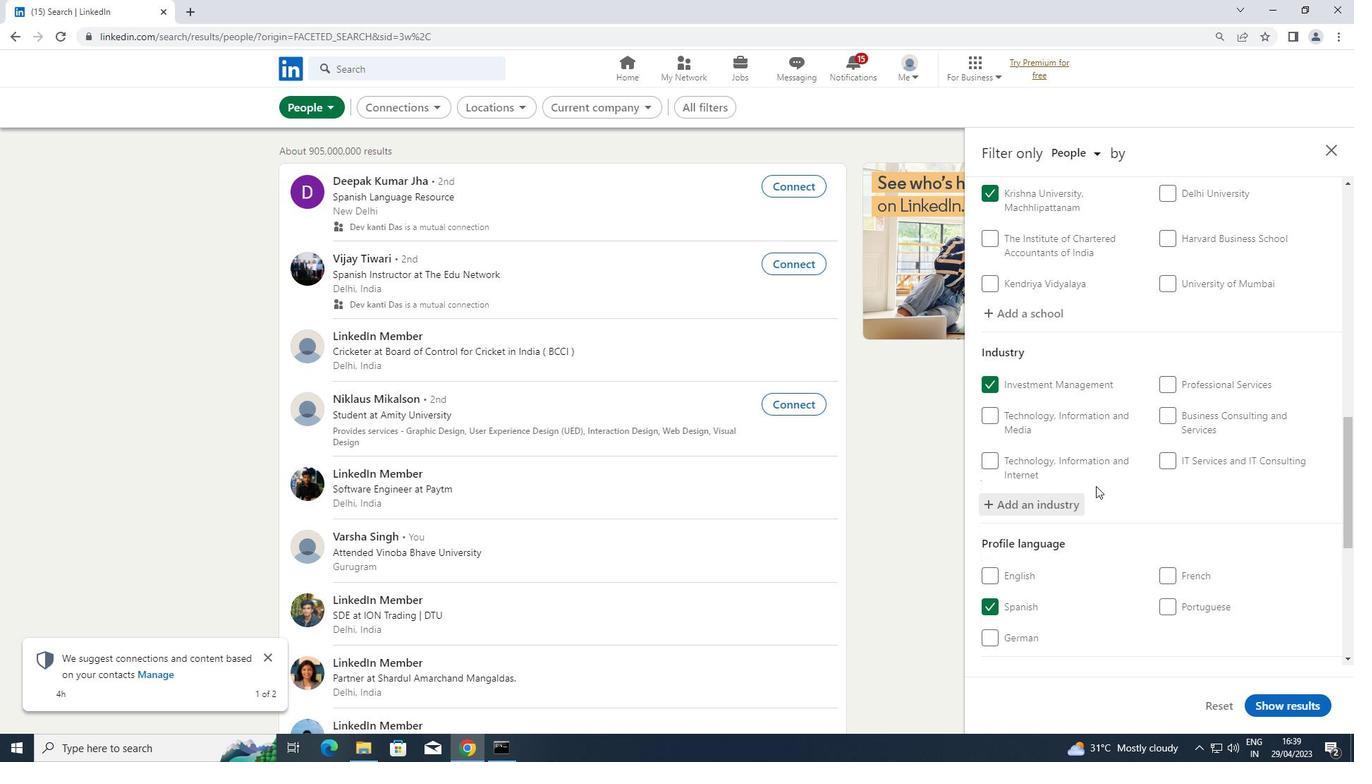
Action: Mouse scrolled (1107, 474) with delta (0, 0)
Screenshot: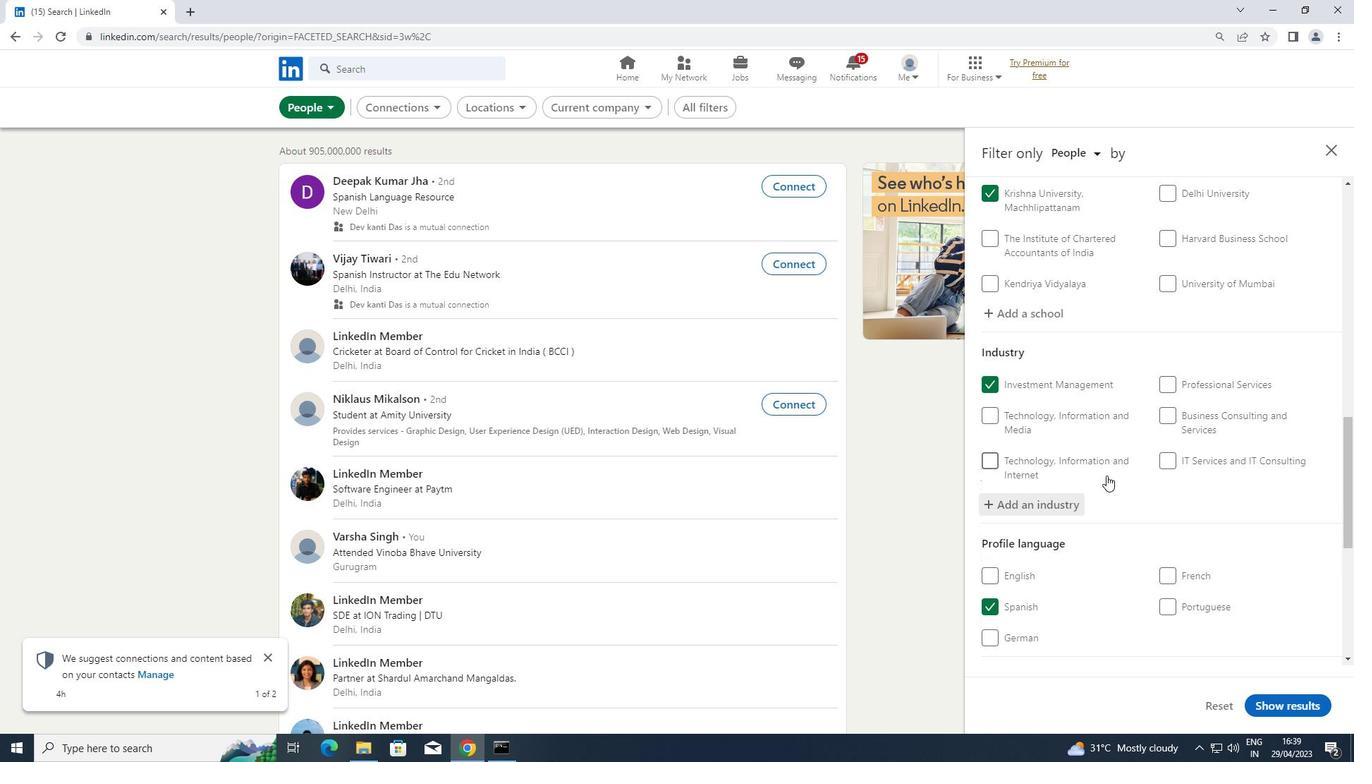 
Action: Mouse scrolled (1107, 474) with delta (0, 0)
Screenshot: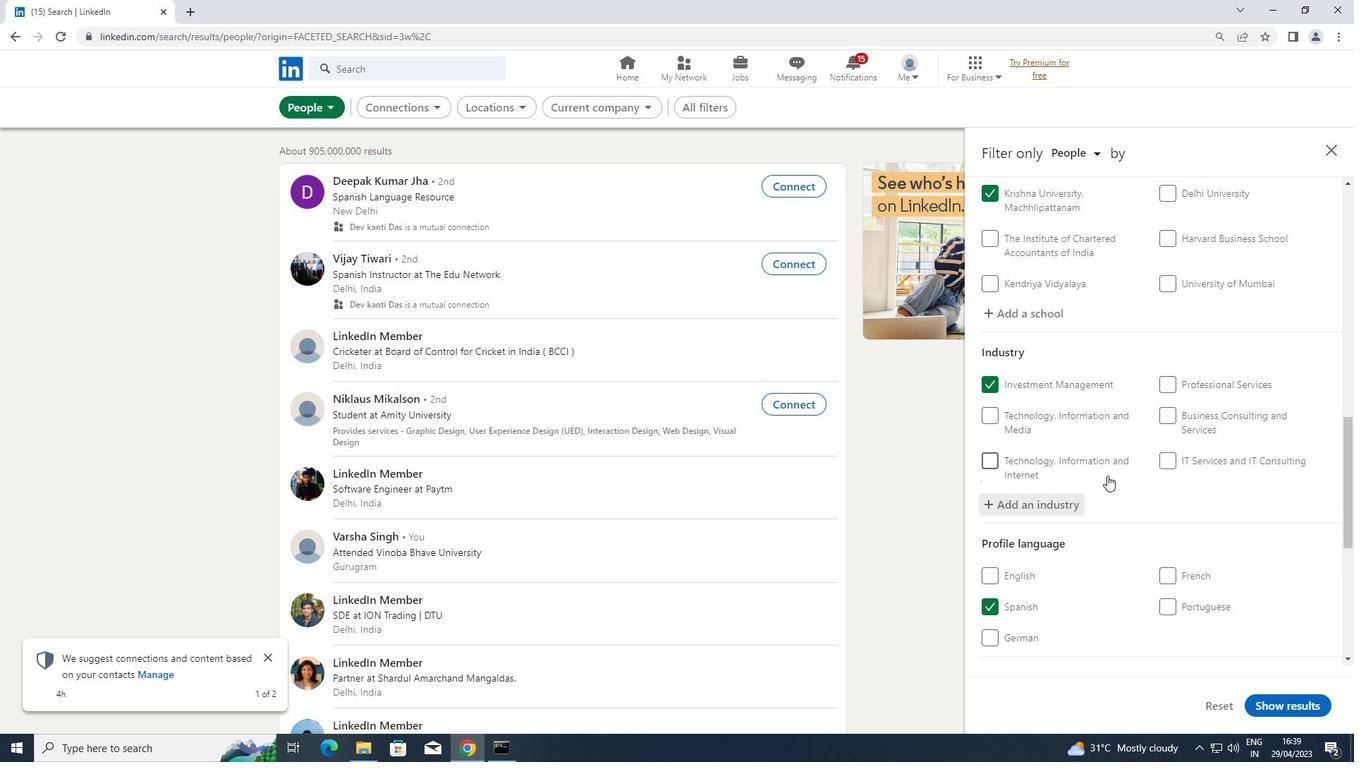 
Action: Mouse scrolled (1107, 474) with delta (0, 0)
Screenshot: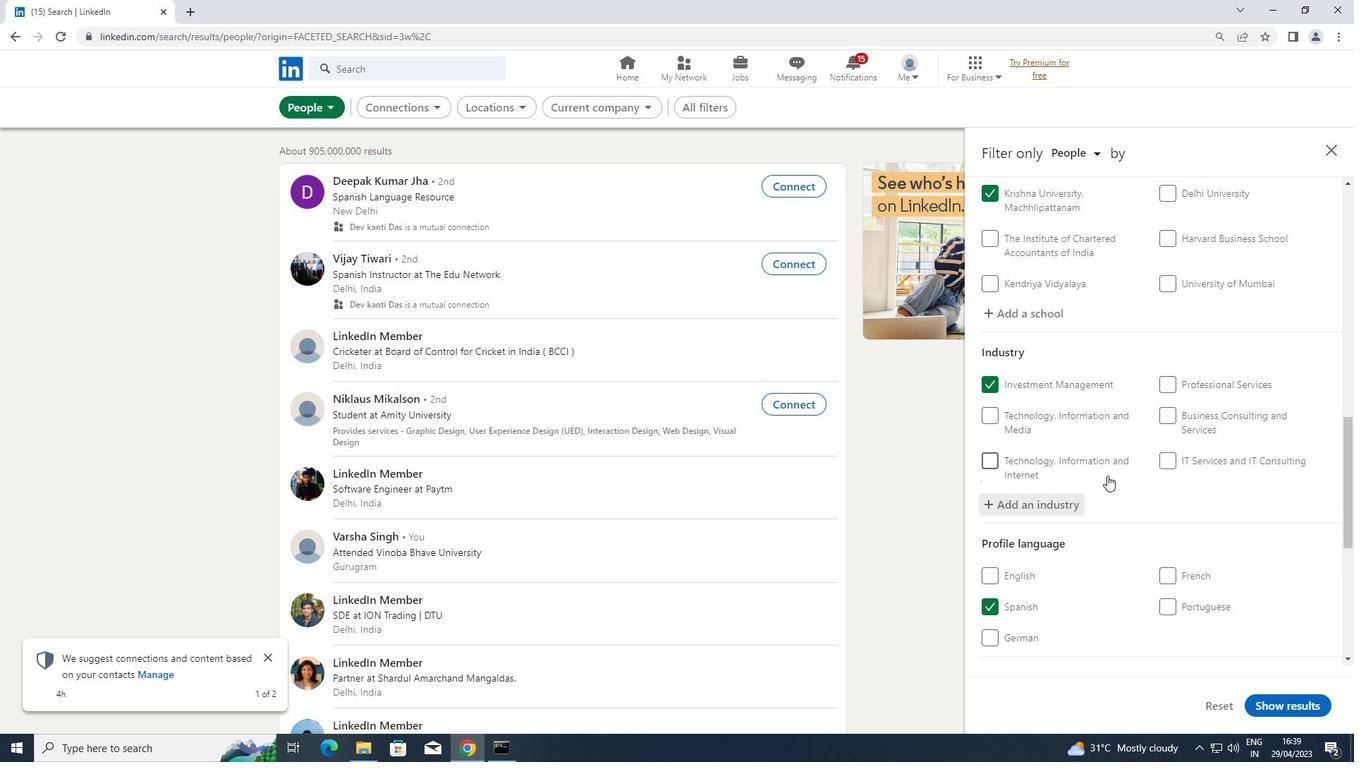 
Action: Mouse scrolled (1107, 474) with delta (0, 0)
Screenshot: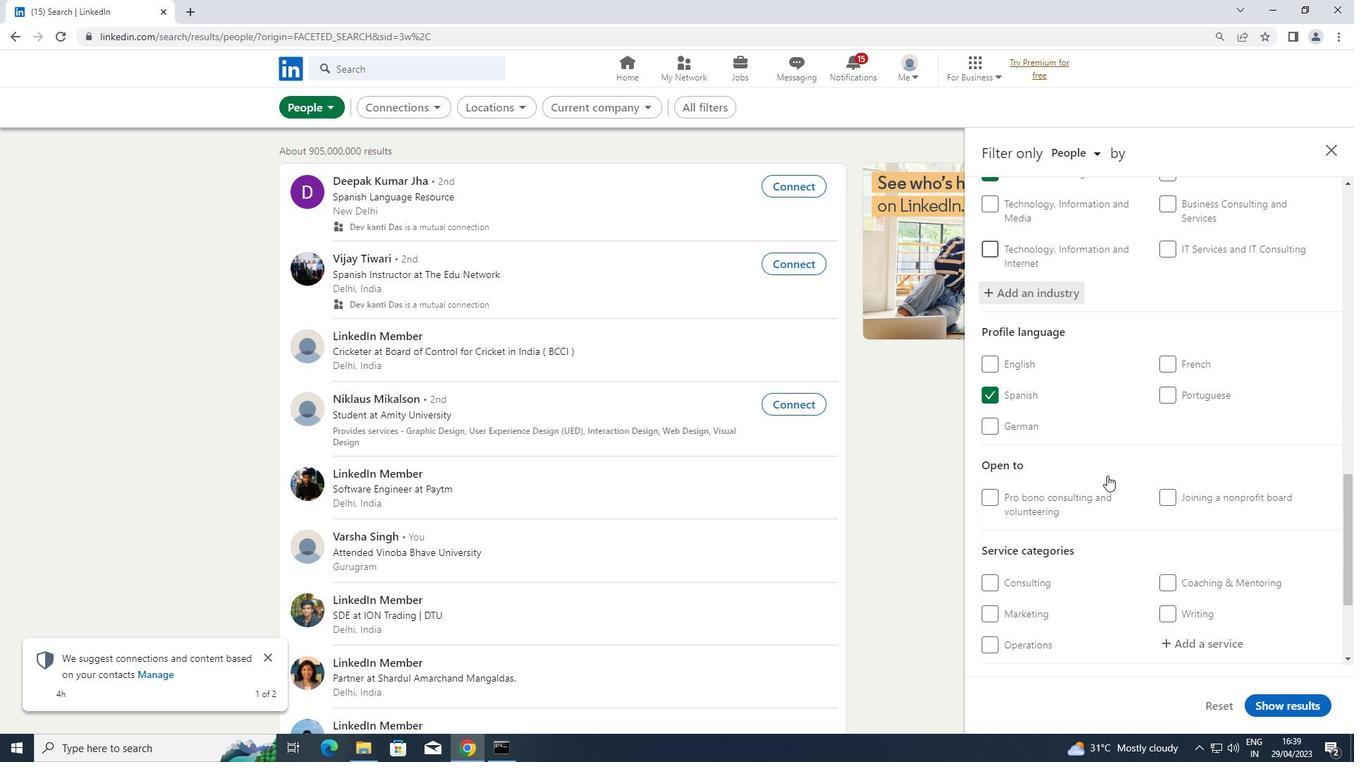 
Action: Mouse moved to (1179, 568)
Screenshot: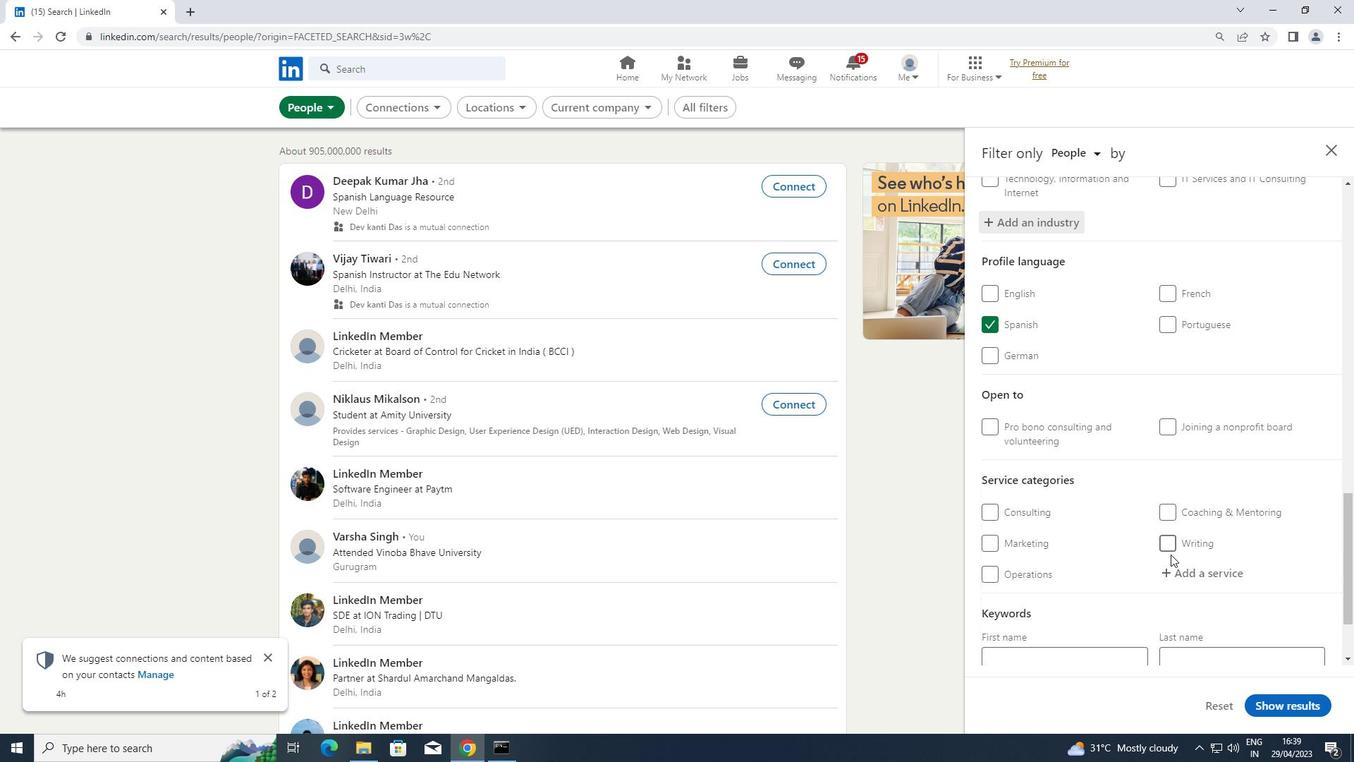 
Action: Mouse pressed left at (1179, 568)
Screenshot: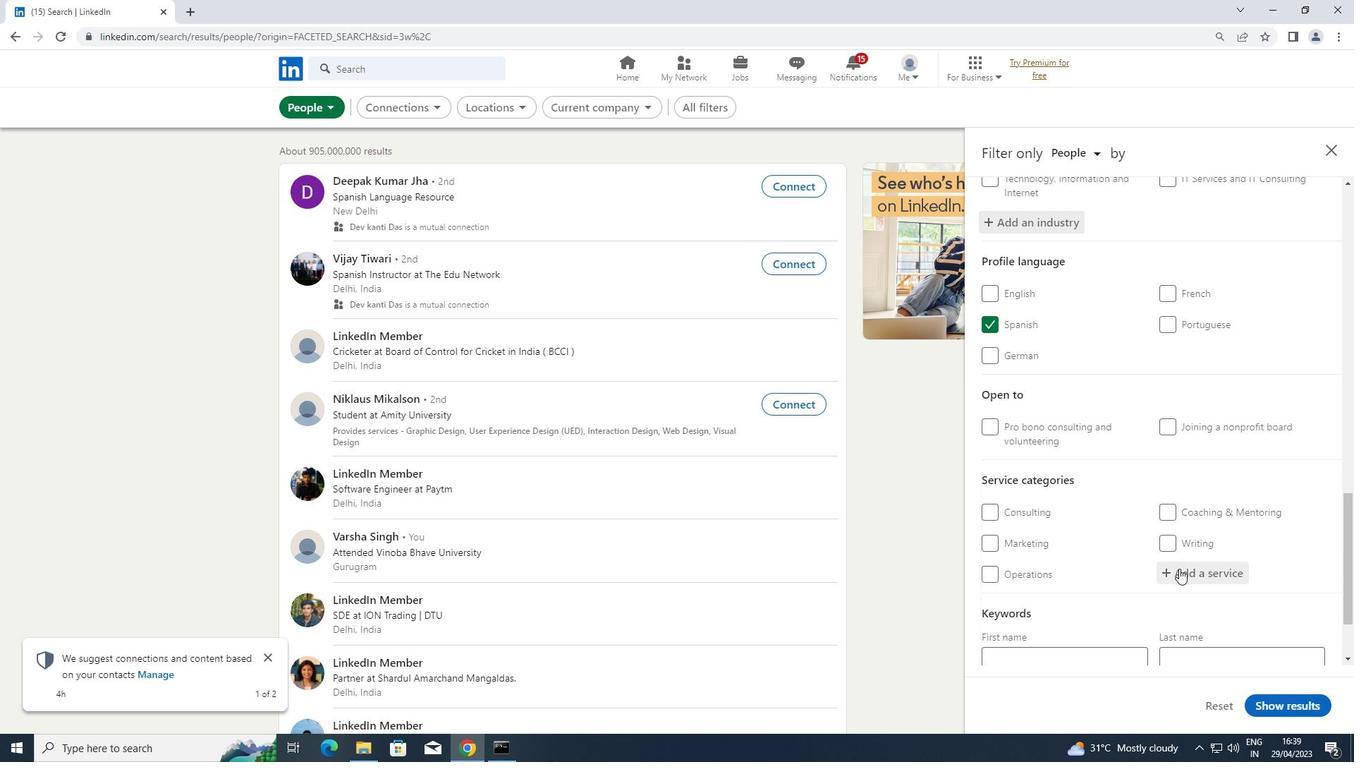 
Action: Key pressed <Key.shift>OUTSOURCI
Screenshot: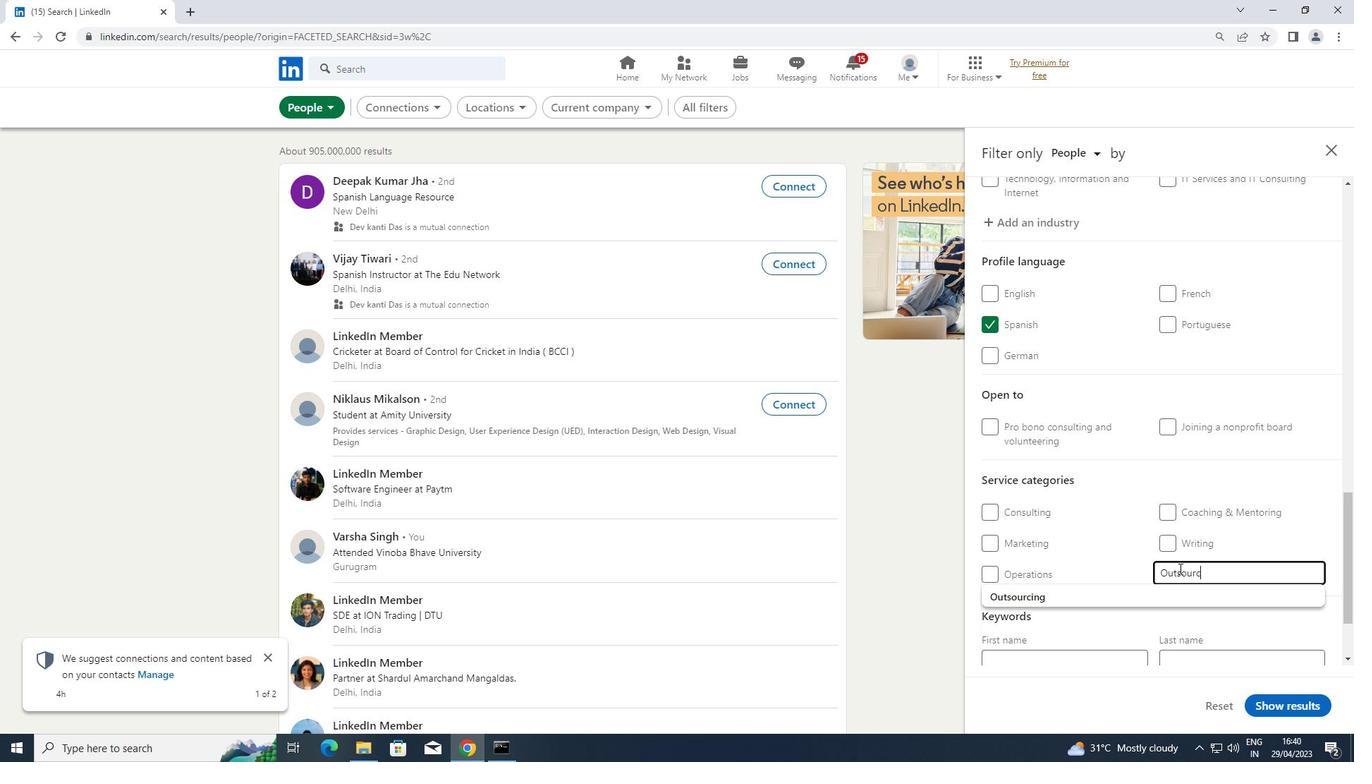 
Action: Mouse moved to (1126, 590)
Screenshot: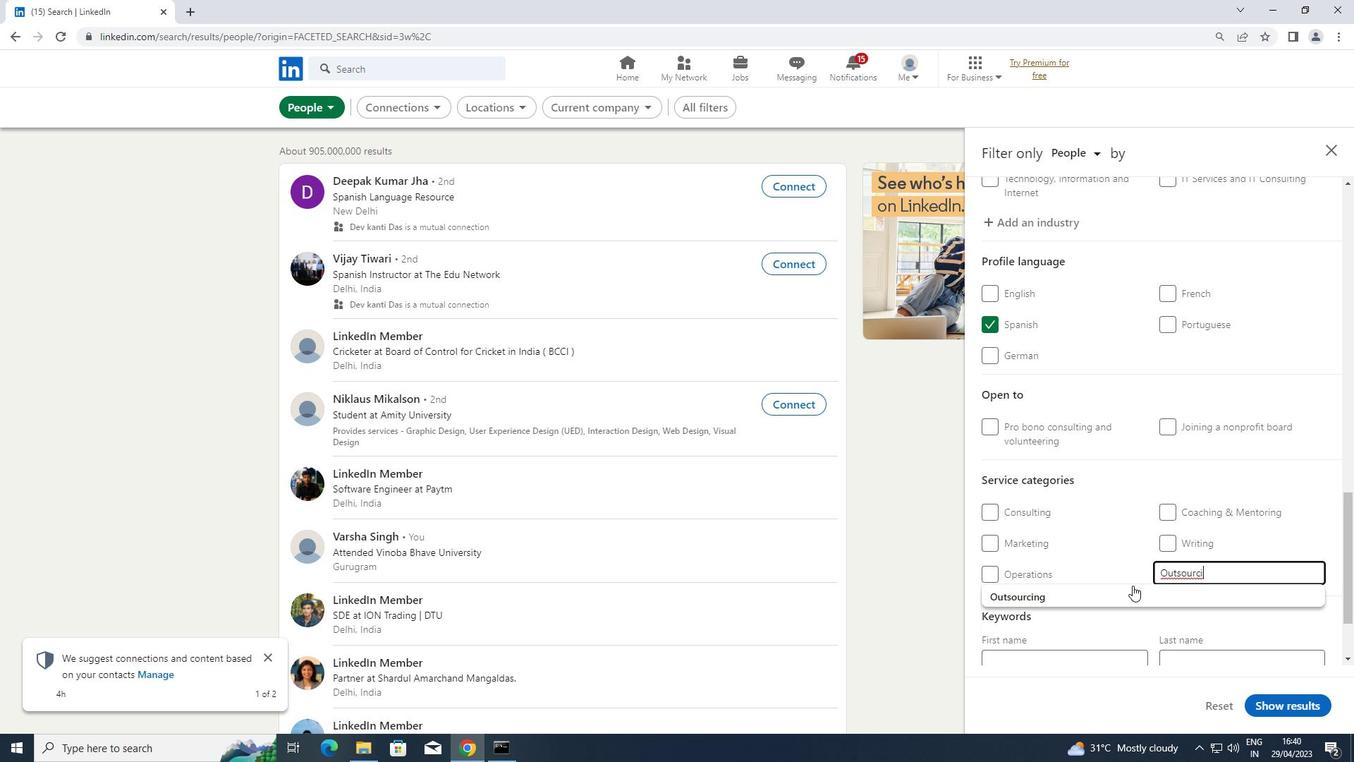
Action: Mouse pressed left at (1126, 590)
Screenshot: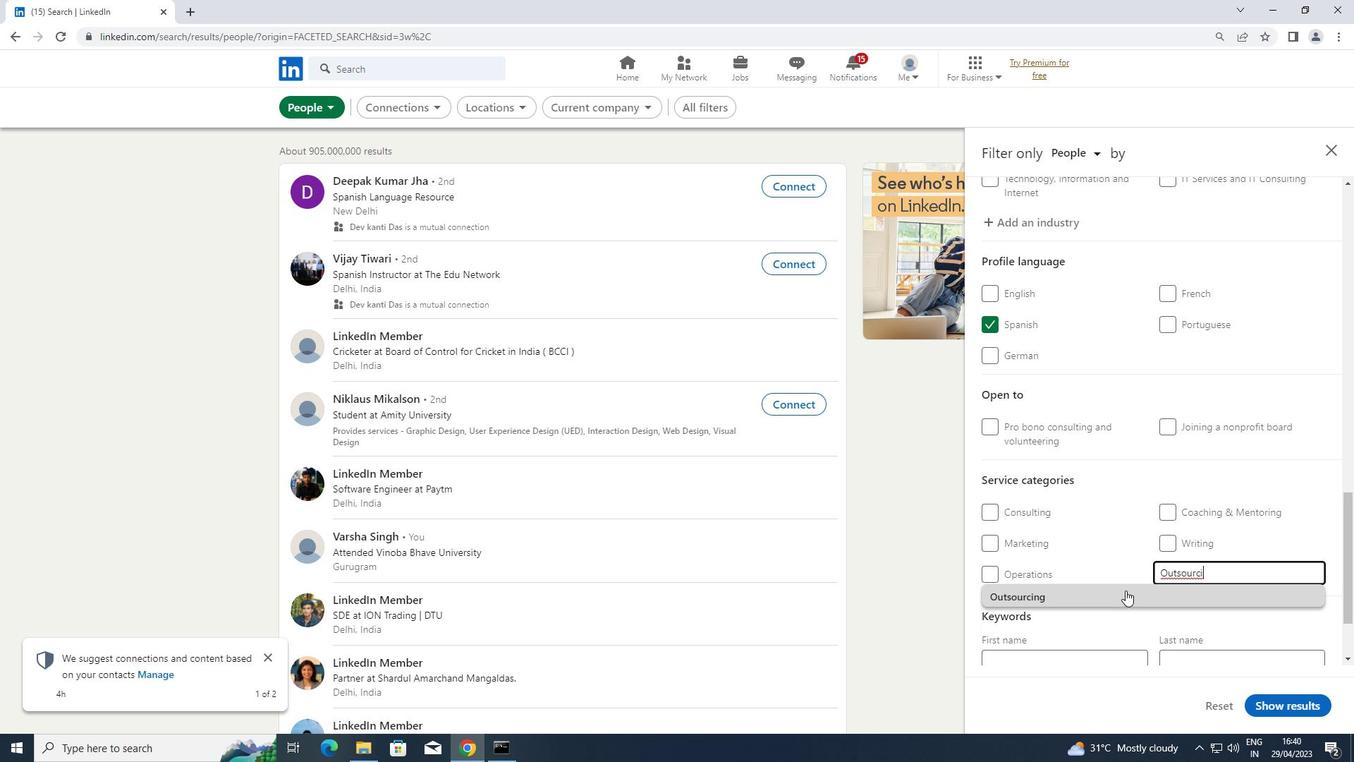 
Action: Mouse moved to (1126, 590)
Screenshot: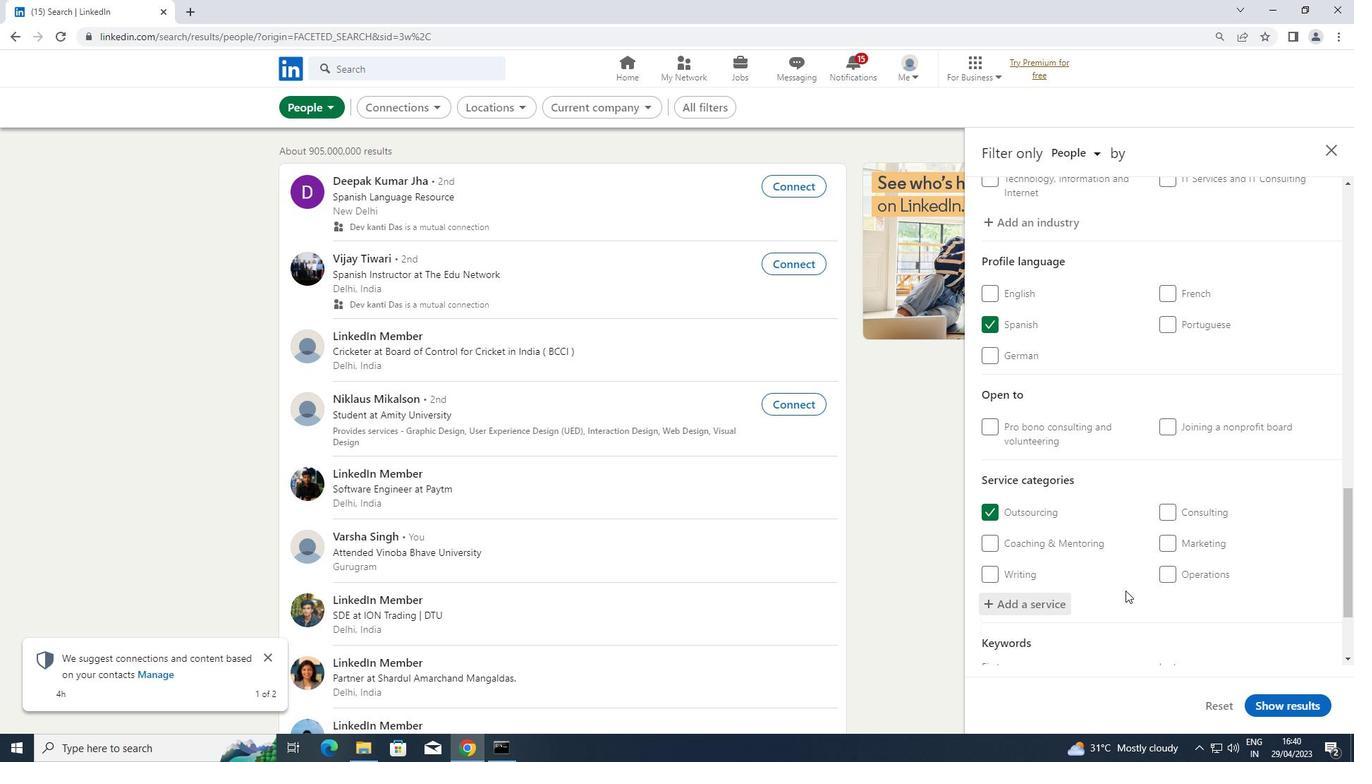 
Action: Mouse scrolled (1126, 589) with delta (0, 0)
Screenshot: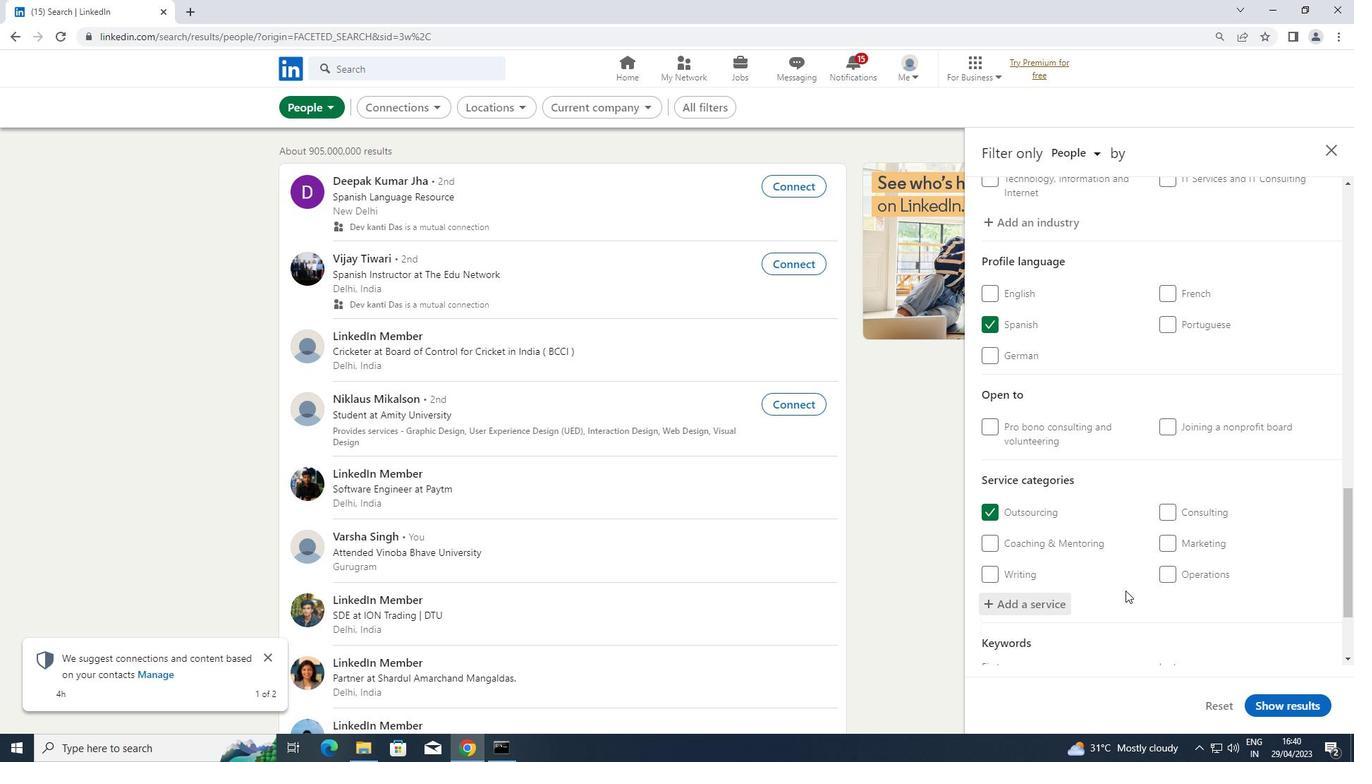 
Action: Mouse scrolled (1126, 589) with delta (0, 0)
Screenshot: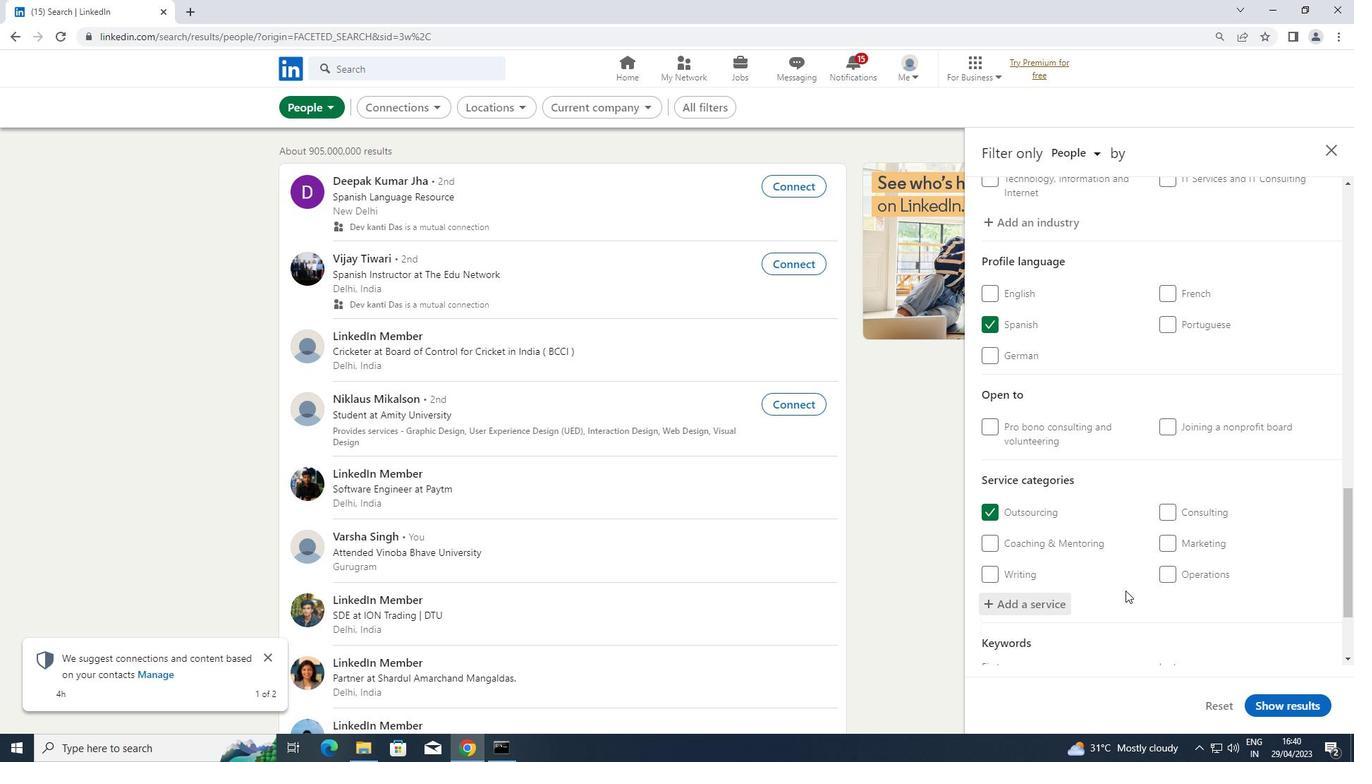 
Action: Mouse scrolled (1126, 589) with delta (0, 0)
Screenshot: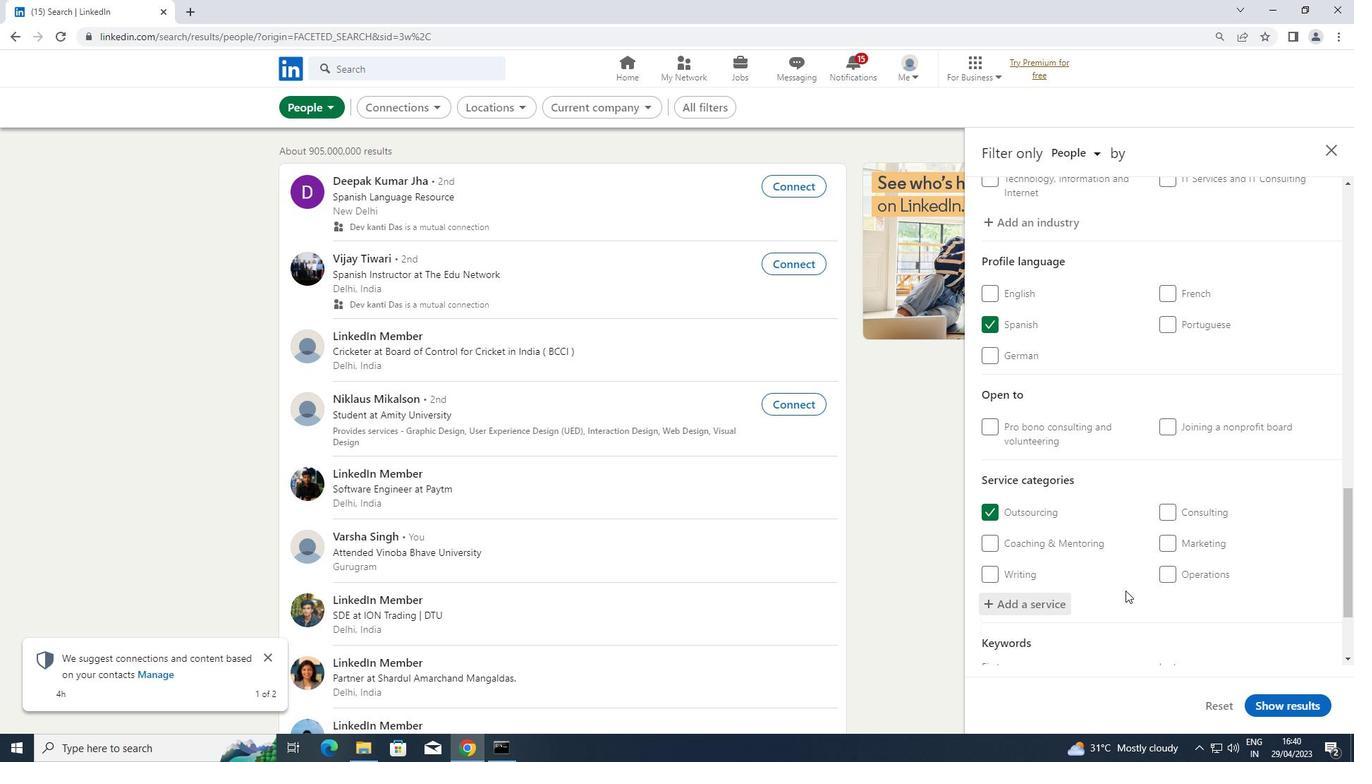 
Action: Mouse scrolled (1126, 589) with delta (0, 0)
Screenshot: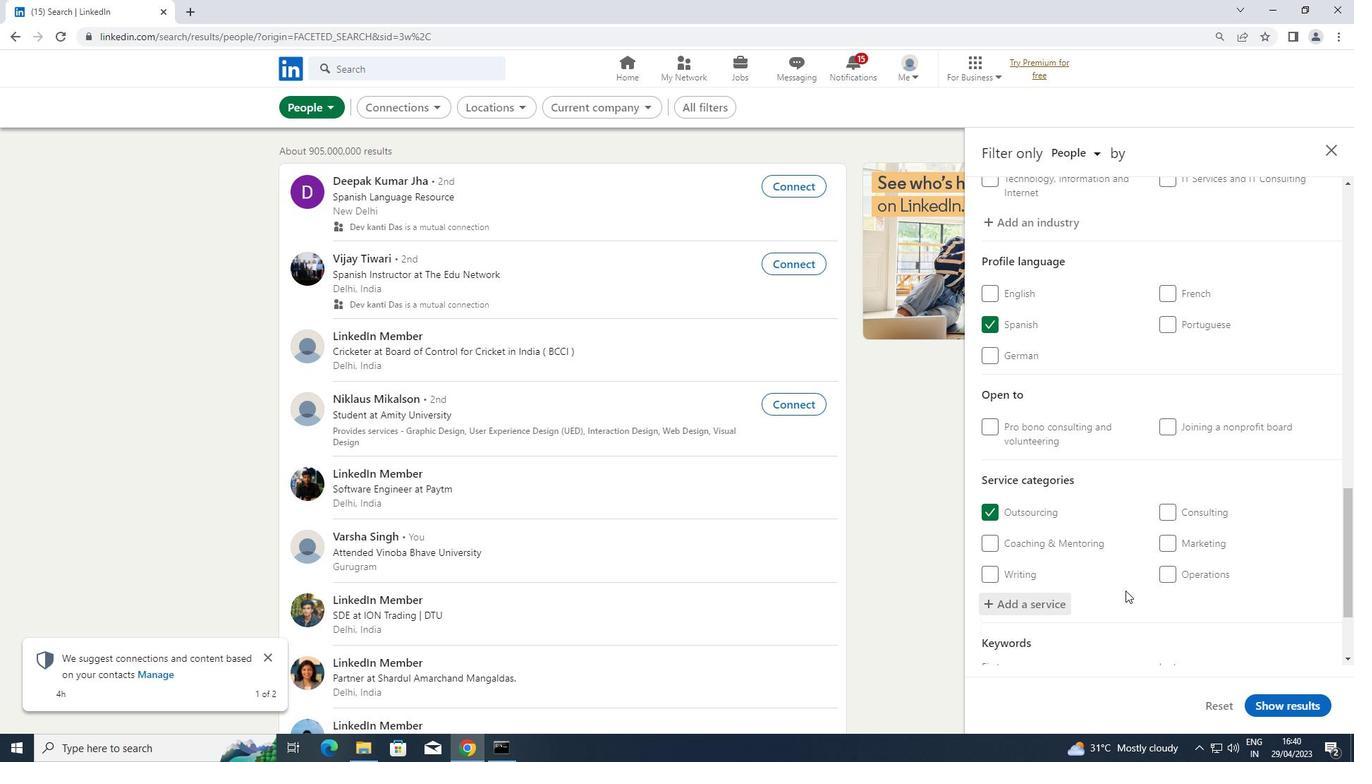 
Action: Mouse scrolled (1126, 589) with delta (0, 0)
Screenshot: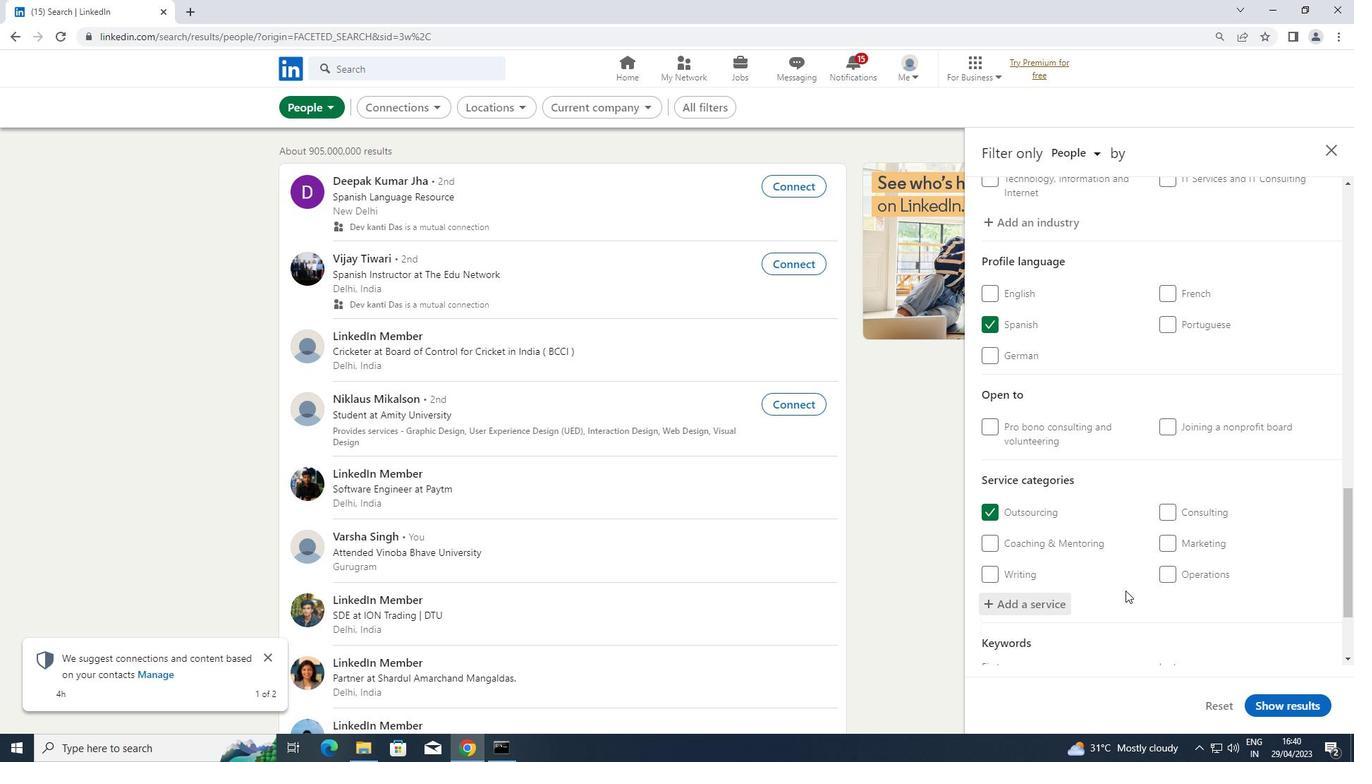 
Action: Mouse moved to (1119, 591)
Screenshot: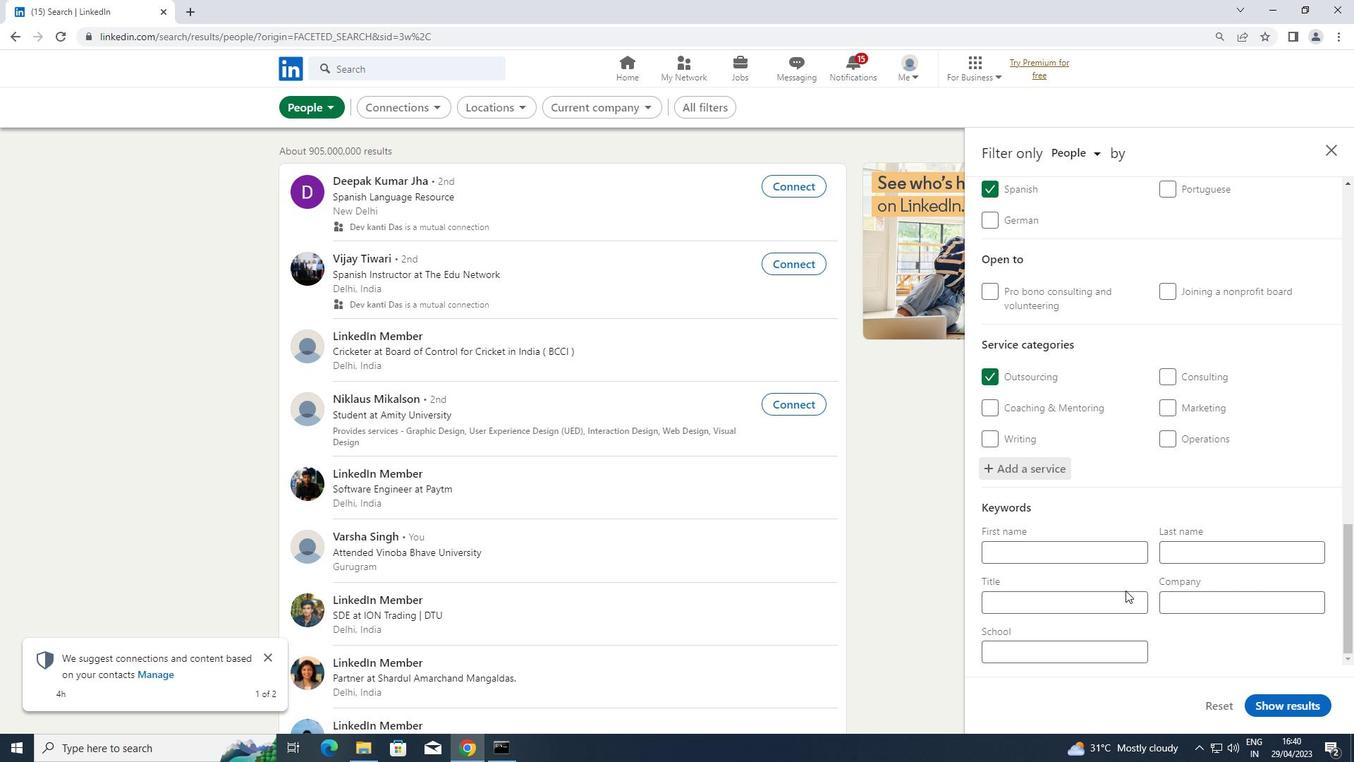 
Action: Mouse pressed left at (1119, 591)
Screenshot: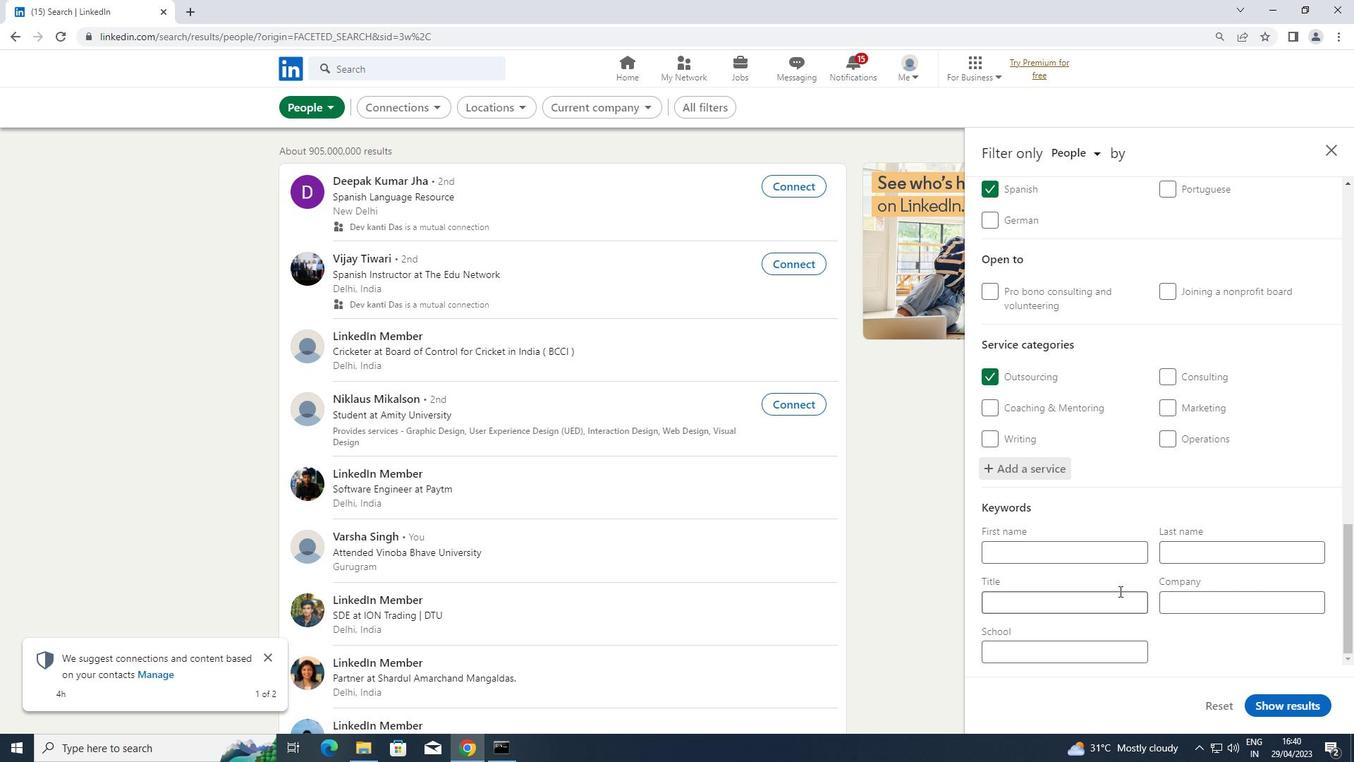 
Action: Key pressed <Key.shift>ANIMAL<Key.space><Key.shift>BREEDER
Screenshot: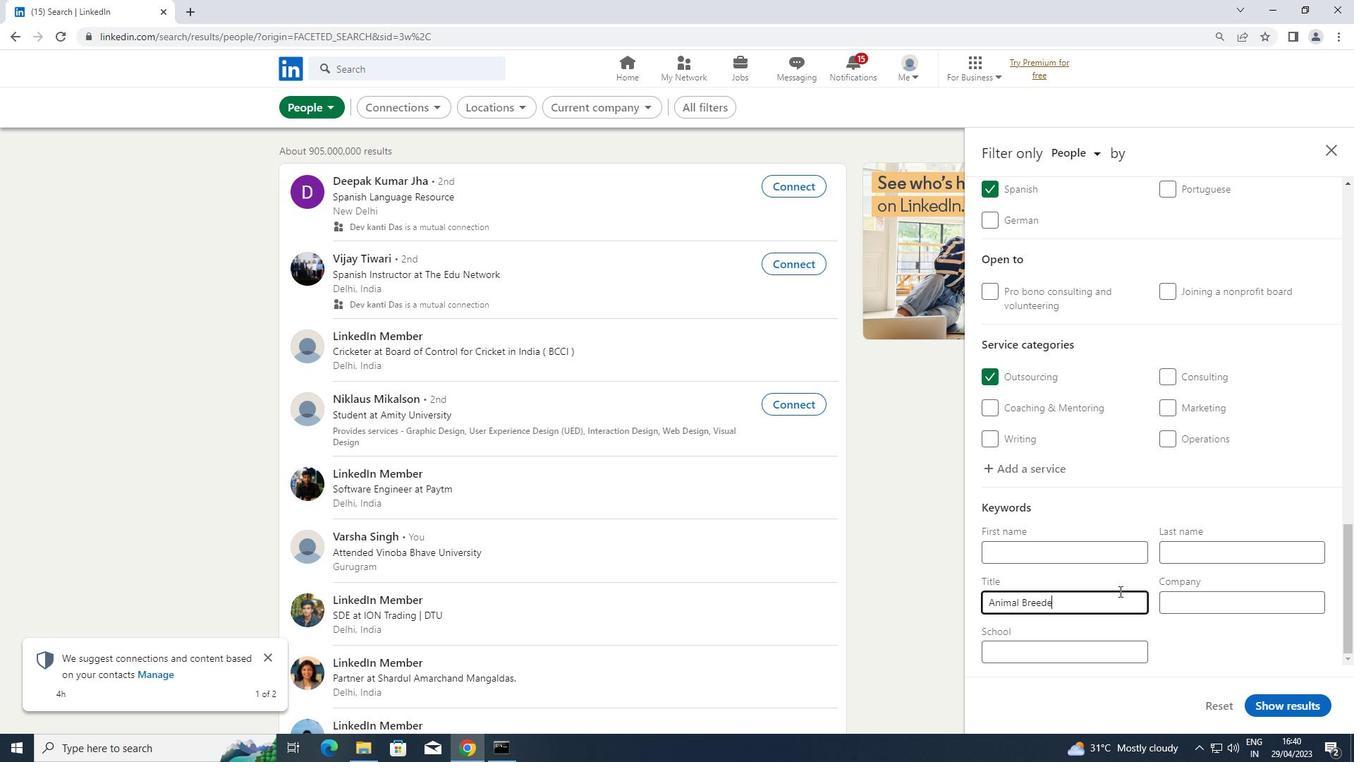 
Action: Mouse moved to (1269, 700)
Screenshot: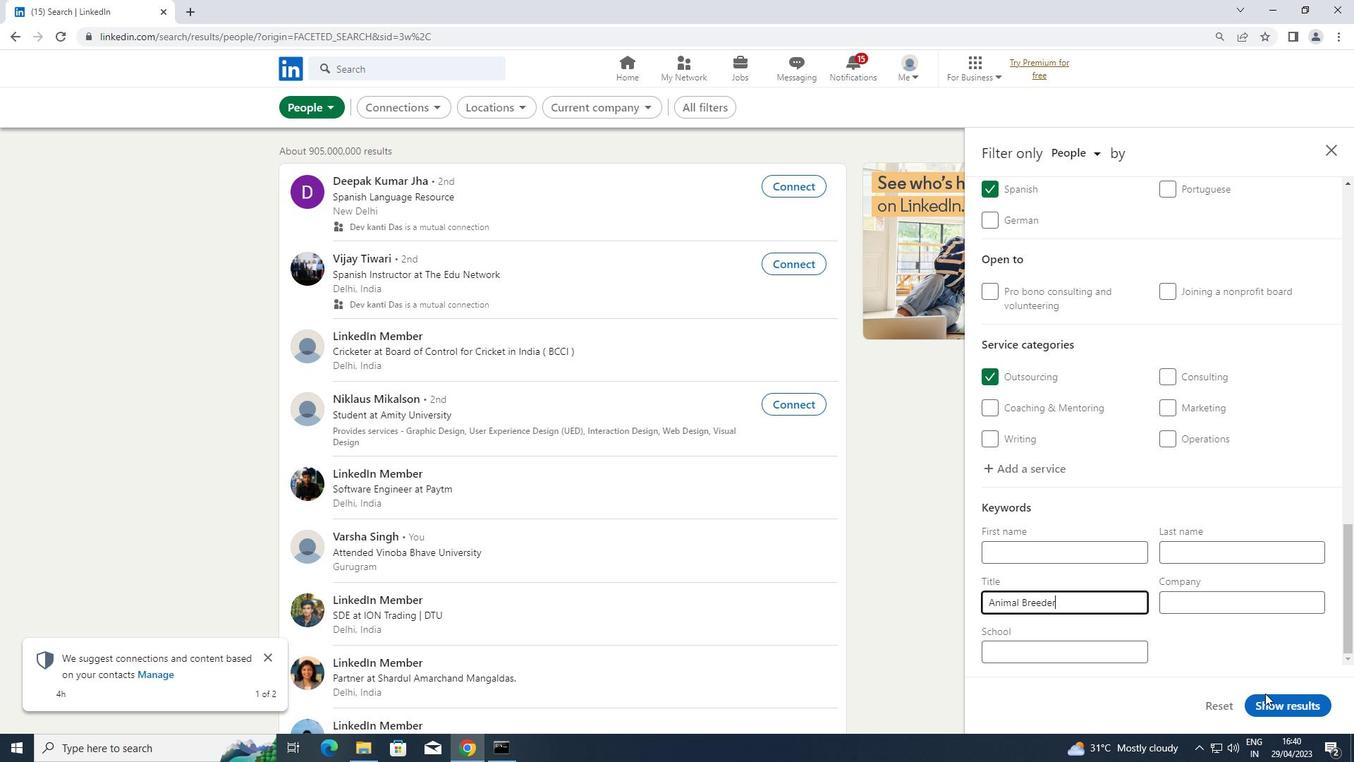 
Action: Mouse pressed left at (1269, 700)
Screenshot: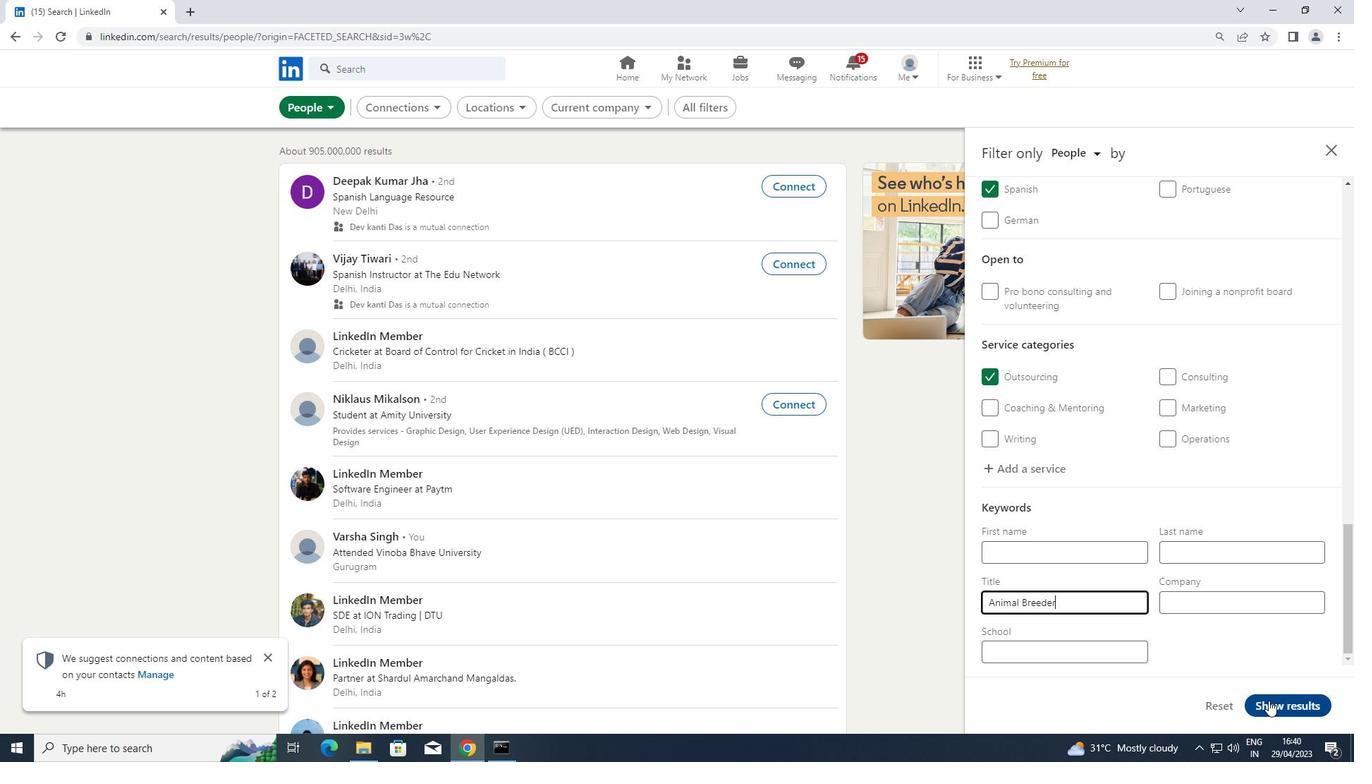 
